 Task: Look for space in Izegem, Belgium from 26th August, 2023 to 10th September, 2023 for 6 adults, 2 children in price range Rs.10000 to Rs.15000. Place can be entire place or shared room with 6 bedrooms having 6 beds and 6 bathrooms. Property type can be house, flat, guest house. Amenities needed are: wifi, washing machine, heating, TV, free parkinig on premises, hot tub, gym, smoking allowed. Booking option can be shelf check-in. Required host language is English.
Action: Mouse moved to (503, 112)
Screenshot: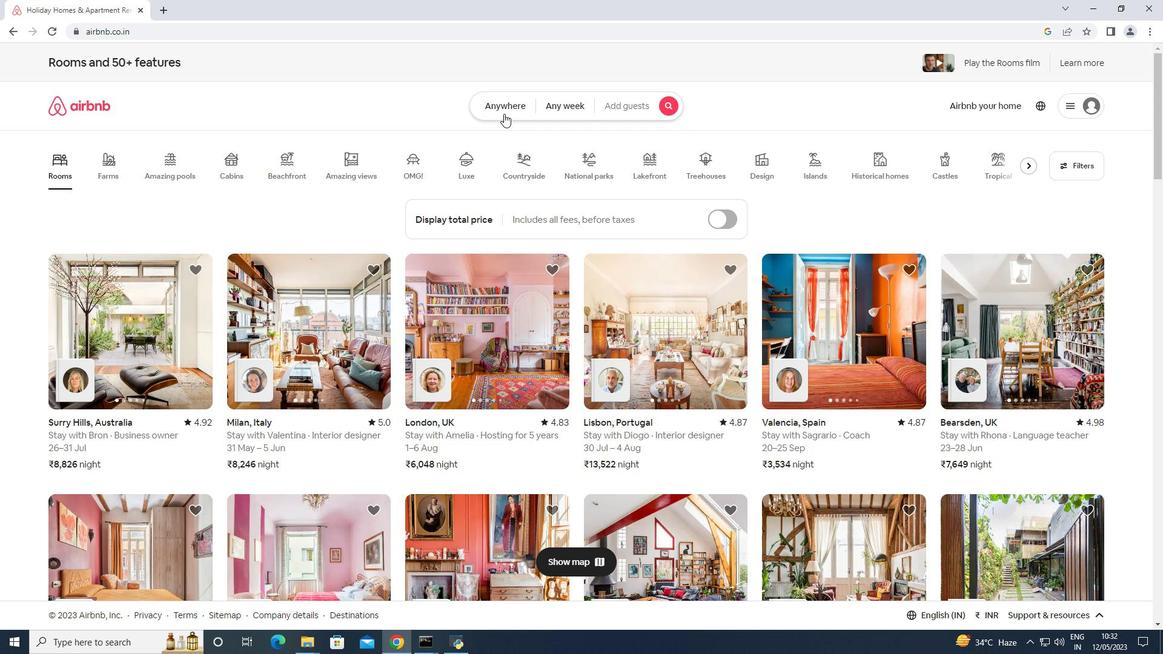 
Action: Mouse pressed left at (503, 112)
Screenshot: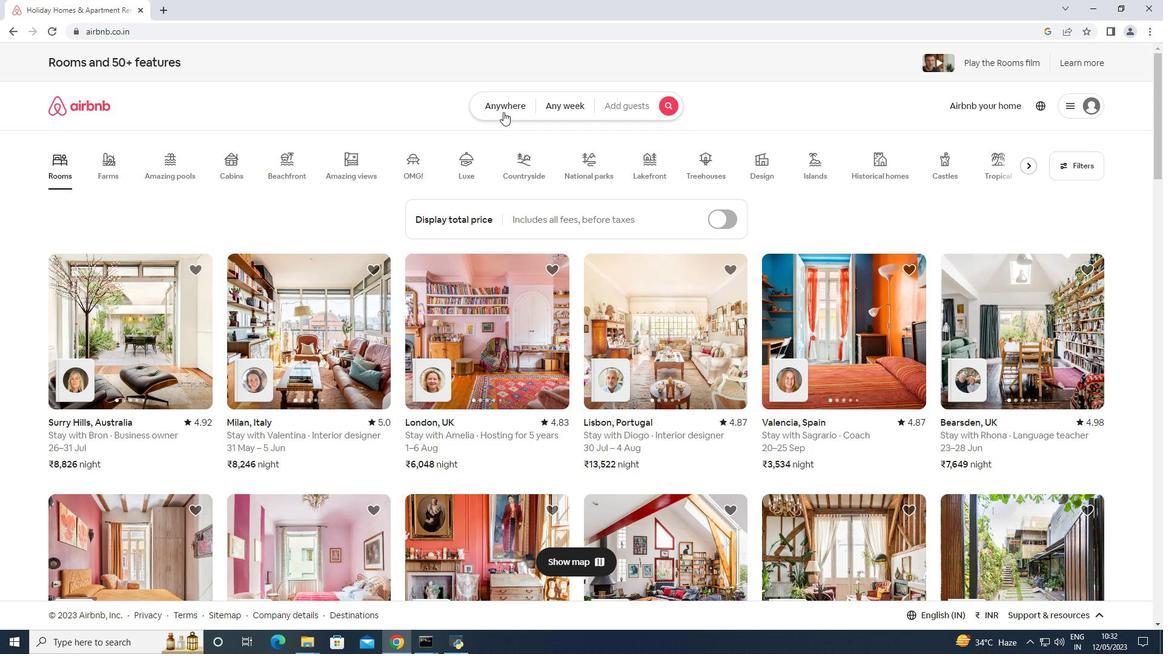 
Action: Mouse moved to (461, 136)
Screenshot: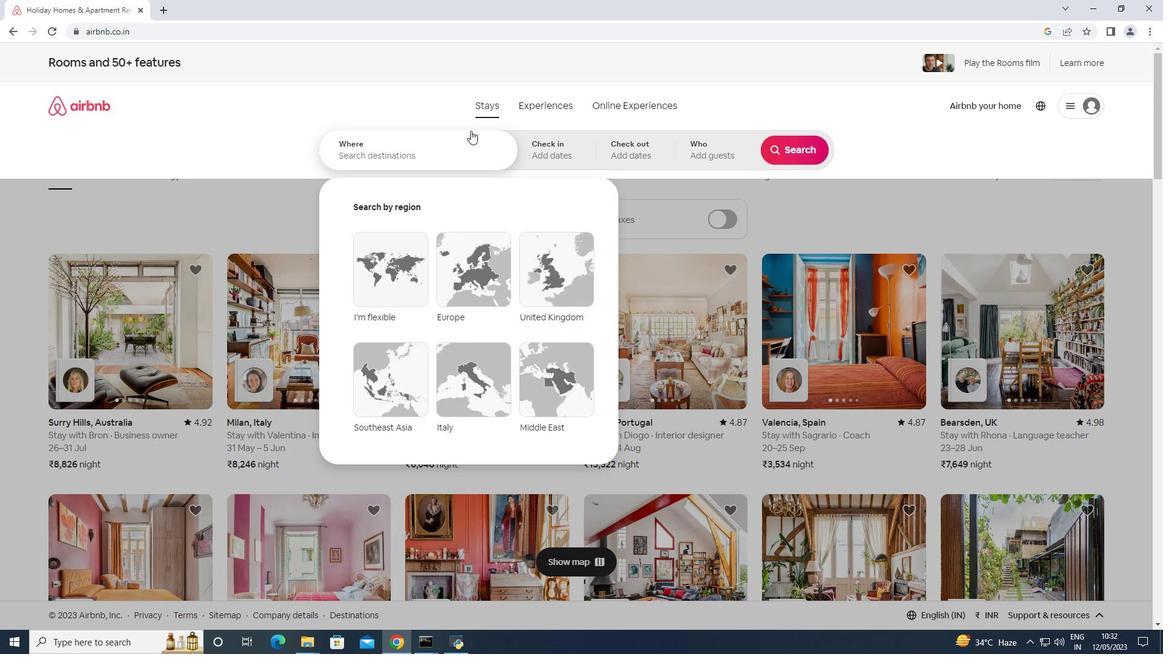 
Action: Mouse pressed left at (461, 136)
Screenshot: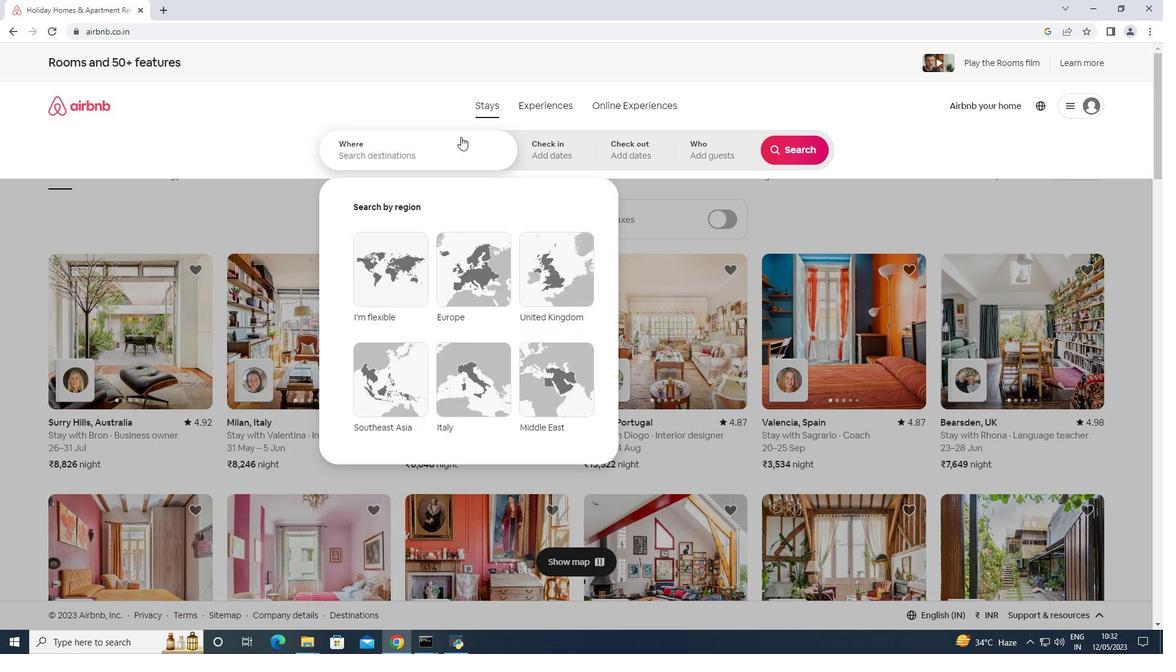 
Action: Key pressed <Key.shift>Izegem,<Key.space><Key.shift>Belgium<Key.down><Key.enter>
Screenshot: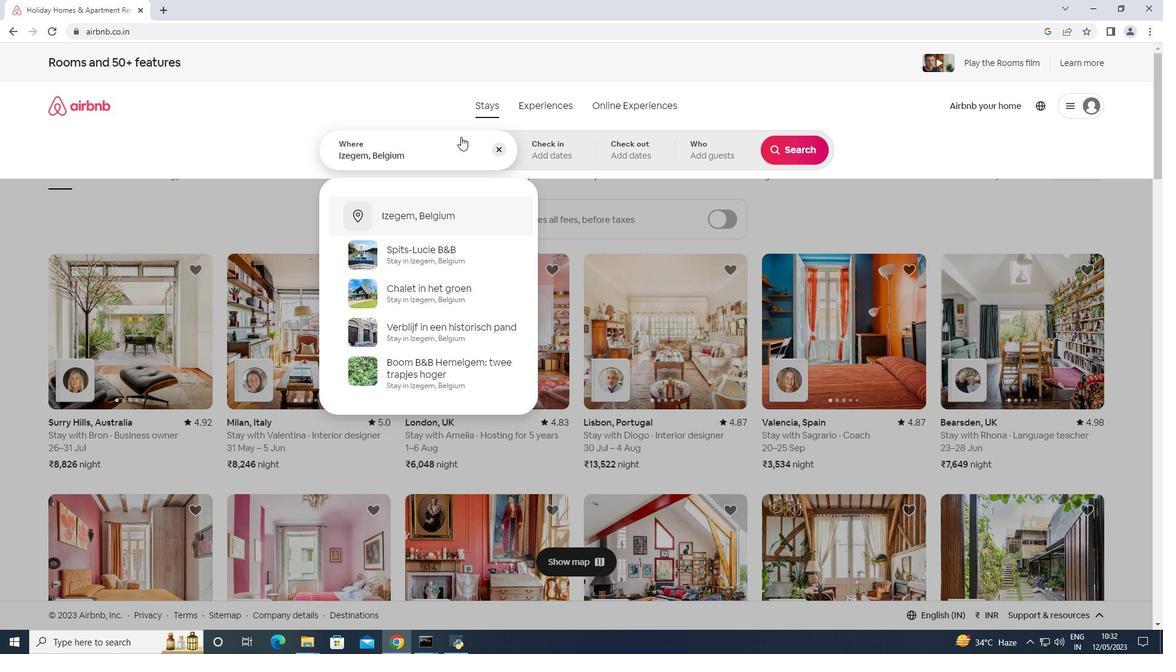
Action: Mouse moved to (790, 251)
Screenshot: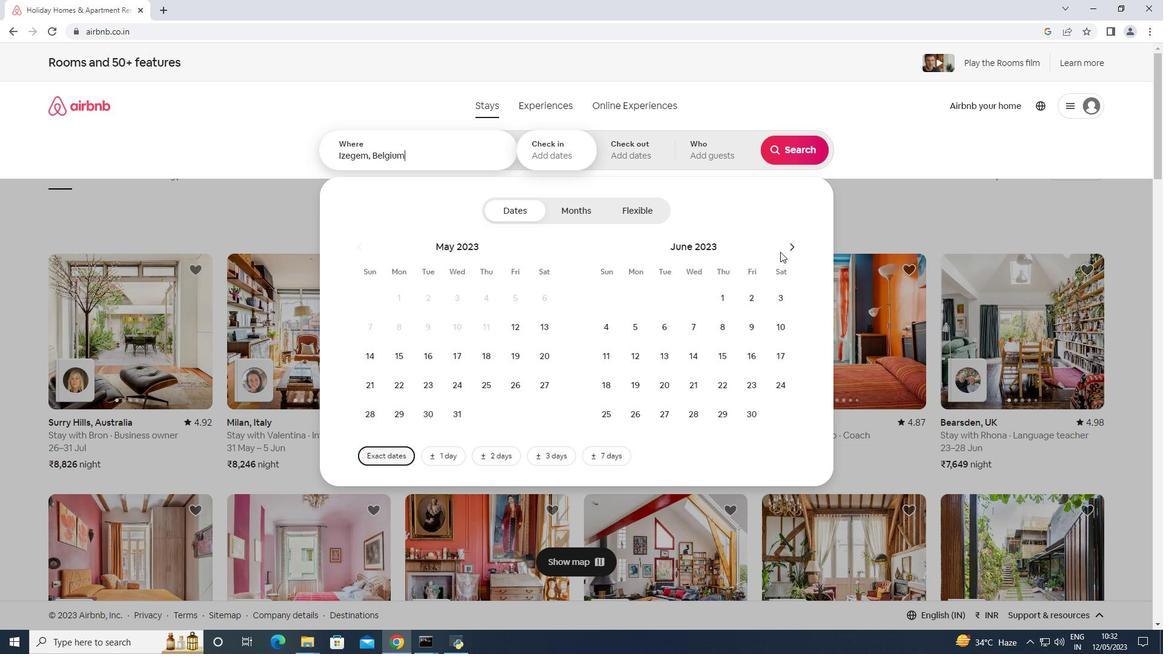 
Action: Mouse pressed left at (790, 251)
Screenshot: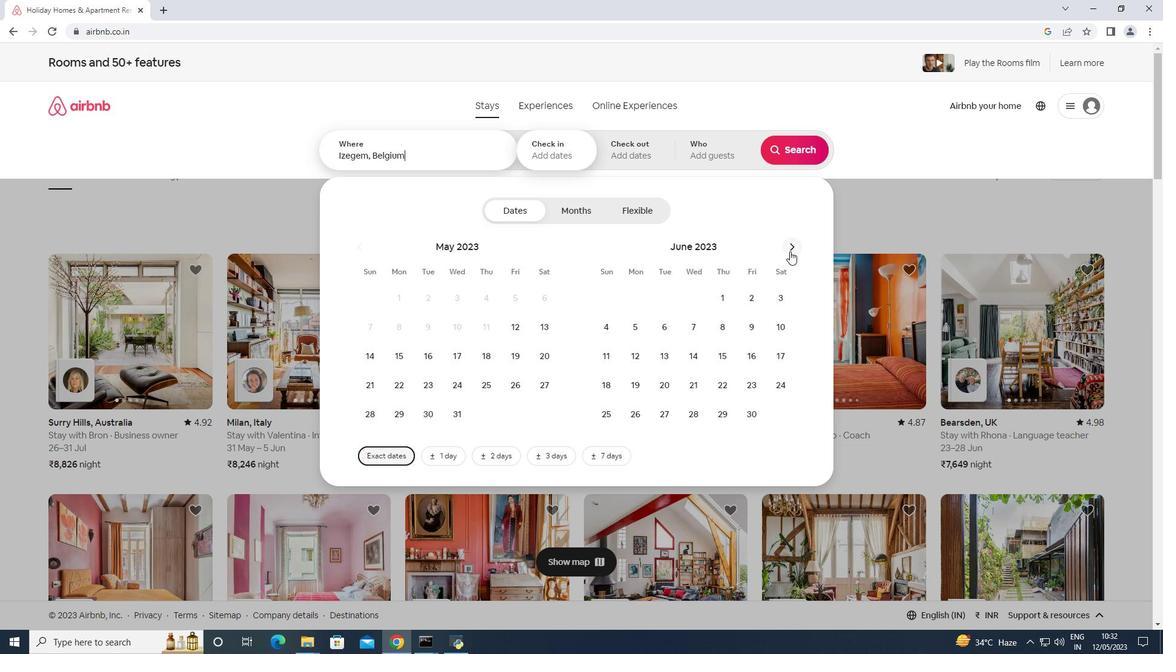 
Action: Mouse pressed left at (790, 251)
Screenshot: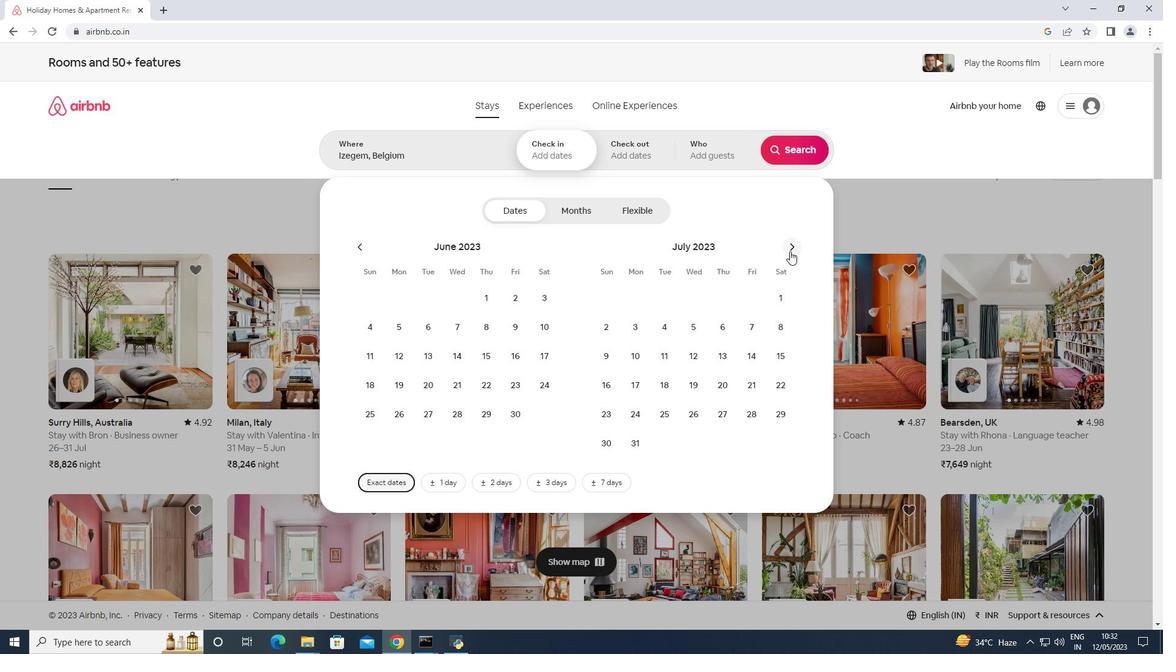 
Action: Mouse moved to (725, 379)
Screenshot: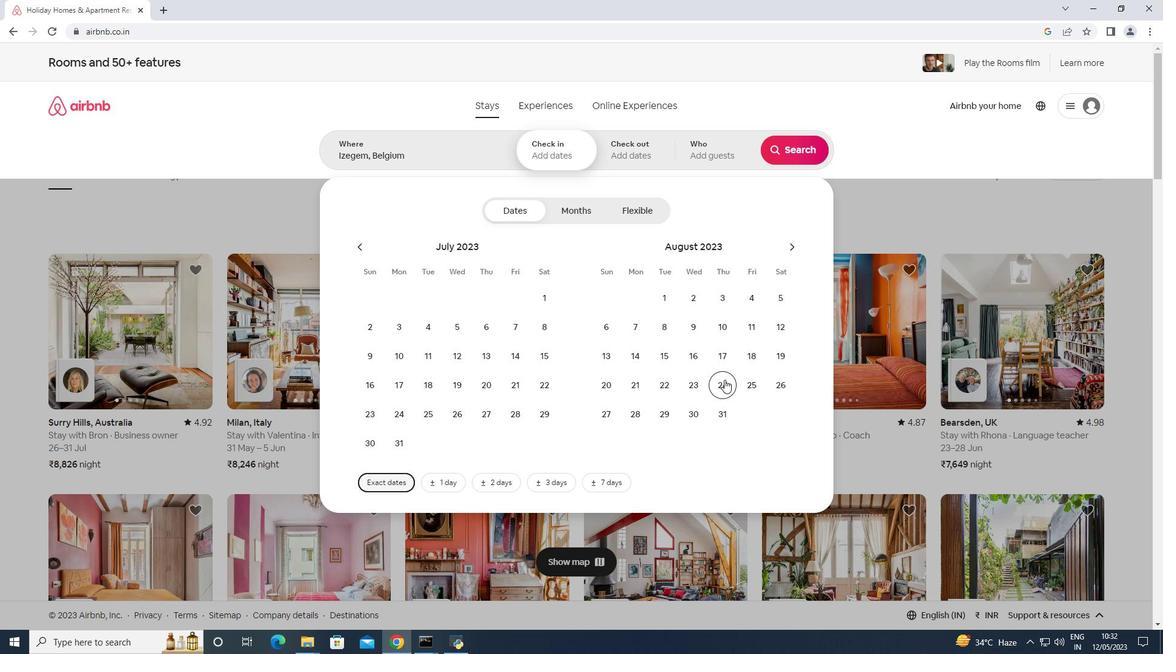 
Action: Mouse pressed left at (725, 379)
Screenshot: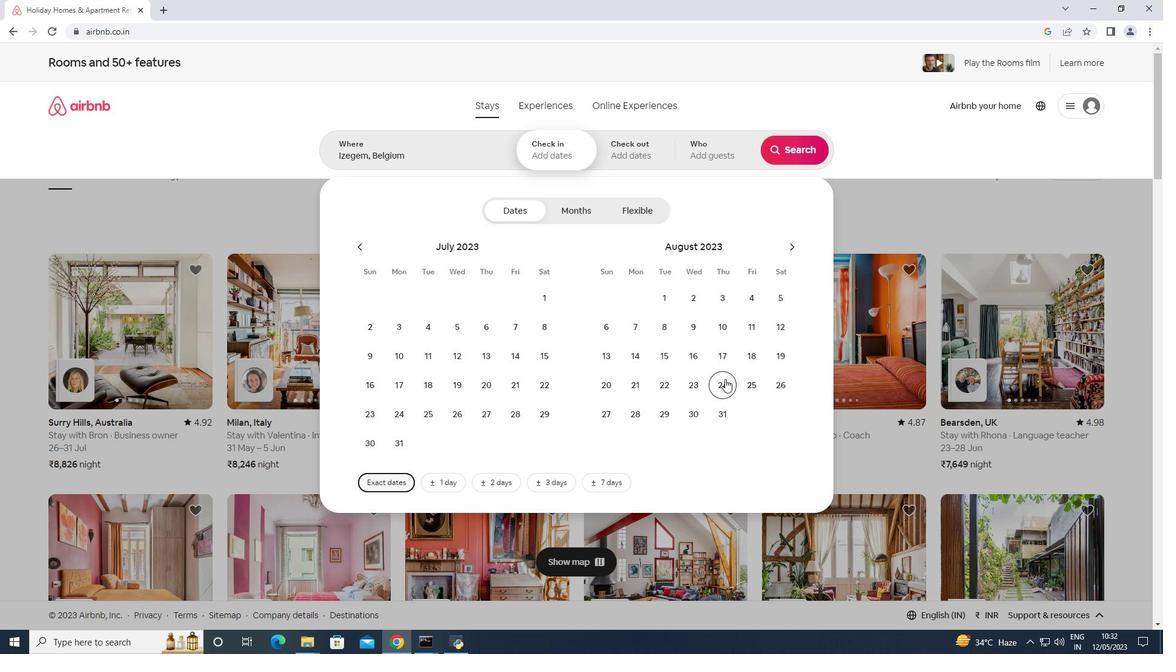 
Action: Mouse moved to (793, 247)
Screenshot: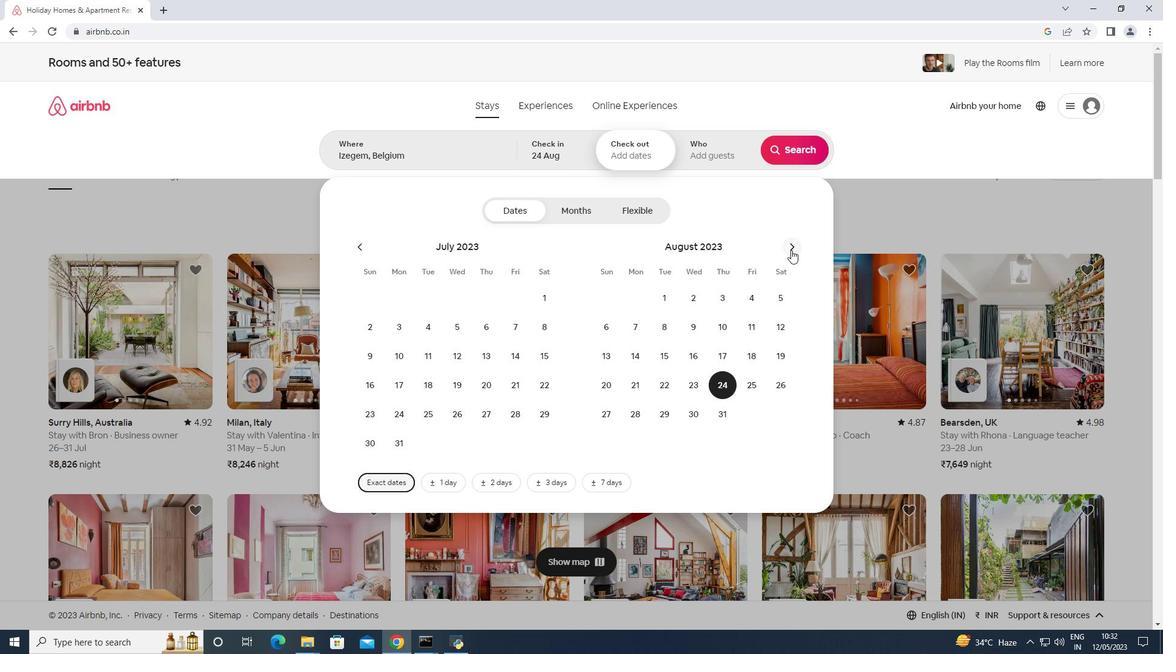 
Action: Mouse pressed left at (793, 247)
Screenshot: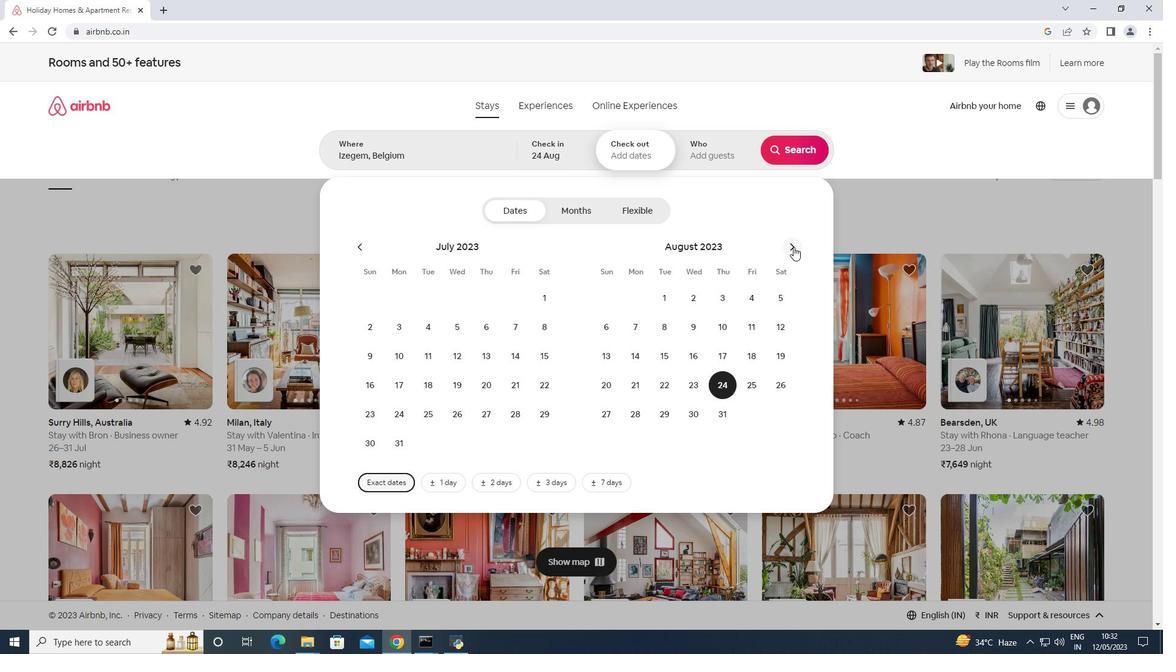 
Action: Mouse moved to (600, 357)
Screenshot: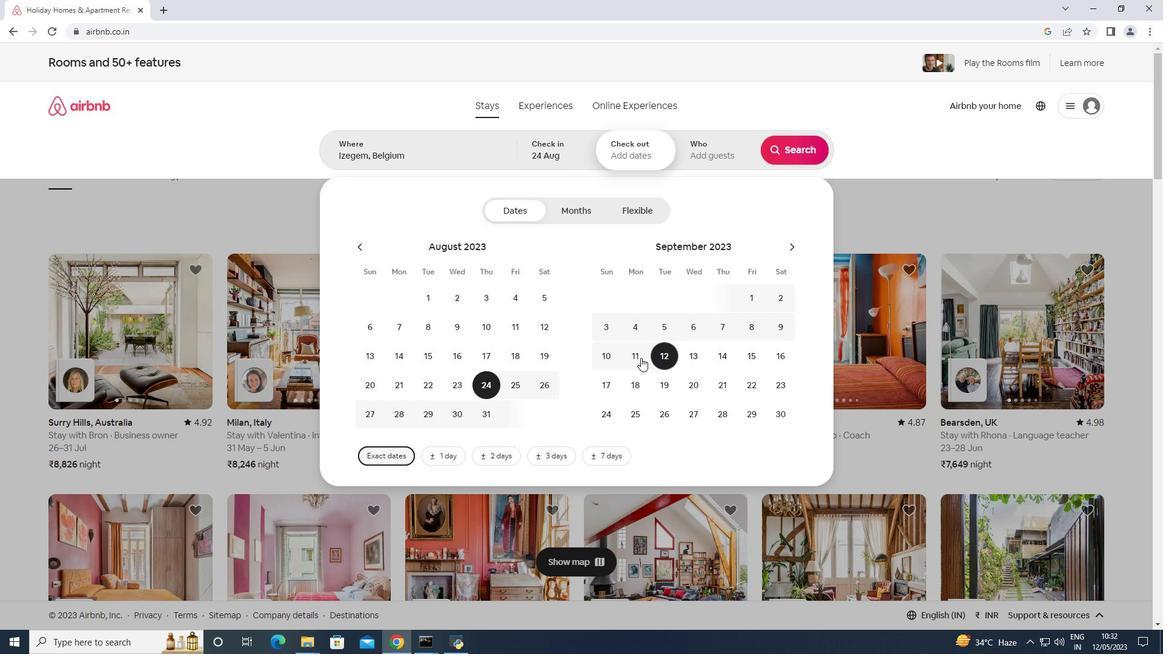 
Action: Mouse pressed left at (600, 357)
Screenshot: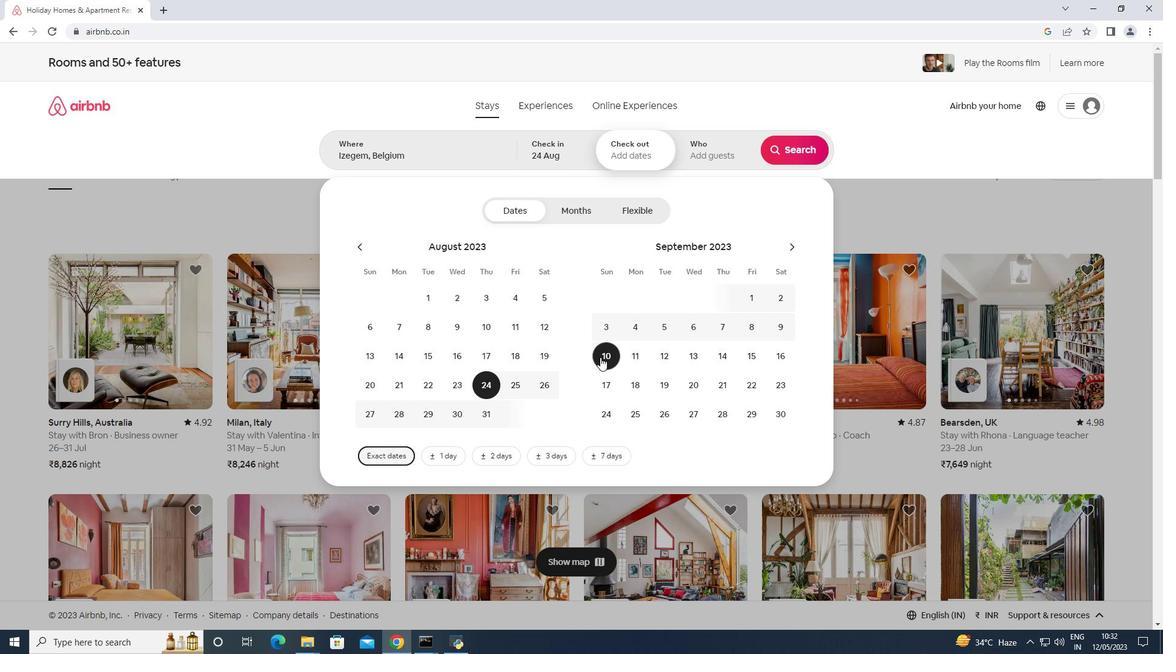 
Action: Mouse moved to (698, 141)
Screenshot: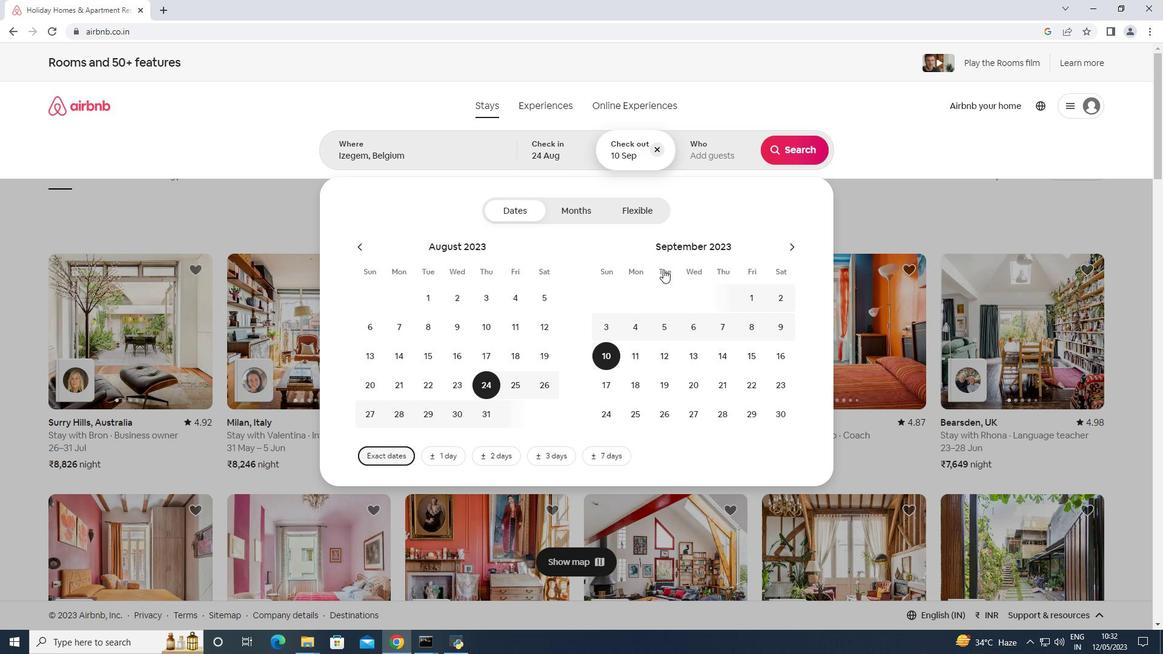 
Action: Mouse pressed left at (698, 141)
Screenshot: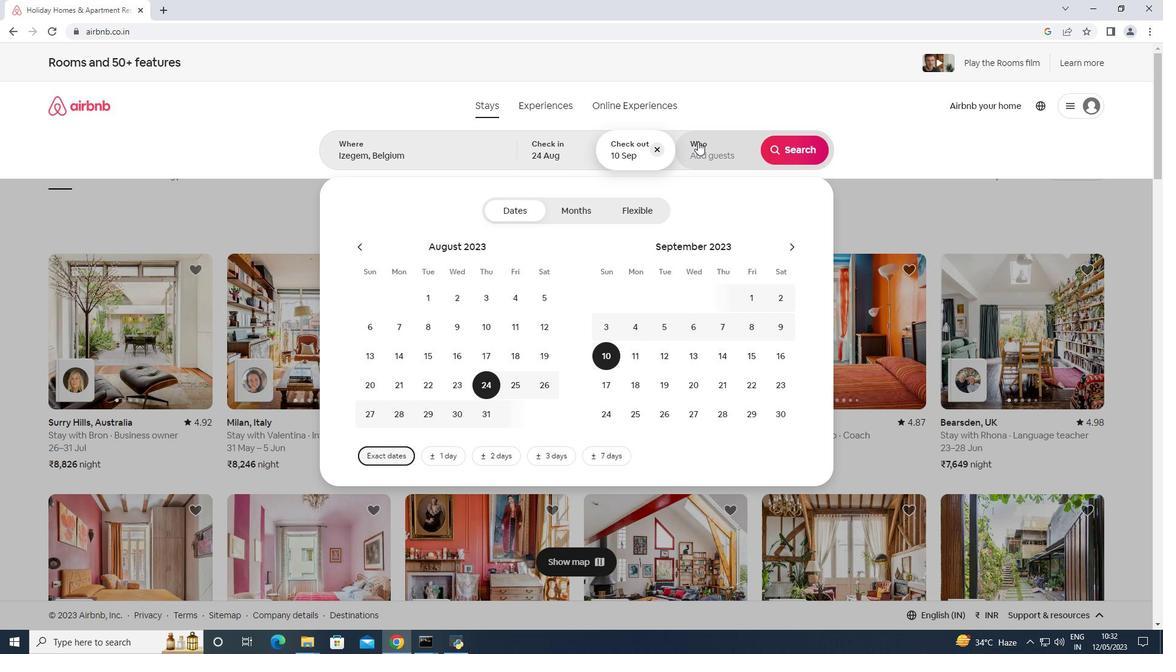 
Action: Mouse moved to (796, 216)
Screenshot: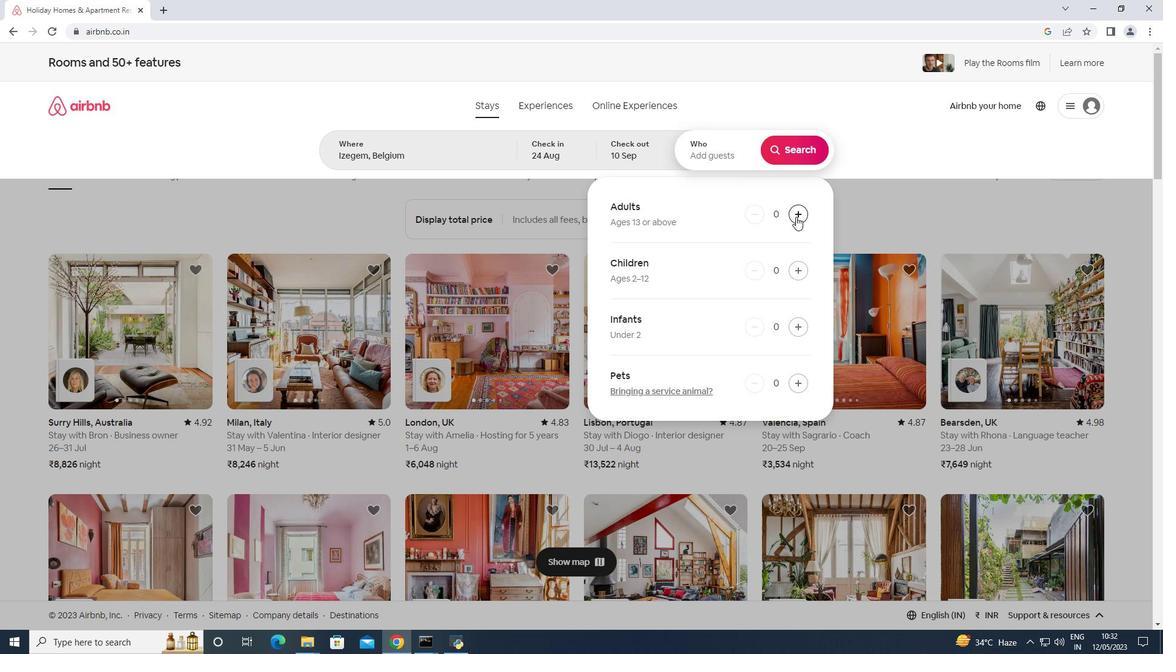 
Action: Mouse pressed left at (796, 216)
Screenshot: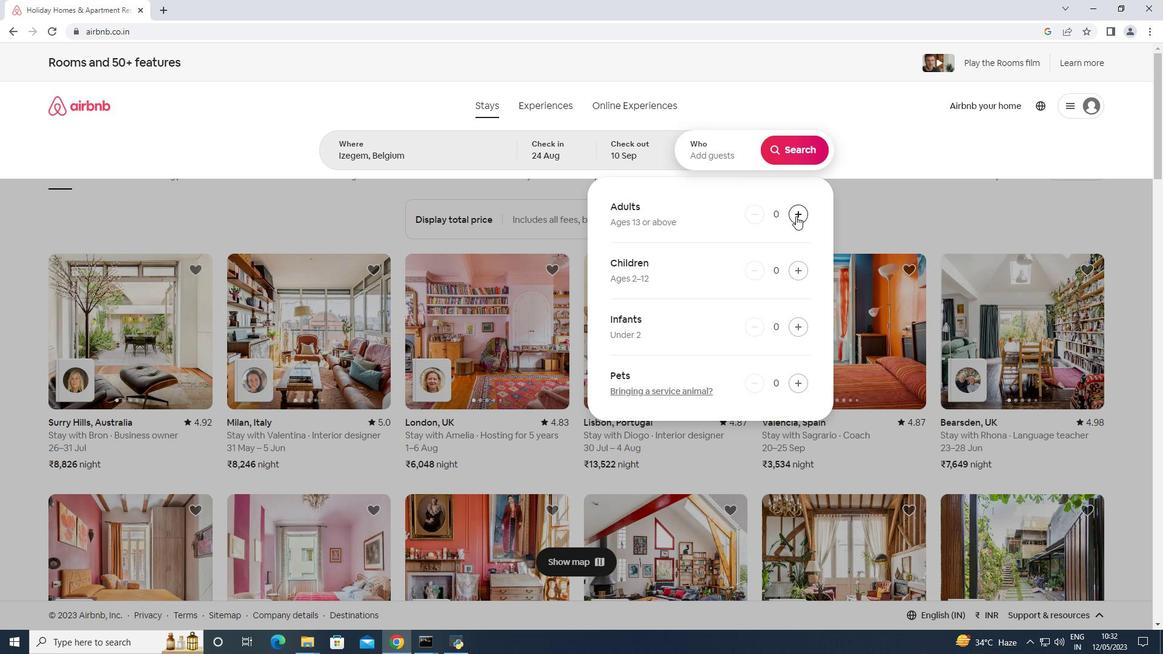
Action: Mouse pressed left at (796, 216)
Screenshot: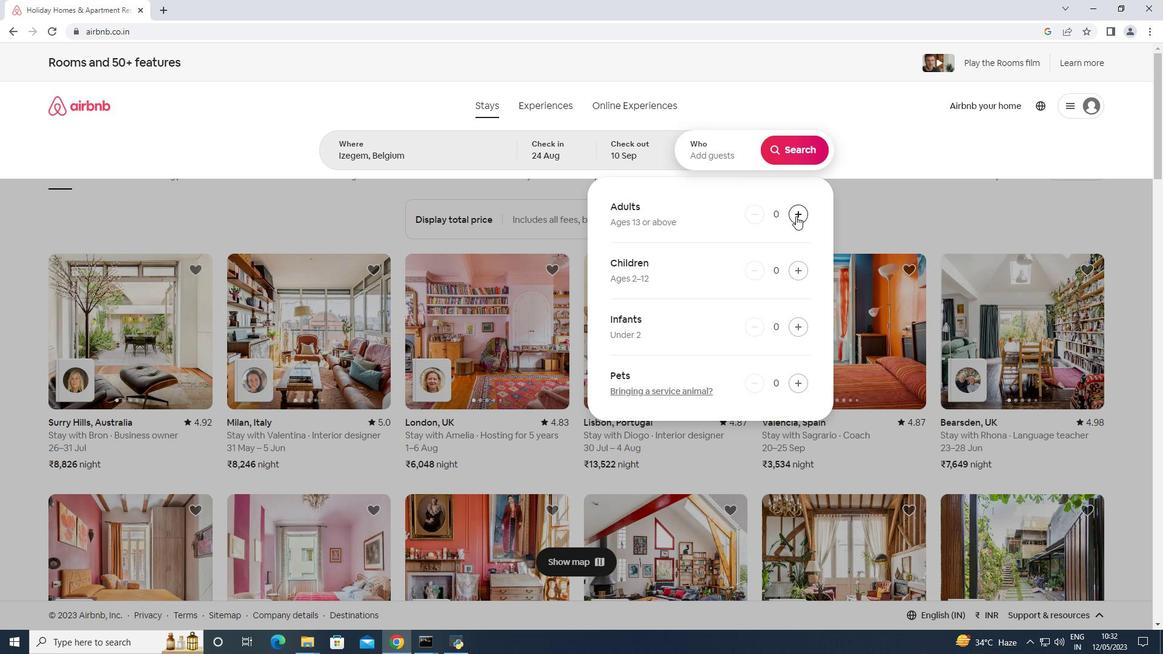 
Action: Mouse pressed left at (796, 216)
Screenshot: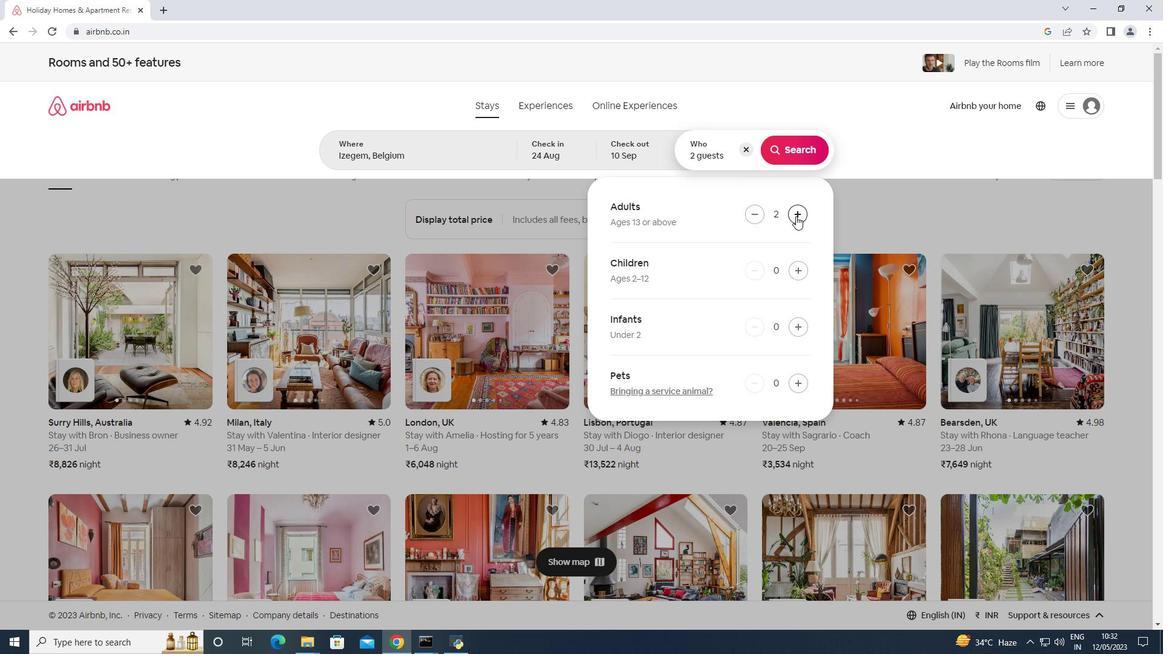 
Action: Mouse pressed left at (796, 216)
Screenshot: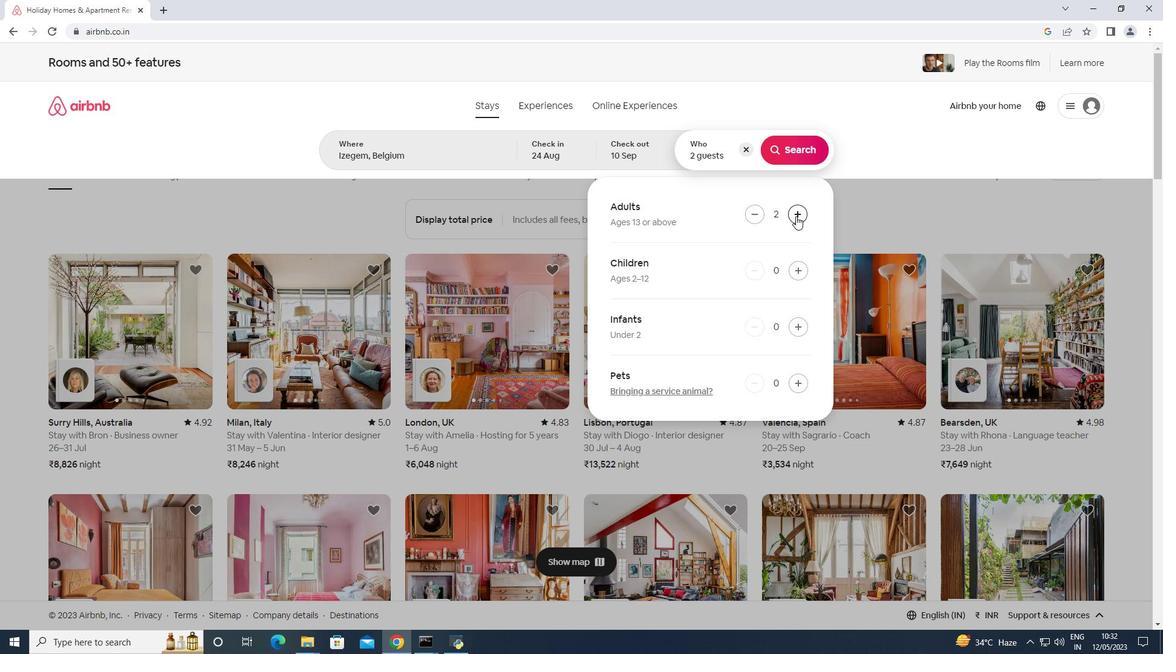 
Action: Mouse pressed left at (796, 216)
Screenshot: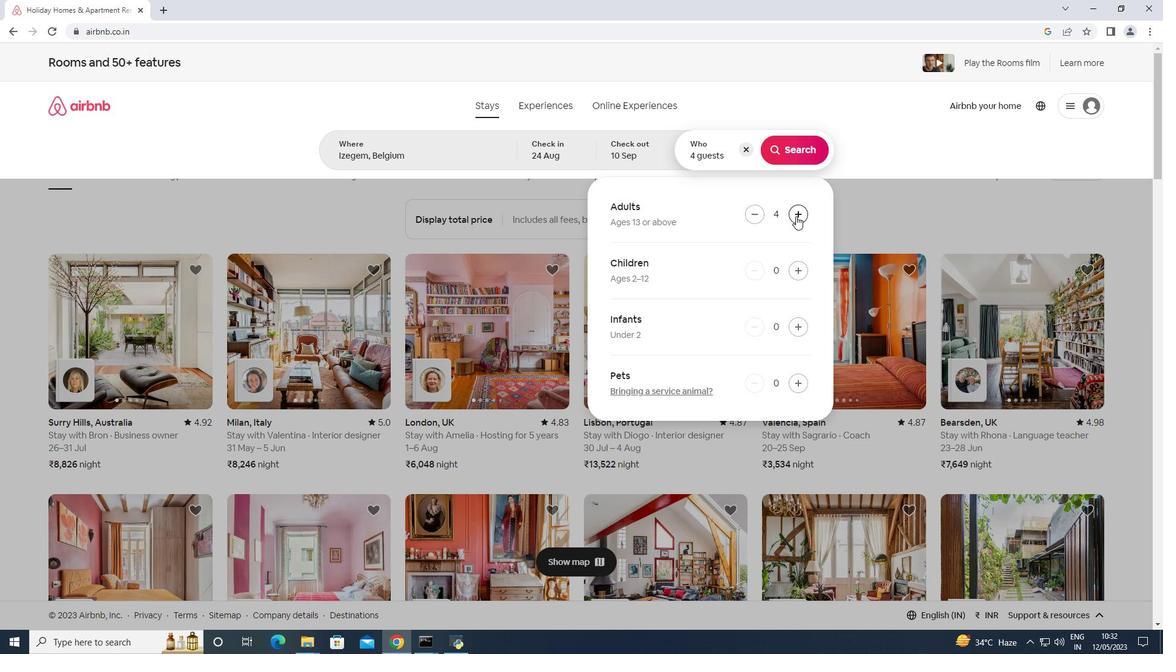 
Action: Mouse pressed left at (796, 216)
Screenshot: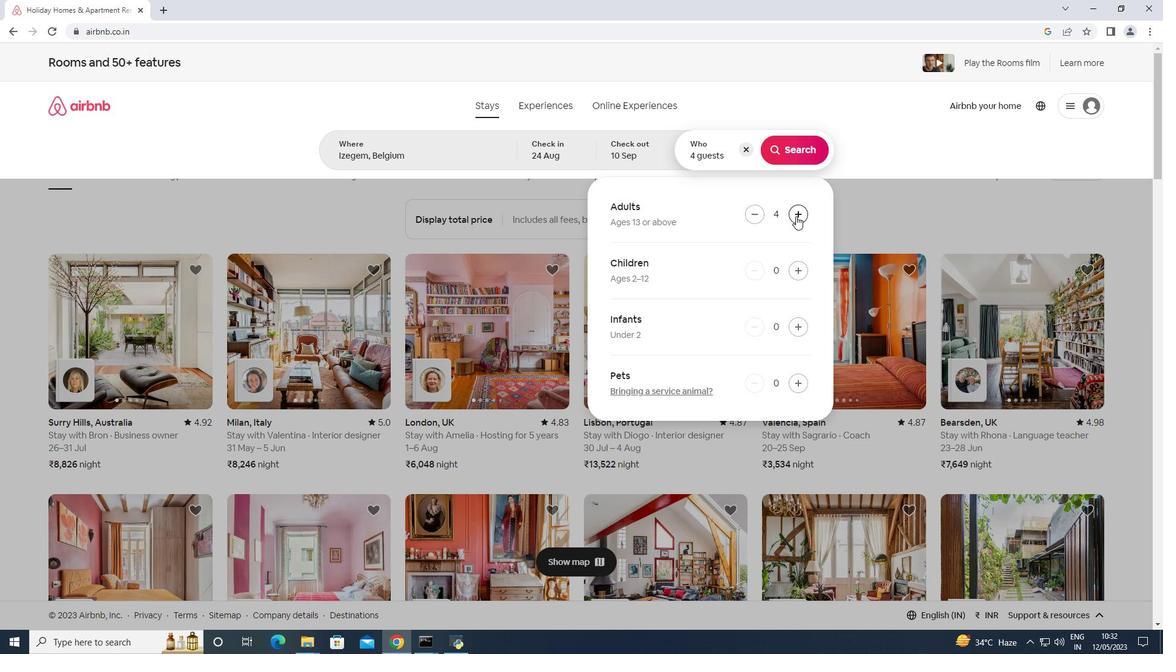 
Action: Mouse moved to (799, 273)
Screenshot: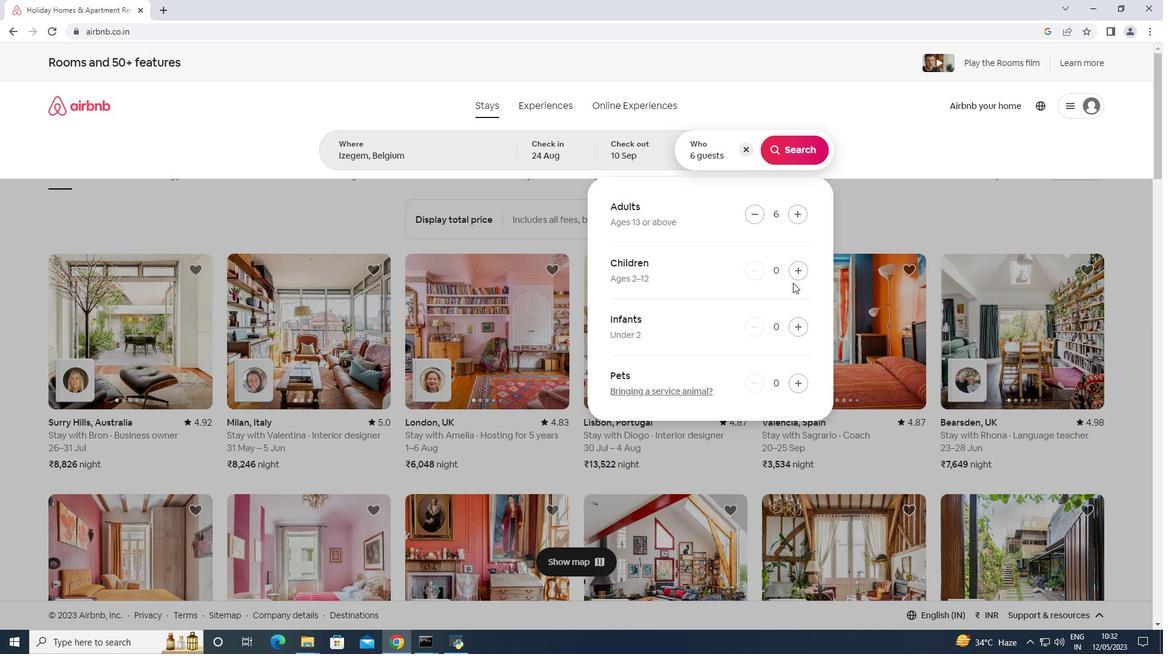 
Action: Mouse pressed left at (799, 273)
Screenshot: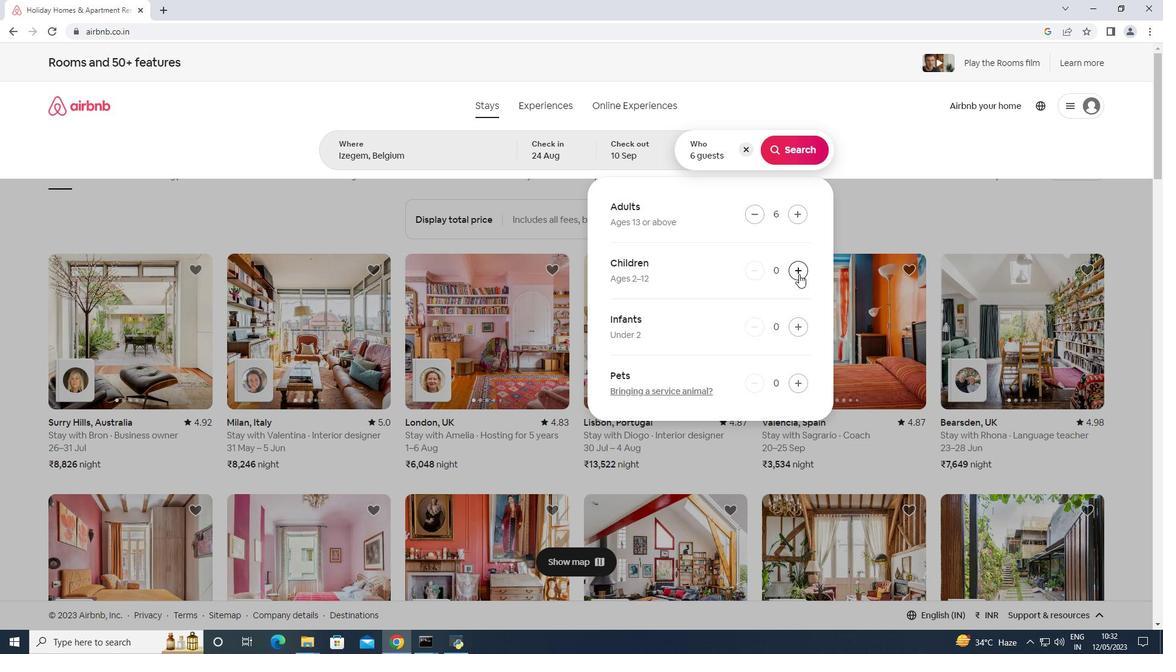 
Action: Mouse pressed left at (799, 273)
Screenshot: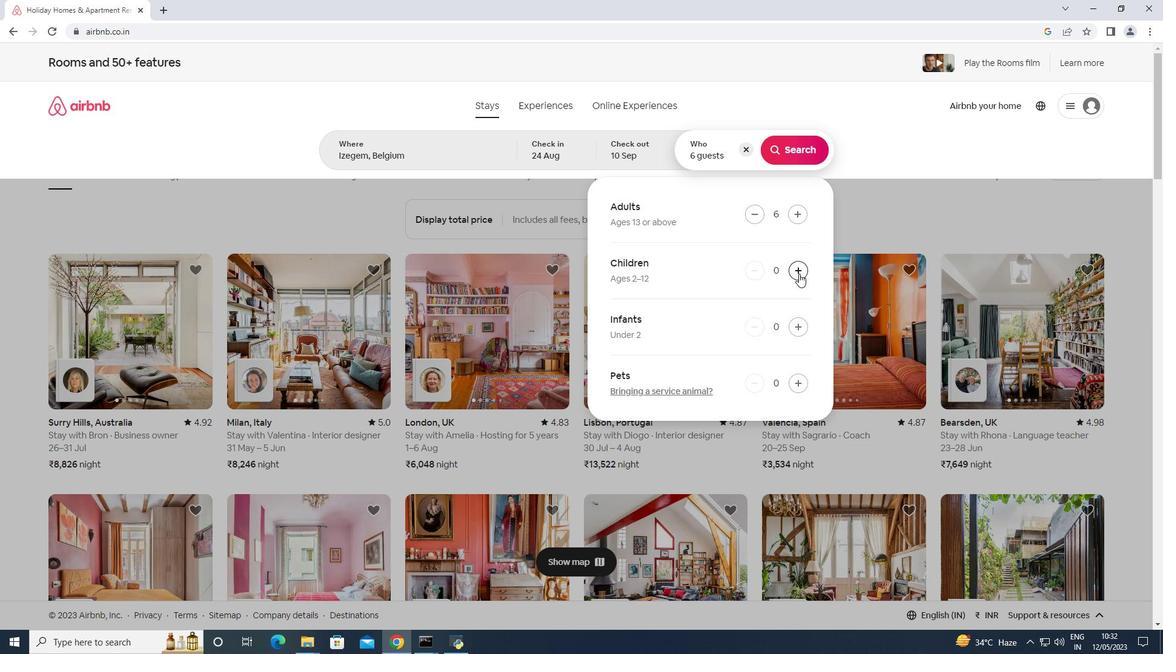 
Action: Mouse moved to (794, 143)
Screenshot: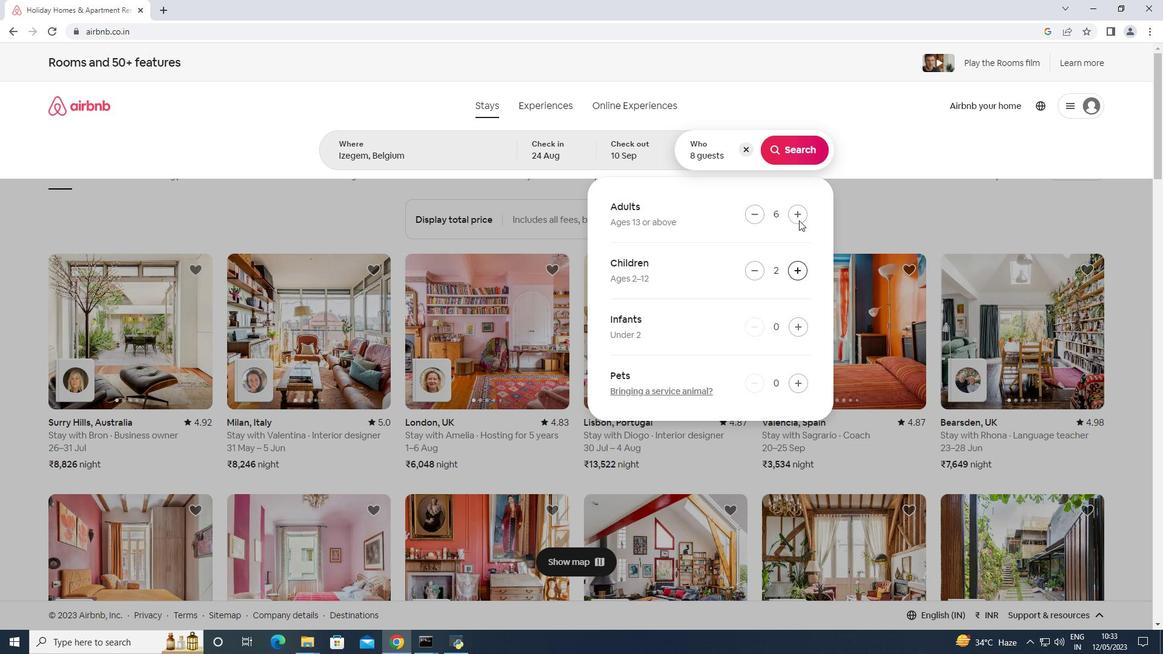 
Action: Mouse pressed left at (794, 143)
Screenshot: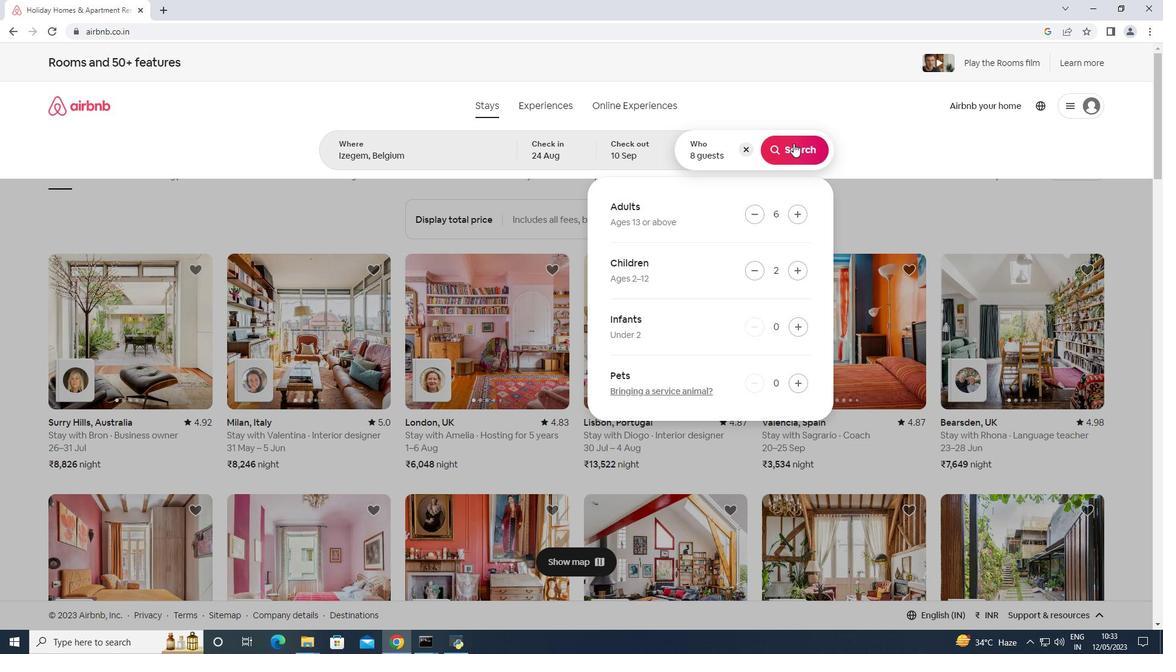 
Action: Mouse moved to (1114, 123)
Screenshot: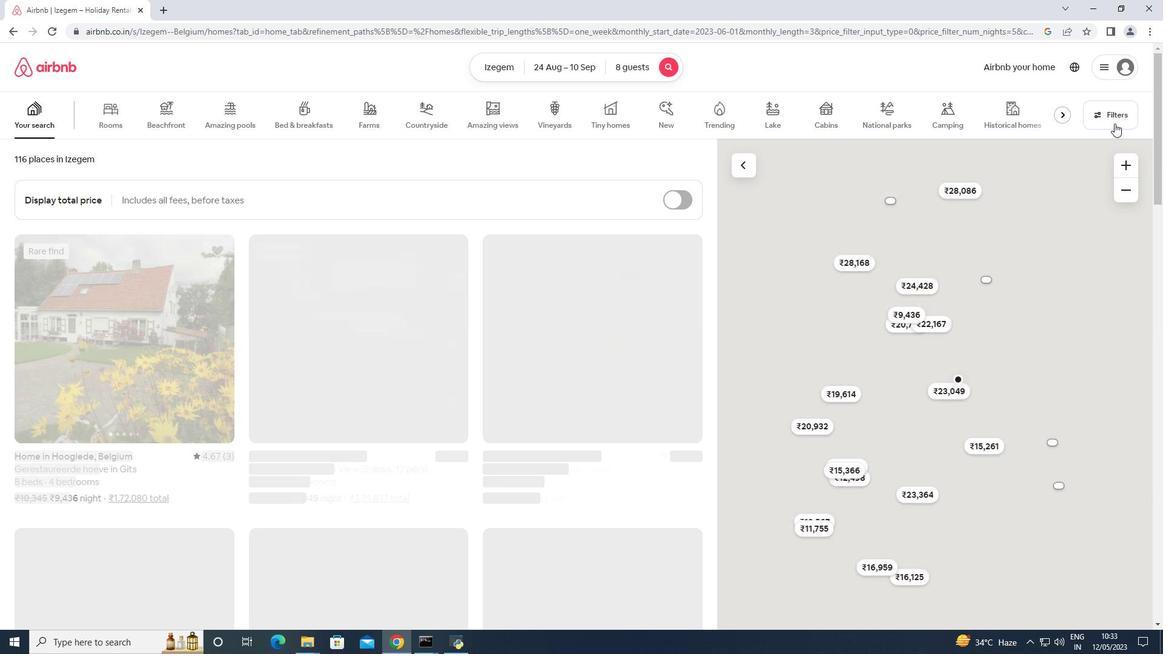 
Action: Mouse pressed left at (1114, 123)
Screenshot: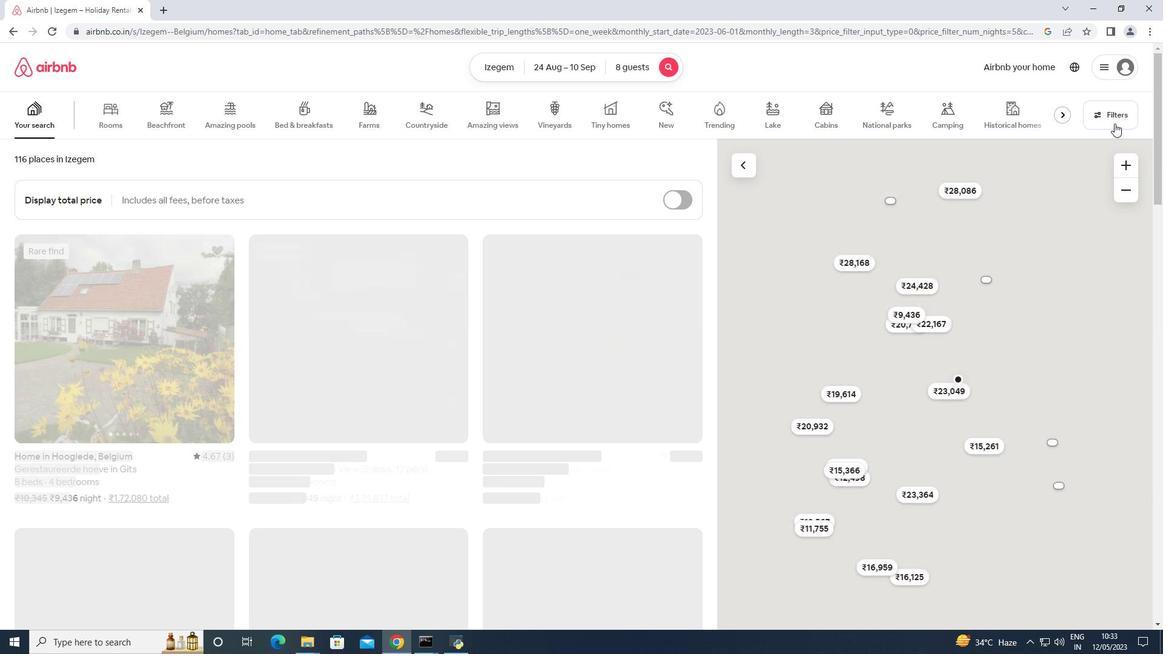 
Action: Mouse moved to (462, 415)
Screenshot: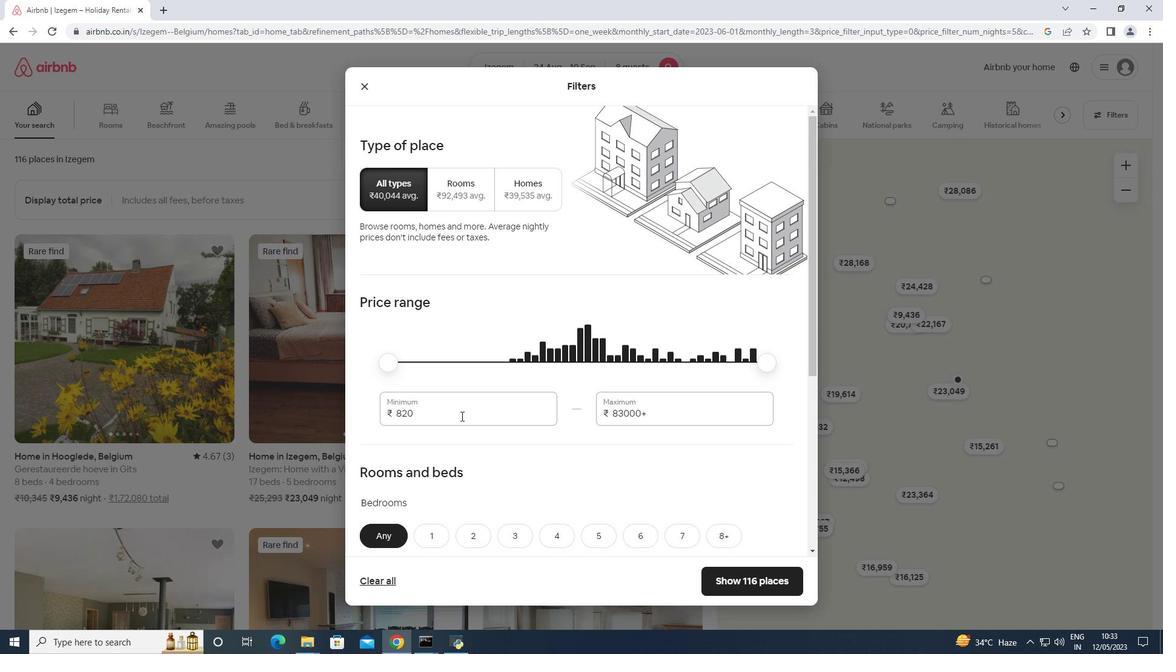 
Action: Mouse pressed left at (462, 415)
Screenshot: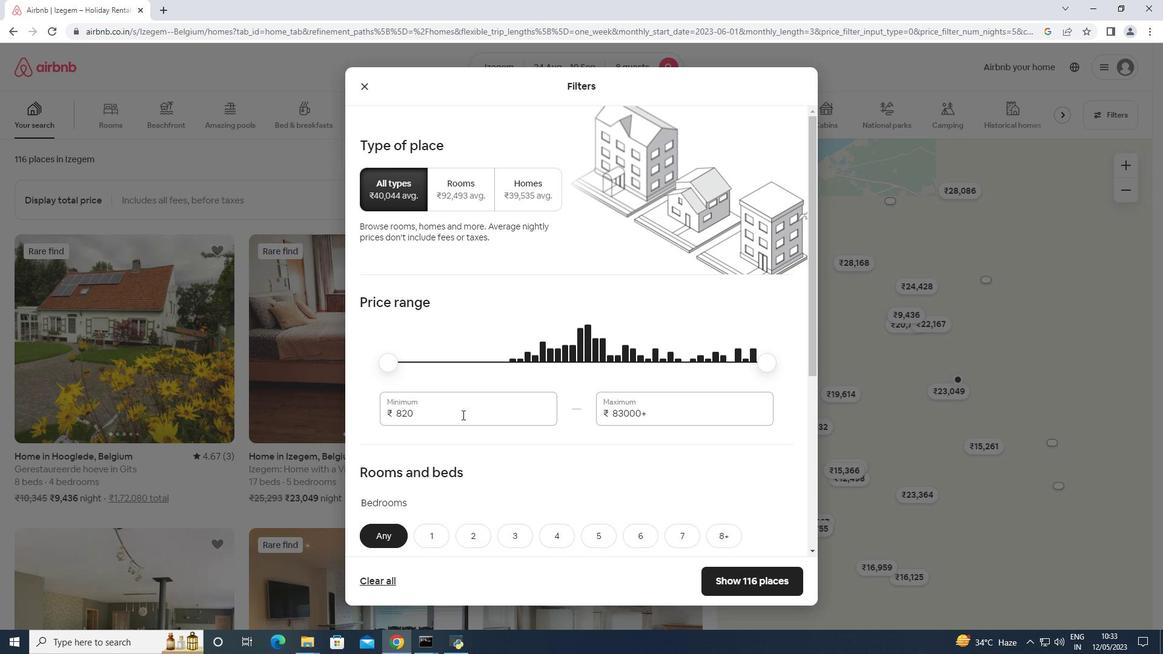 
Action: Mouse pressed left at (462, 415)
Screenshot: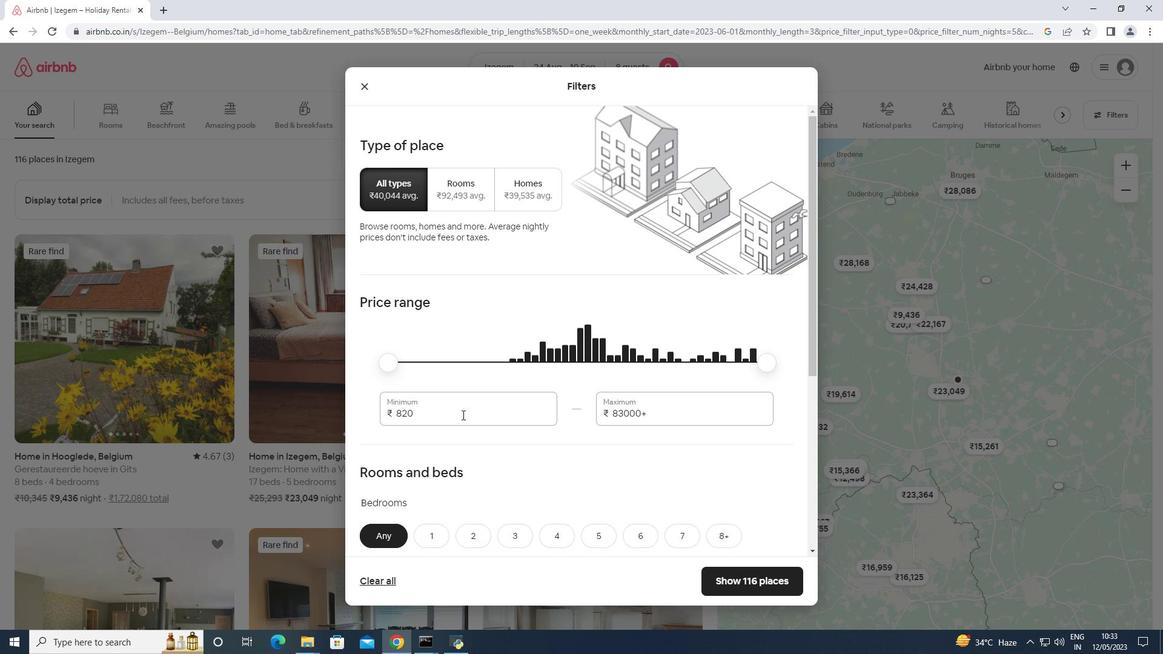 
Action: Key pressed 10000<Key.tab>15000
Screenshot: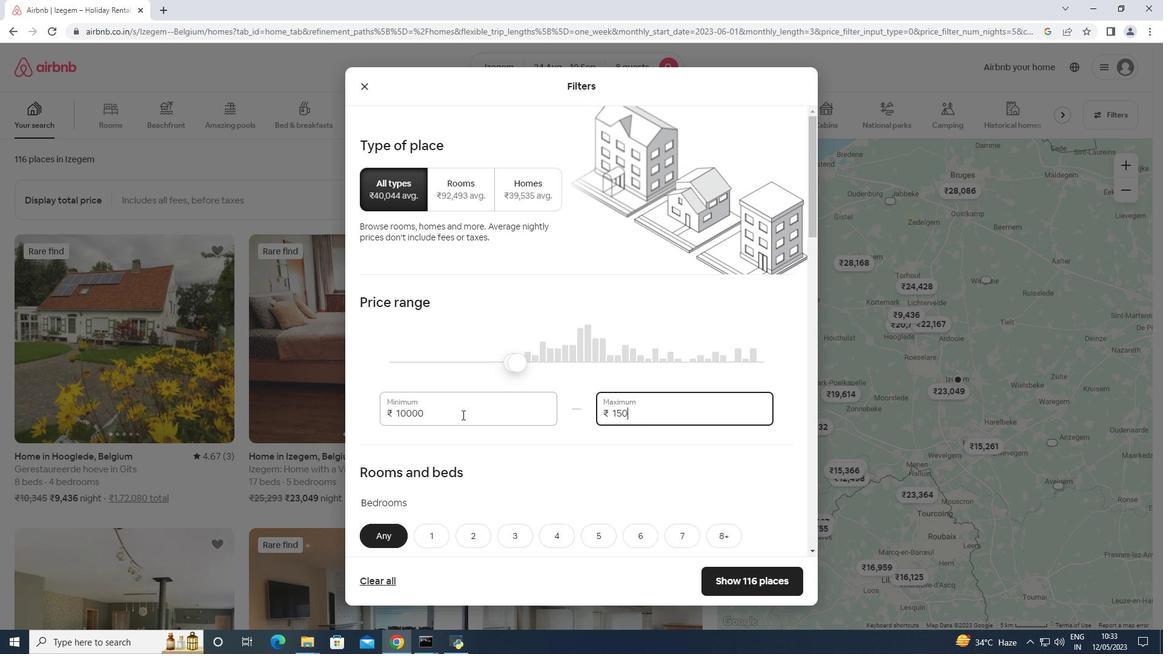 
Action: Mouse scrolled (462, 414) with delta (0, 0)
Screenshot: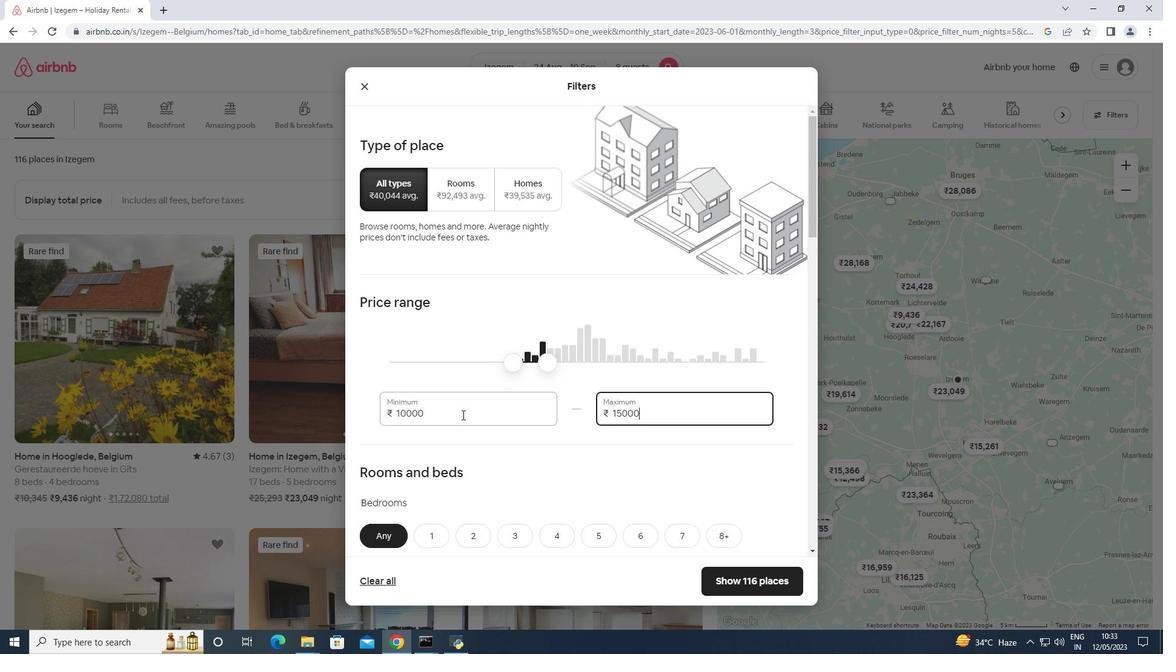
Action: Mouse scrolled (462, 414) with delta (0, 0)
Screenshot: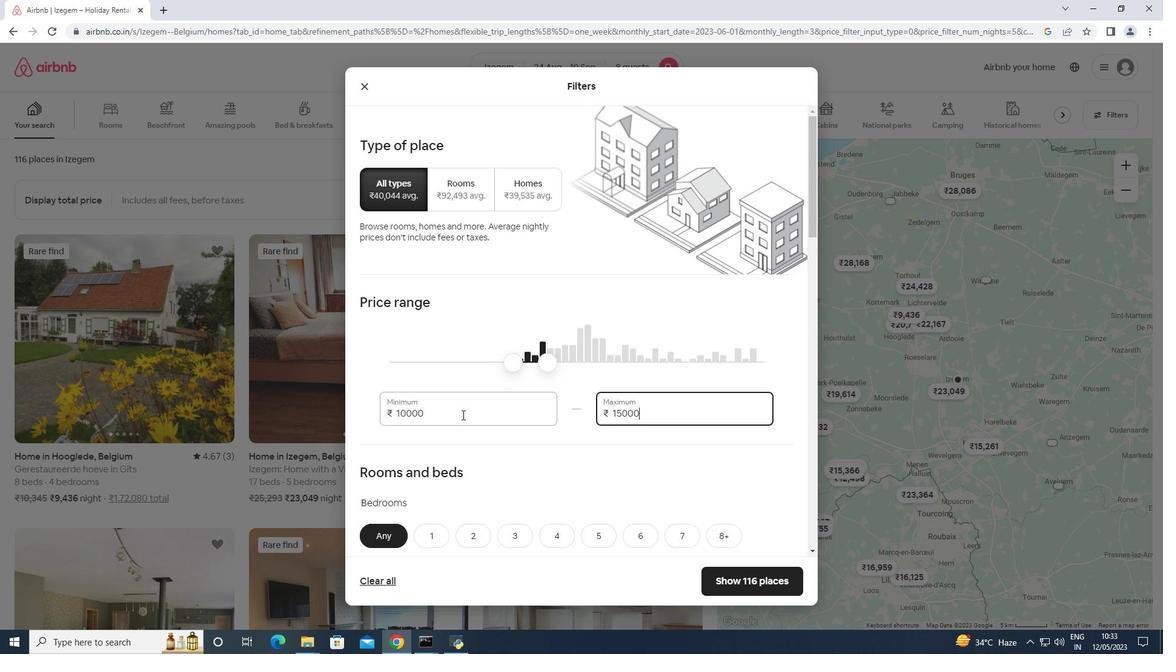 
Action: Mouse scrolled (462, 414) with delta (0, 0)
Screenshot: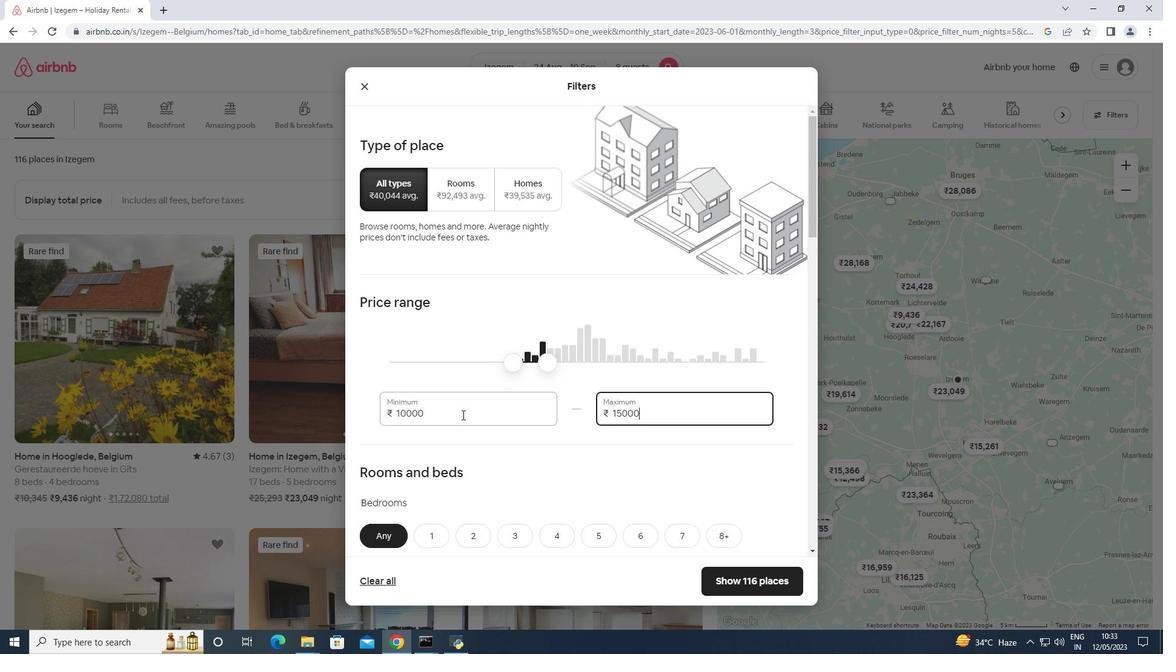 
Action: Mouse scrolled (462, 414) with delta (0, 0)
Screenshot: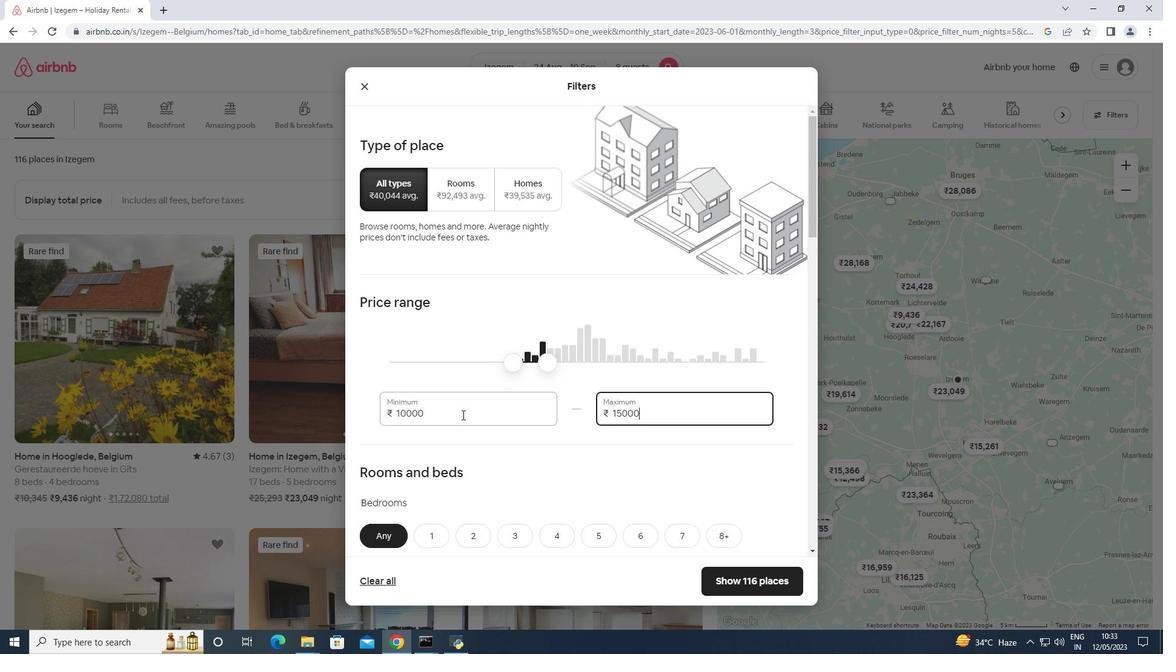 
Action: Mouse moved to (650, 297)
Screenshot: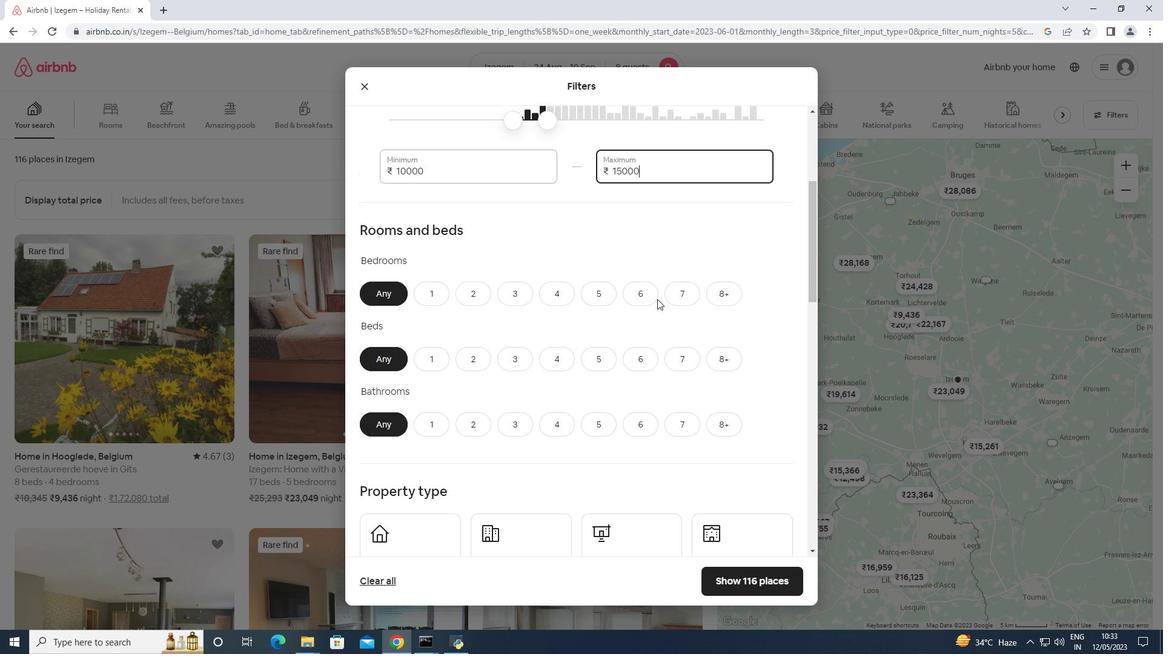 
Action: Mouse pressed left at (650, 297)
Screenshot: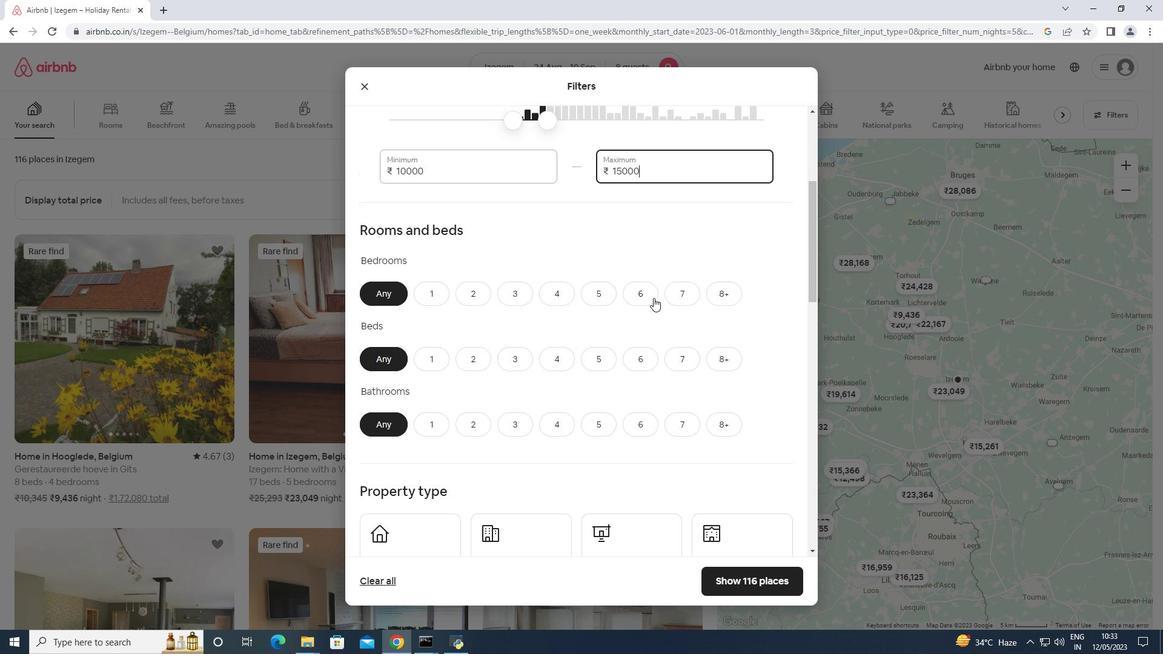 
Action: Mouse moved to (632, 372)
Screenshot: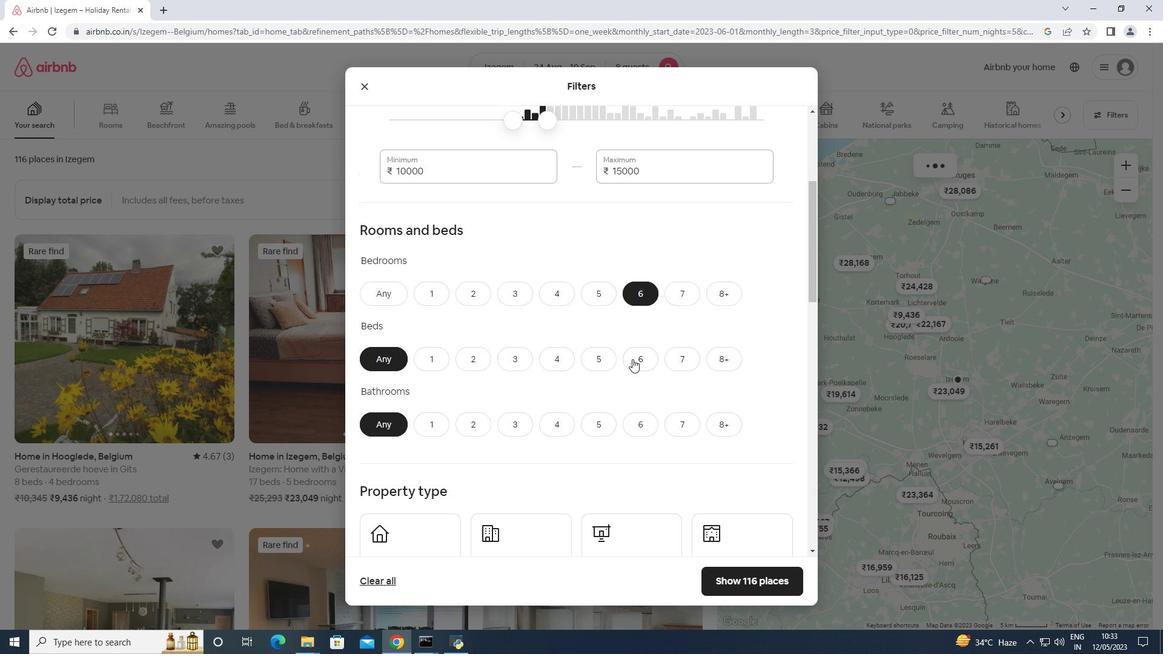 
Action: Mouse pressed left at (632, 372)
Screenshot: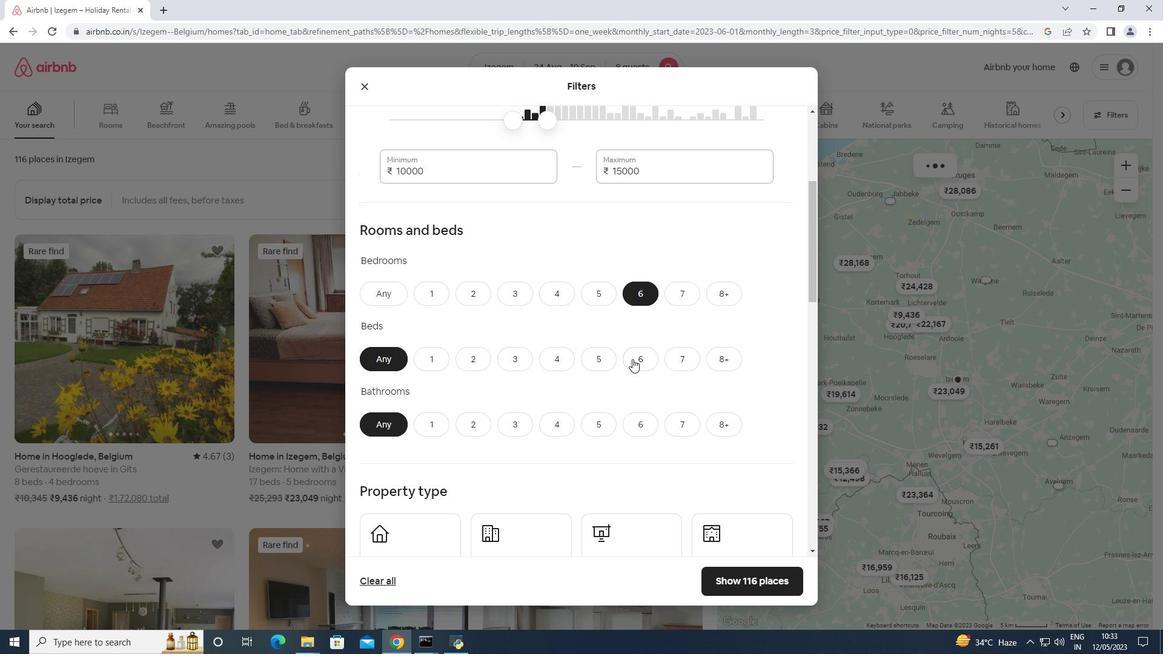 
Action: Mouse moved to (643, 420)
Screenshot: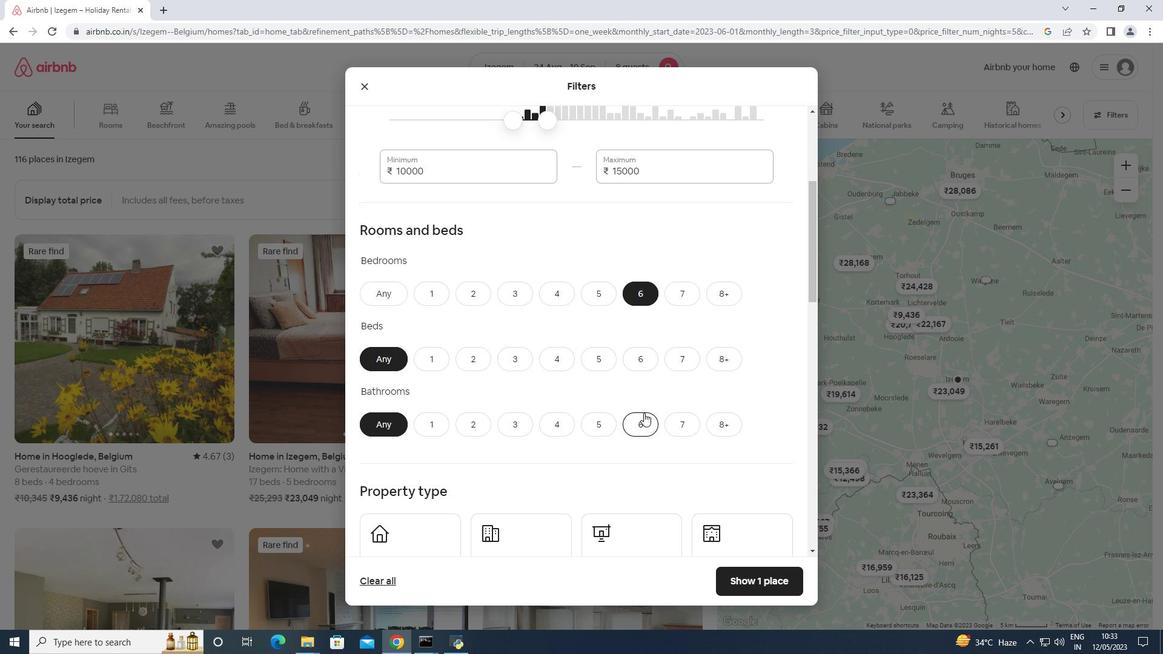 
Action: Mouse pressed left at (643, 420)
Screenshot: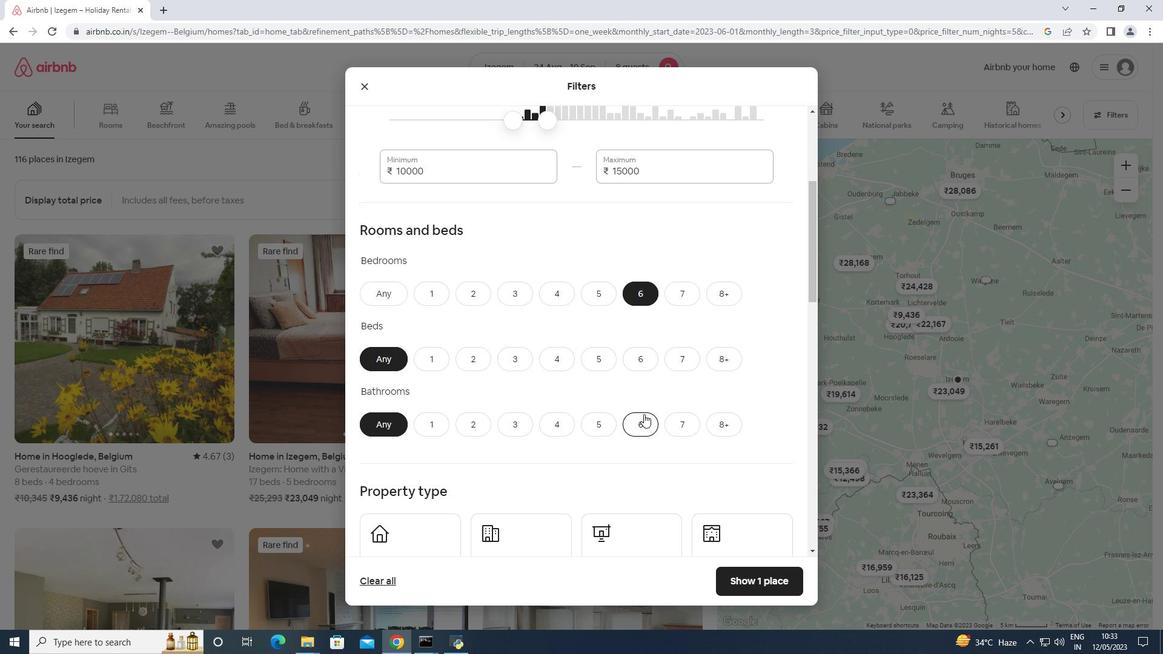 
Action: Mouse moved to (648, 355)
Screenshot: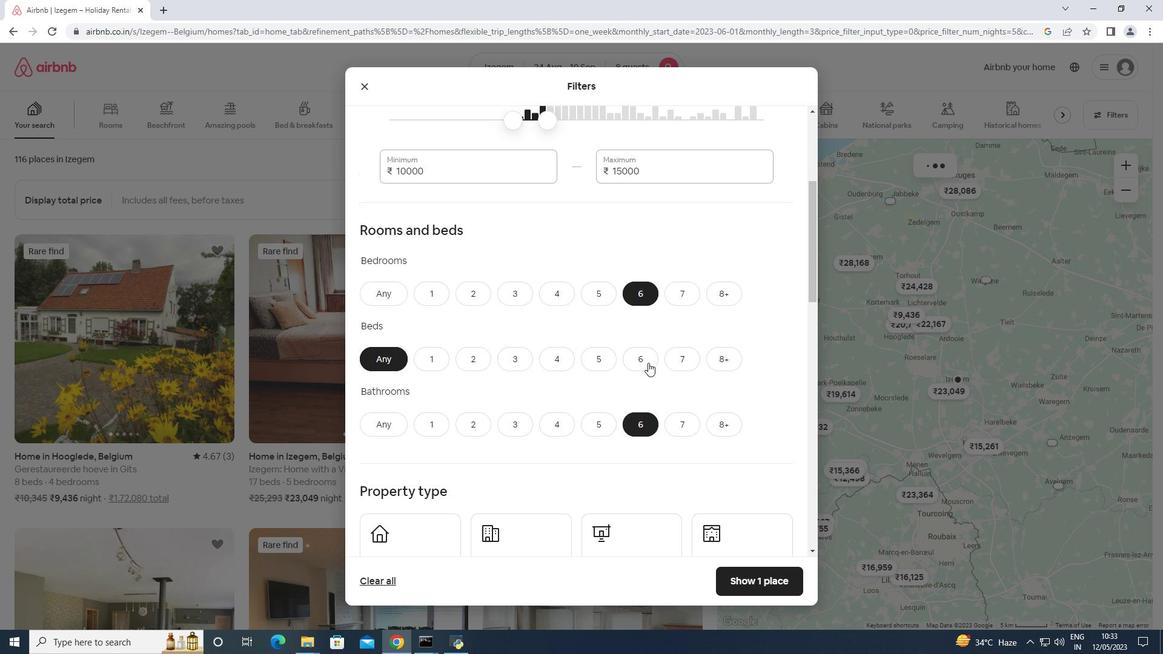 
Action: Mouse pressed left at (648, 355)
Screenshot: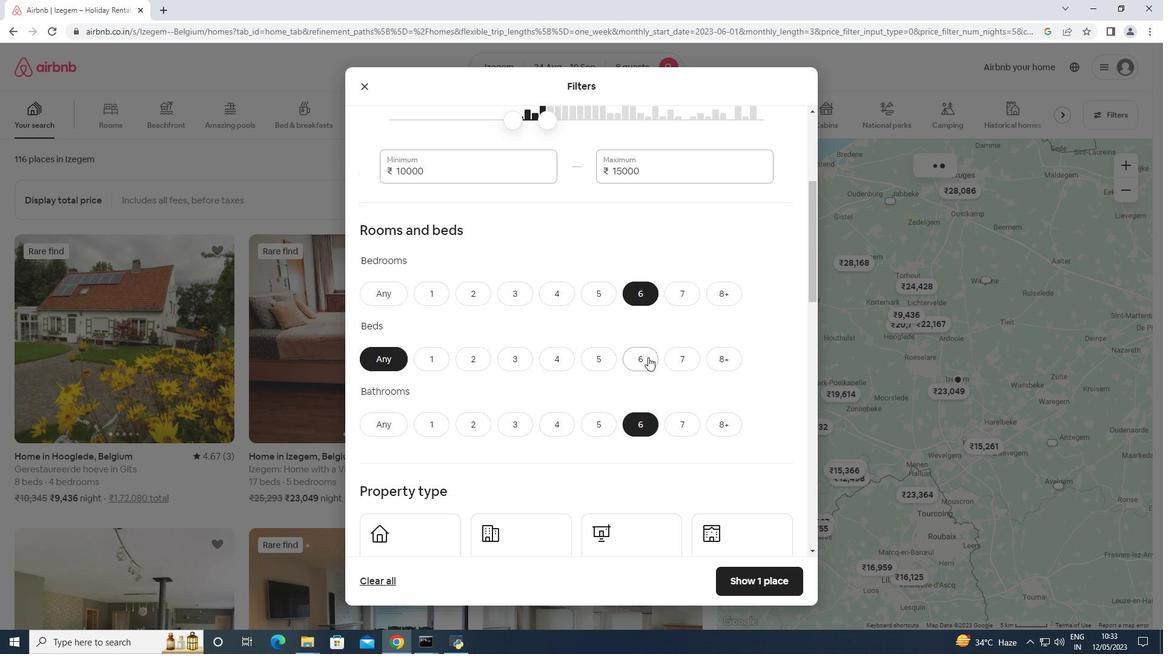 
Action: Mouse moved to (648, 355)
Screenshot: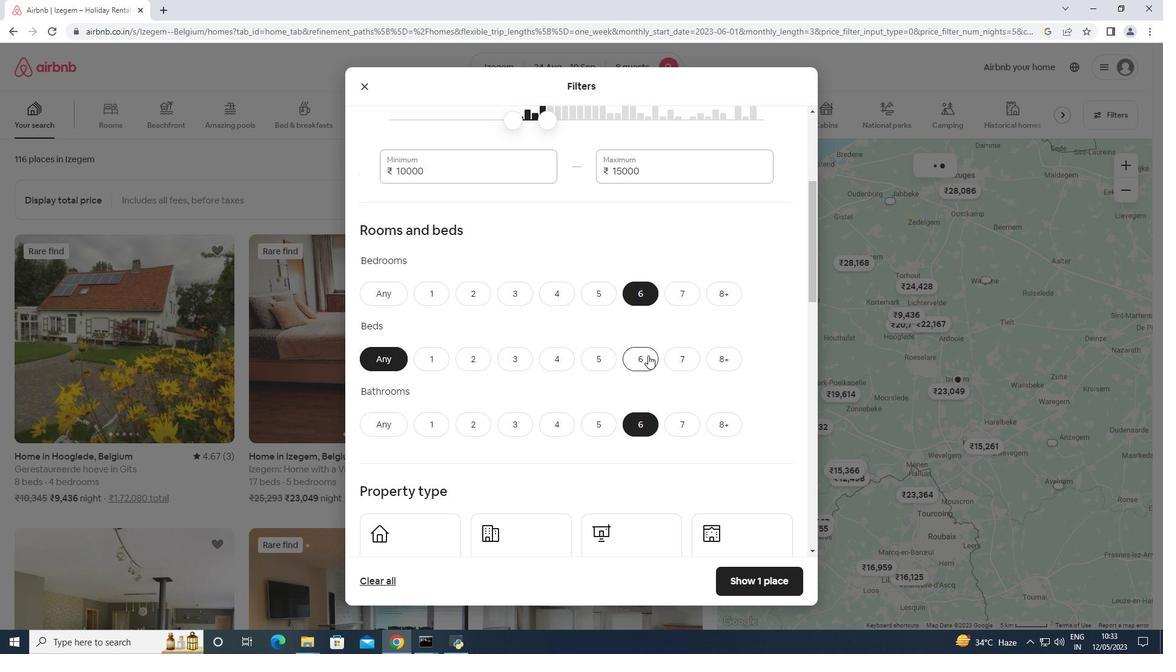 
Action: Mouse scrolled (648, 354) with delta (0, 0)
Screenshot: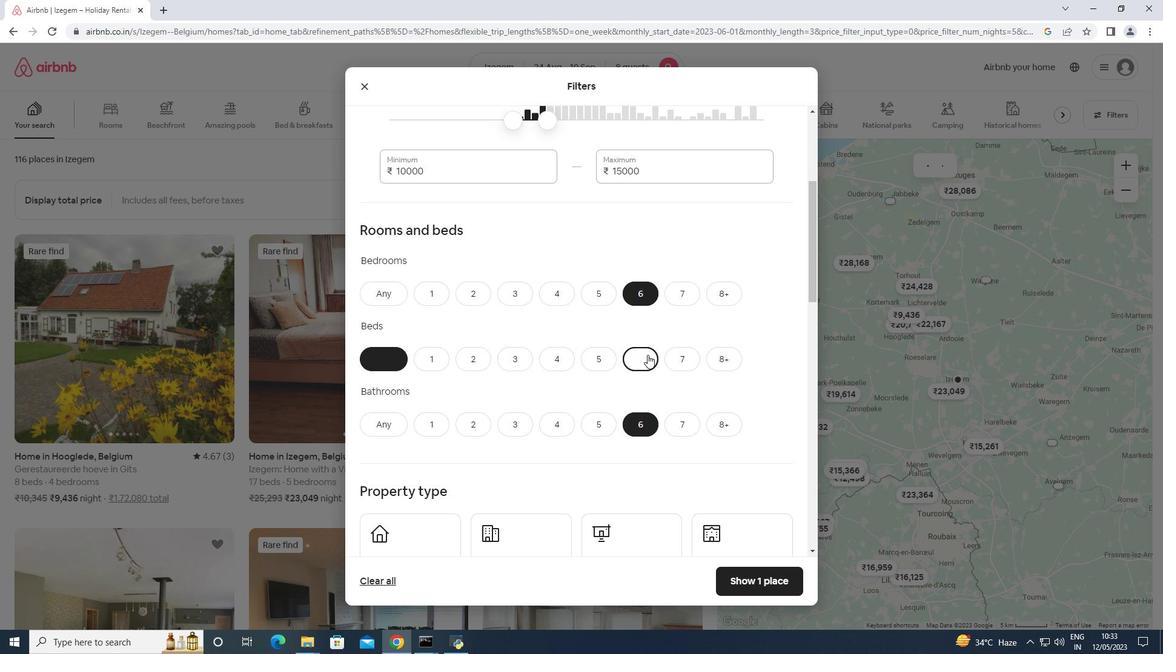 
Action: Mouse scrolled (648, 354) with delta (0, 0)
Screenshot: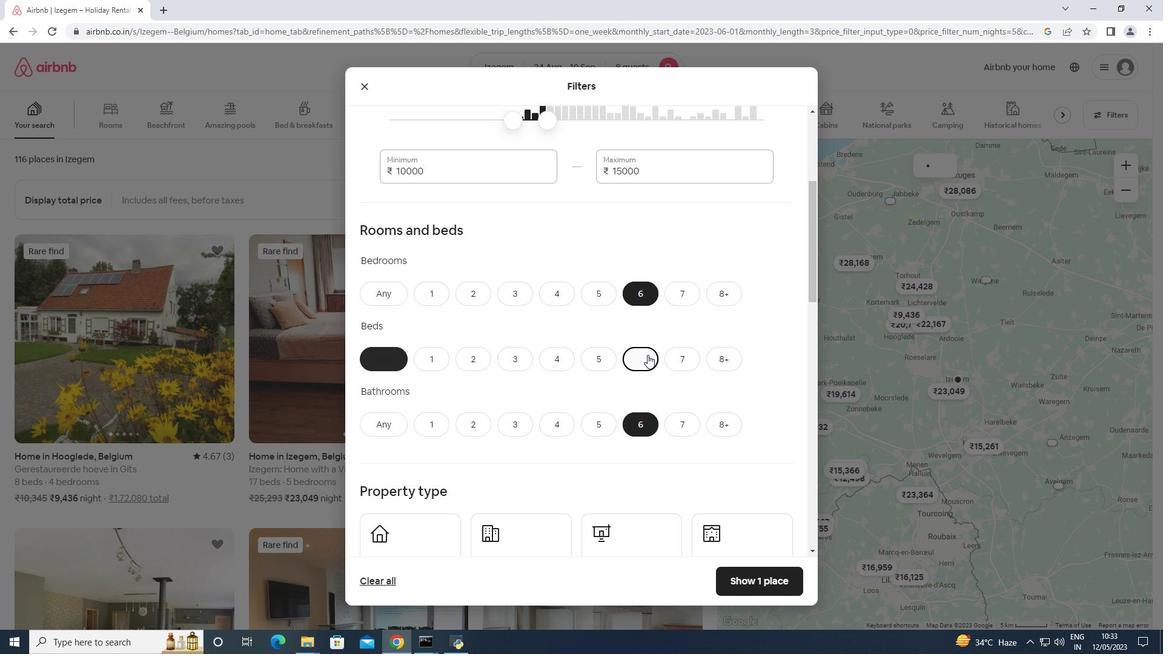 
Action: Mouse scrolled (648, 354) with delta (0, 0)
Screenshot: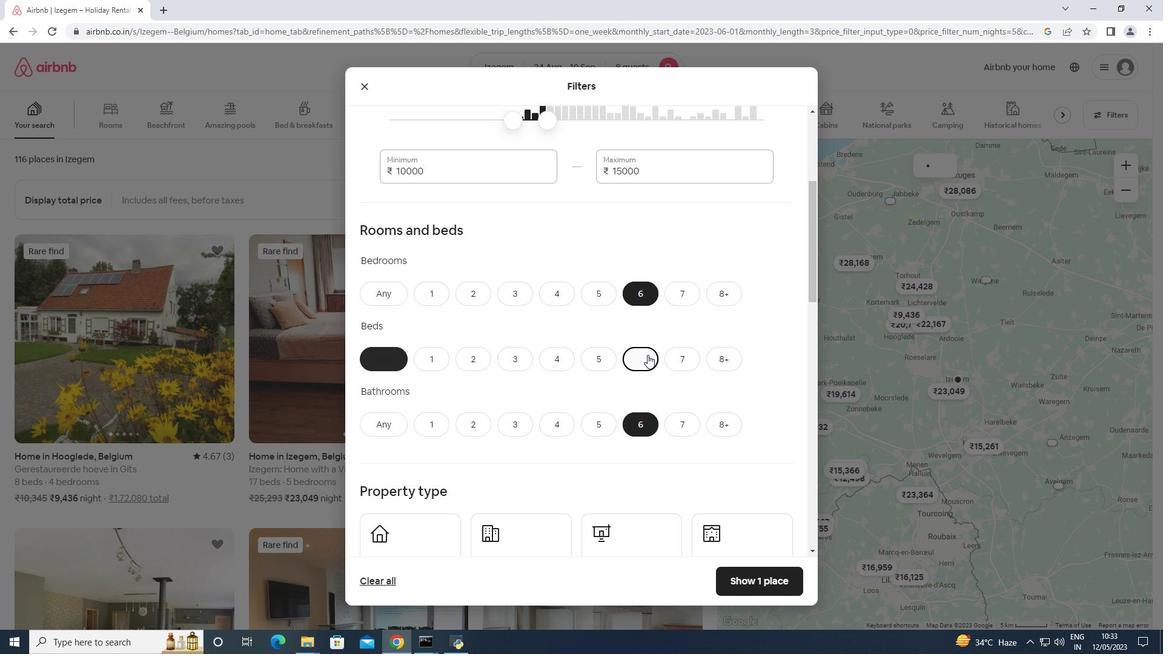 
Action: Mouse scrolled (648, 354) with delta (0, 0)
Screenshot: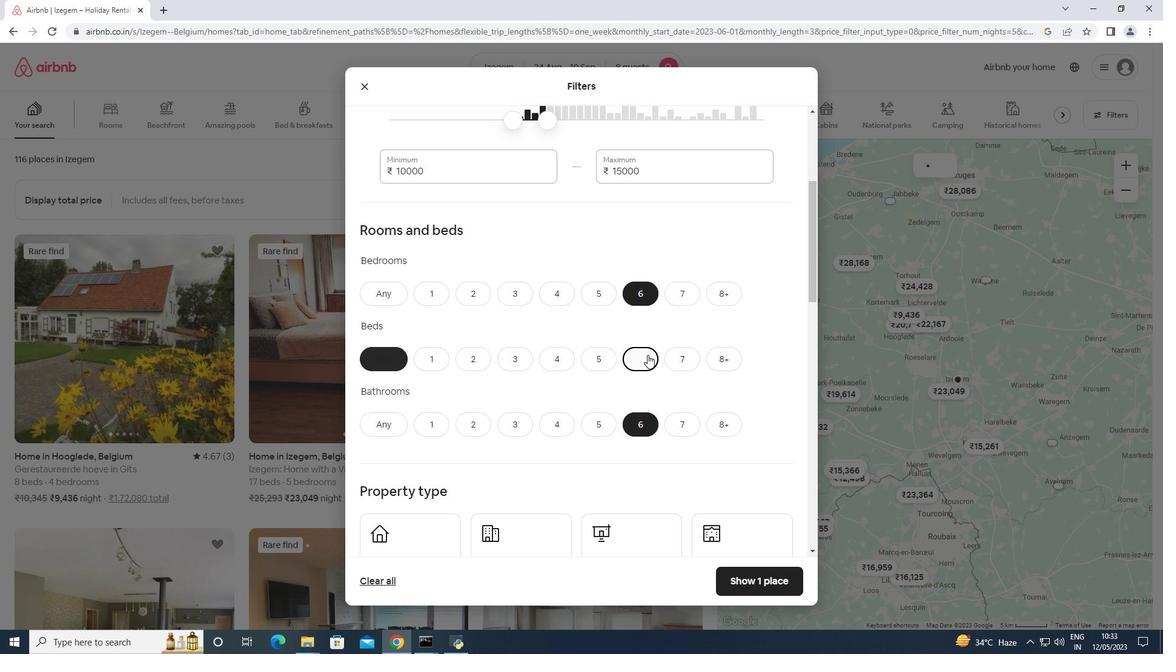 
Action: Mouse moved to (455, 318)
Screenshot: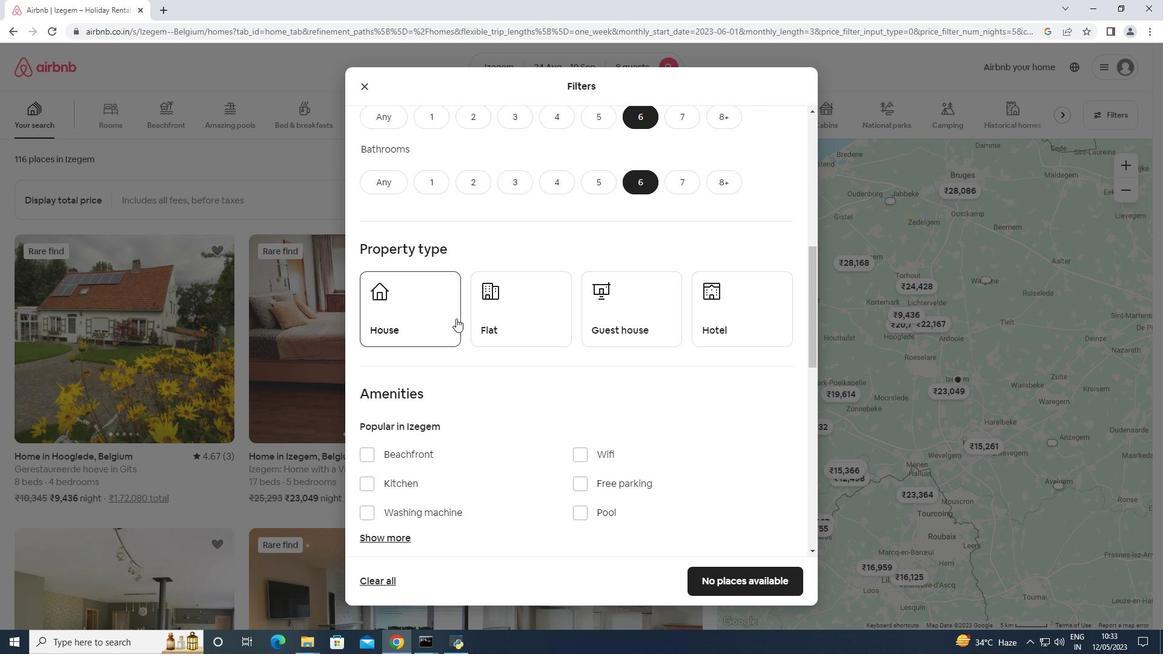
Action: Mouse pressed left at (455, 318)
Screenshot: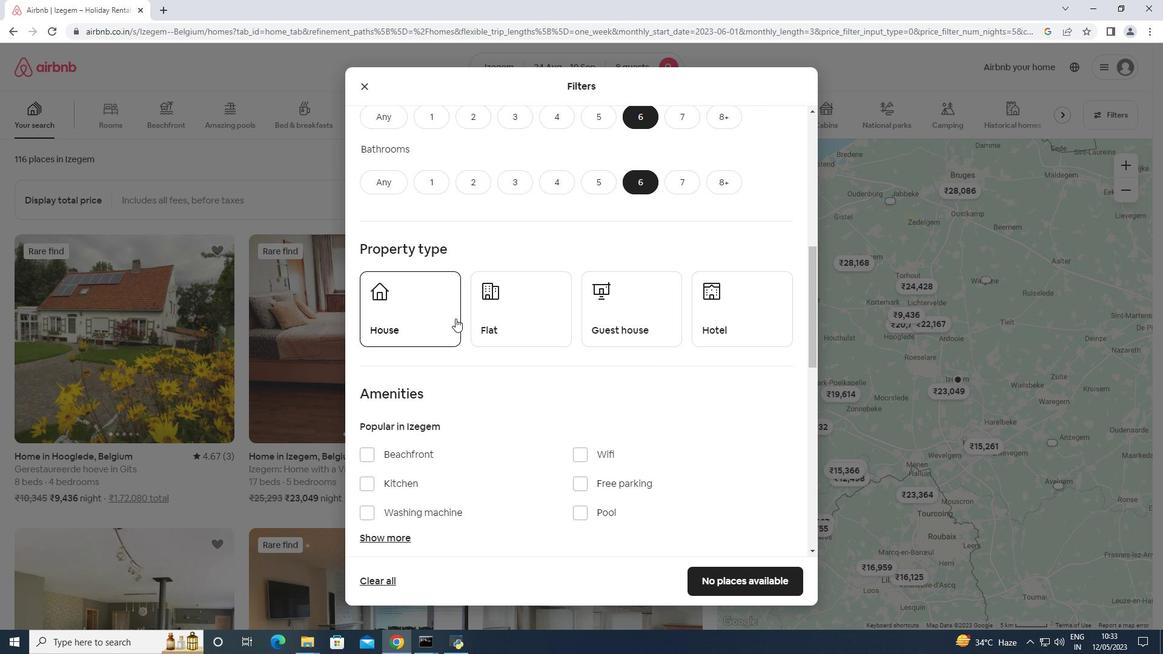 
Action: Mouse moved to (516, 326)
Screenshot: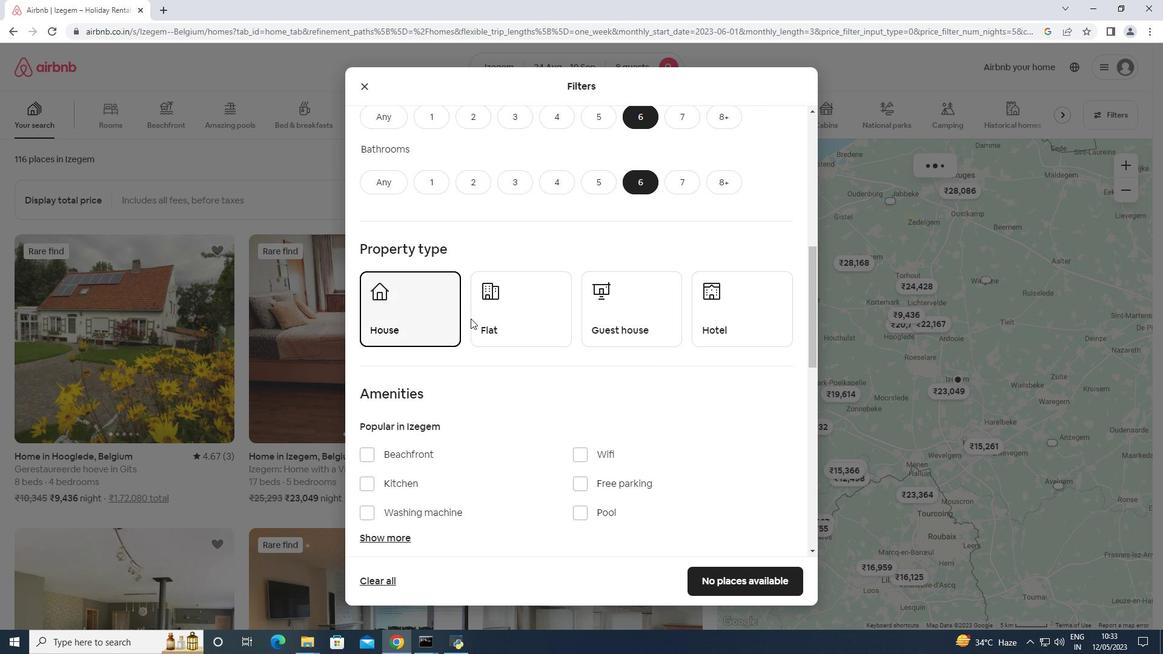 
Action: Mouse pressed left at (516, 326)
Screenshot: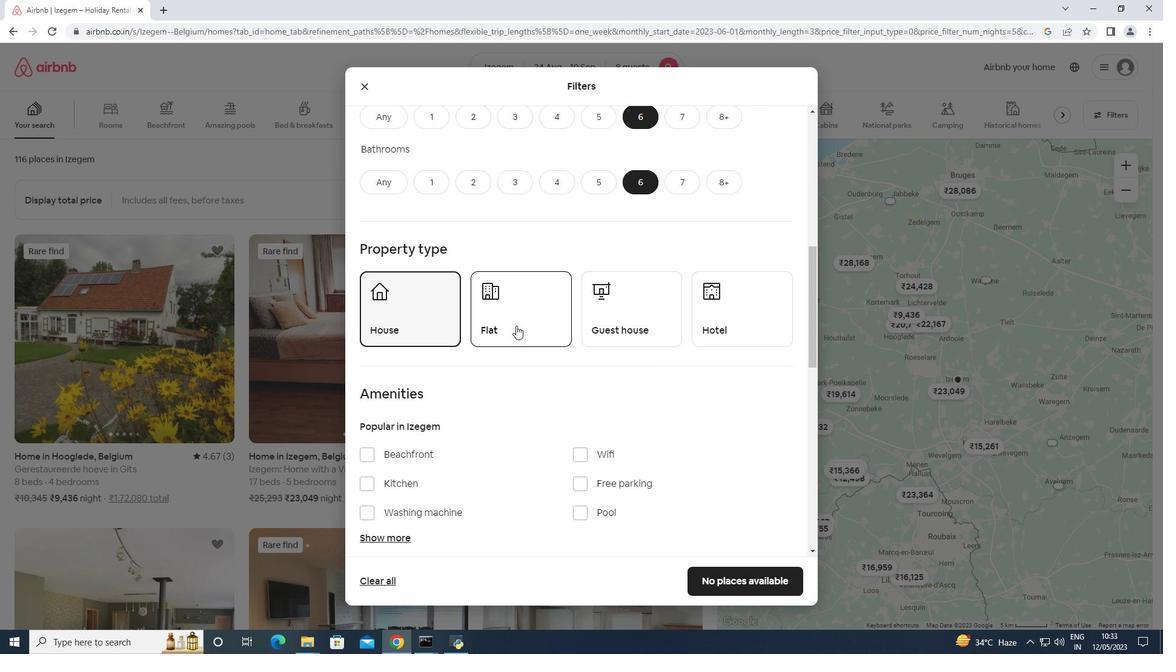 
Action: Mouse moved to (614, 318)
Screenshot: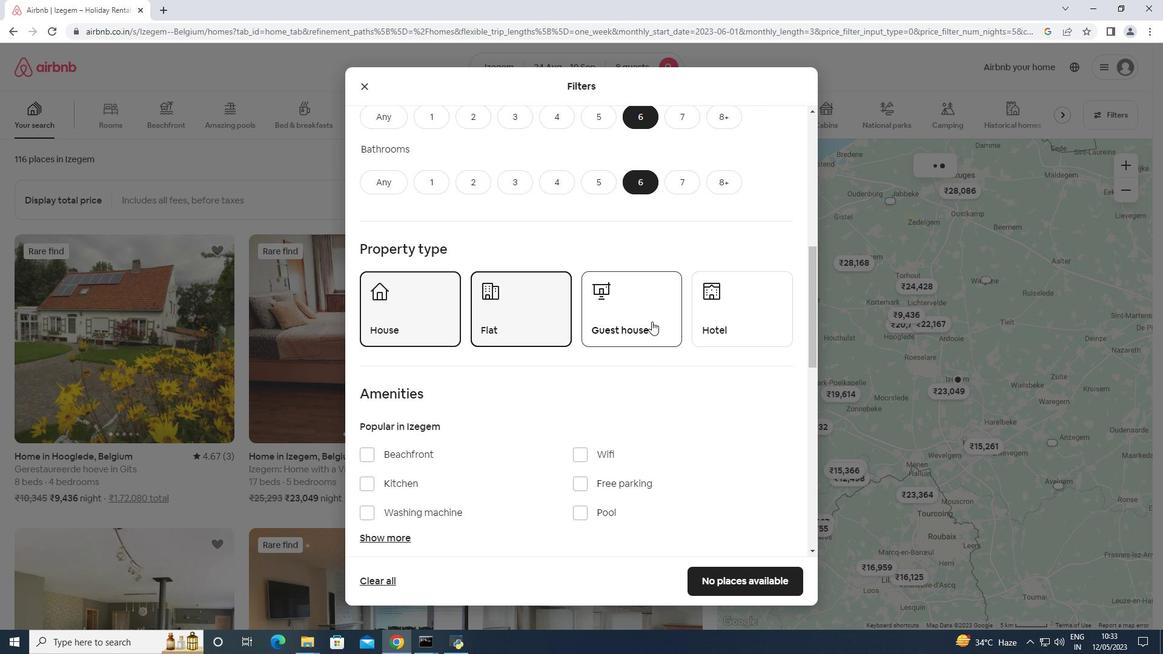 
Action: Mouse pressed left at (614, 318)
Screenshot: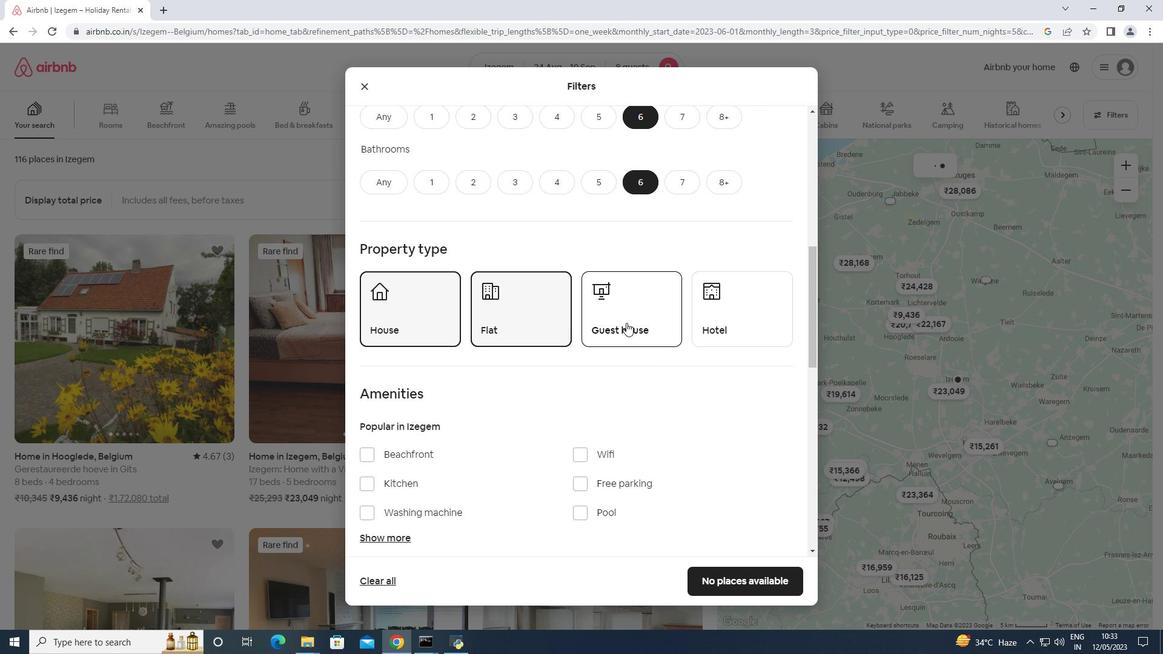 
Action: Mouse scrolled (614, 318) with delta (0, 0)
Screenshot: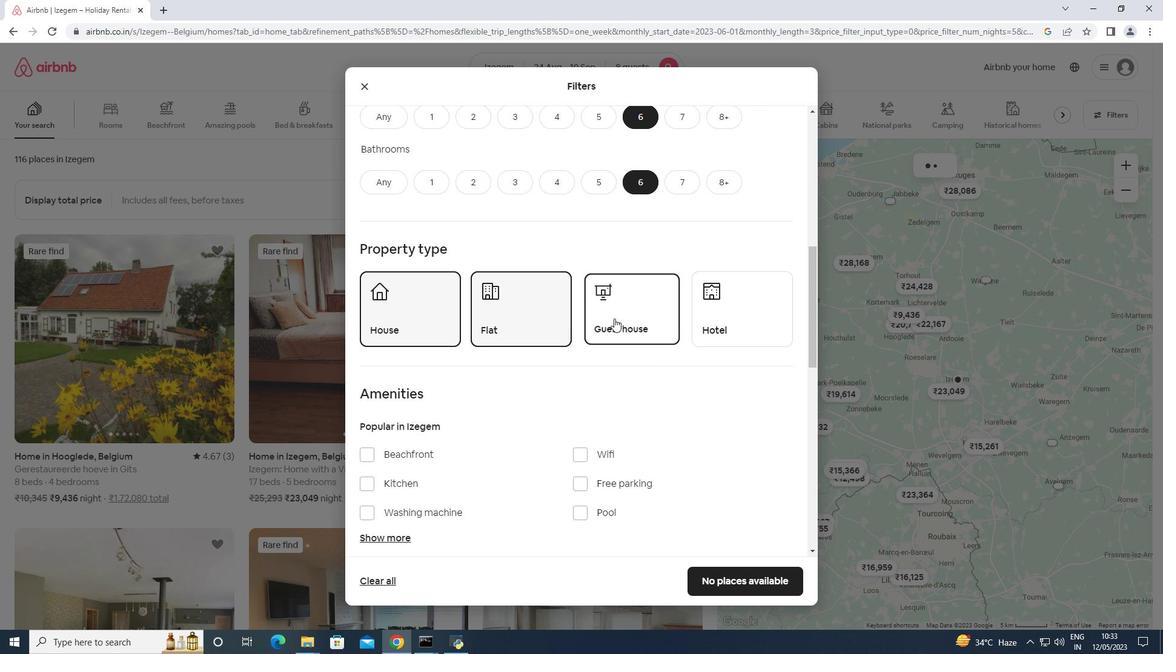 
Action: Mouse scrolled (614, 318) with delta (0, 0)
Screenshot: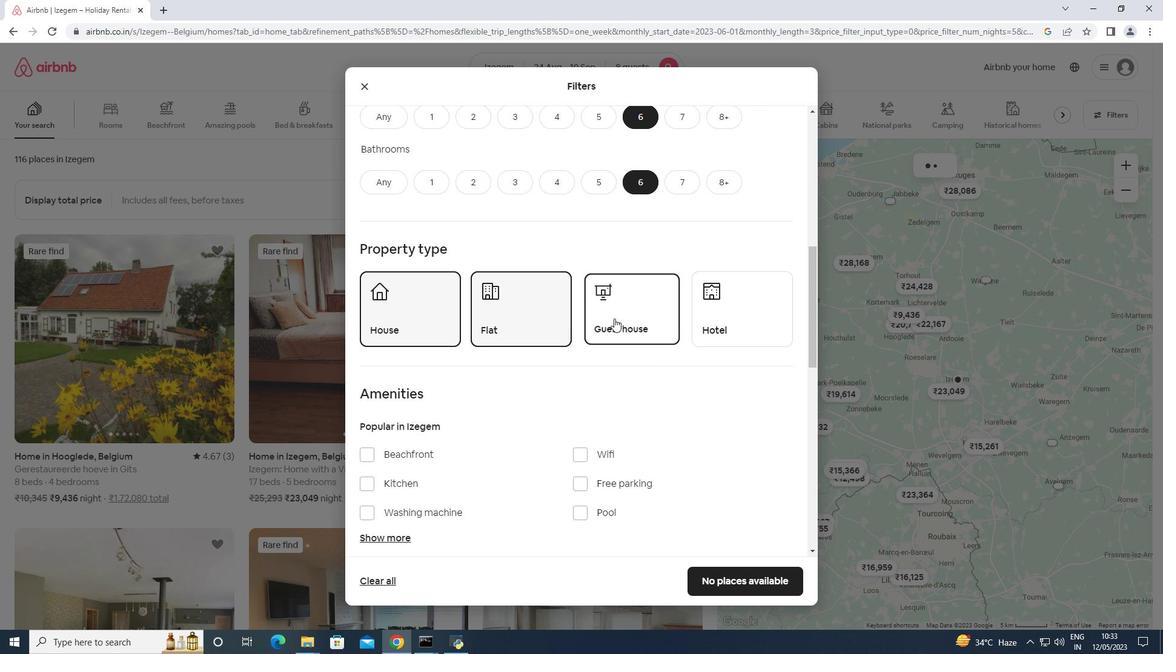 
Action: Mouse scrolled (614, 318) with delta (0, 0)
Screenshot: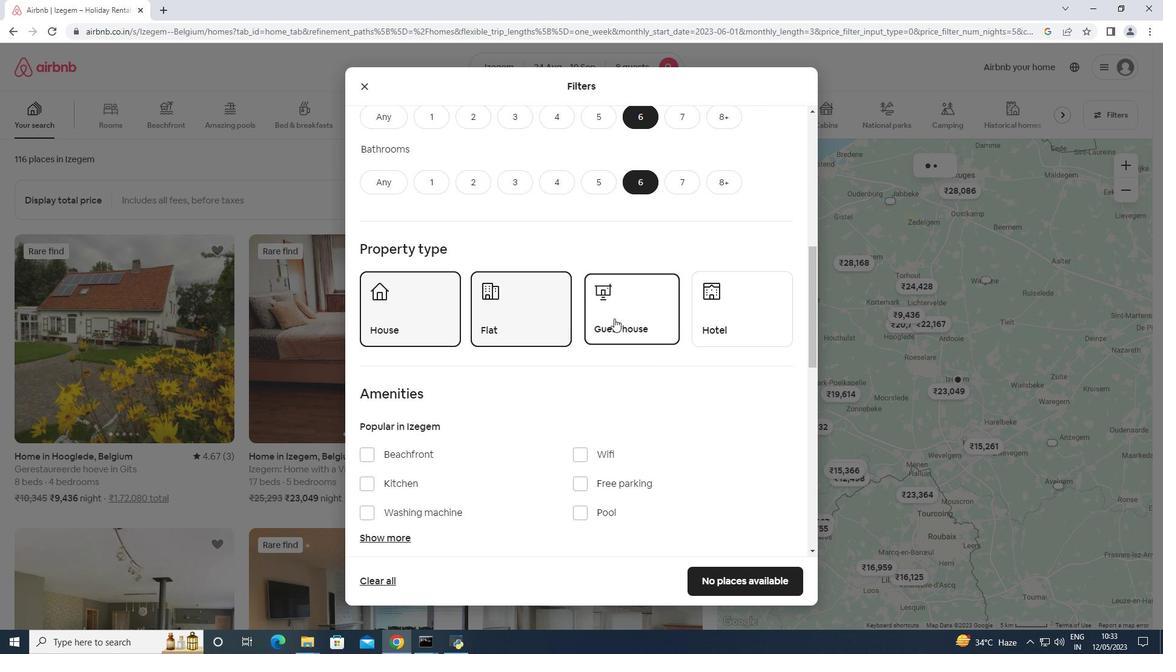 
Action: Mouse scrolled (614, 318) with delta (0, 0)
Screenshot: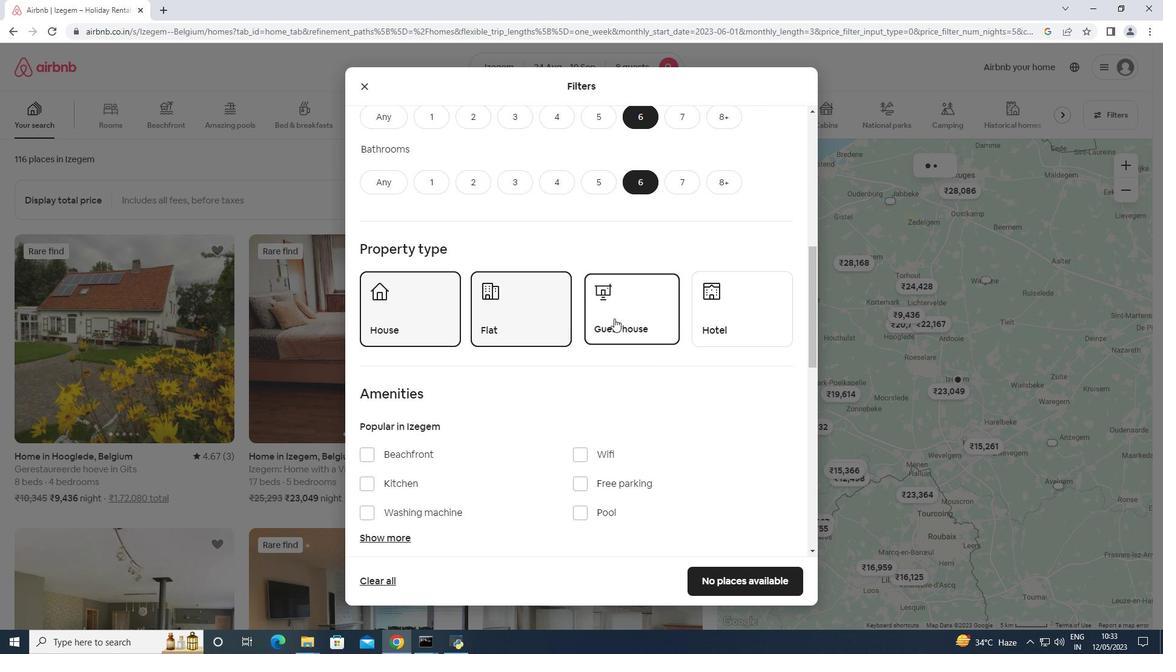 
Action: Mouse scrolled (614, 318) with delta (0, 0)
Screenshot: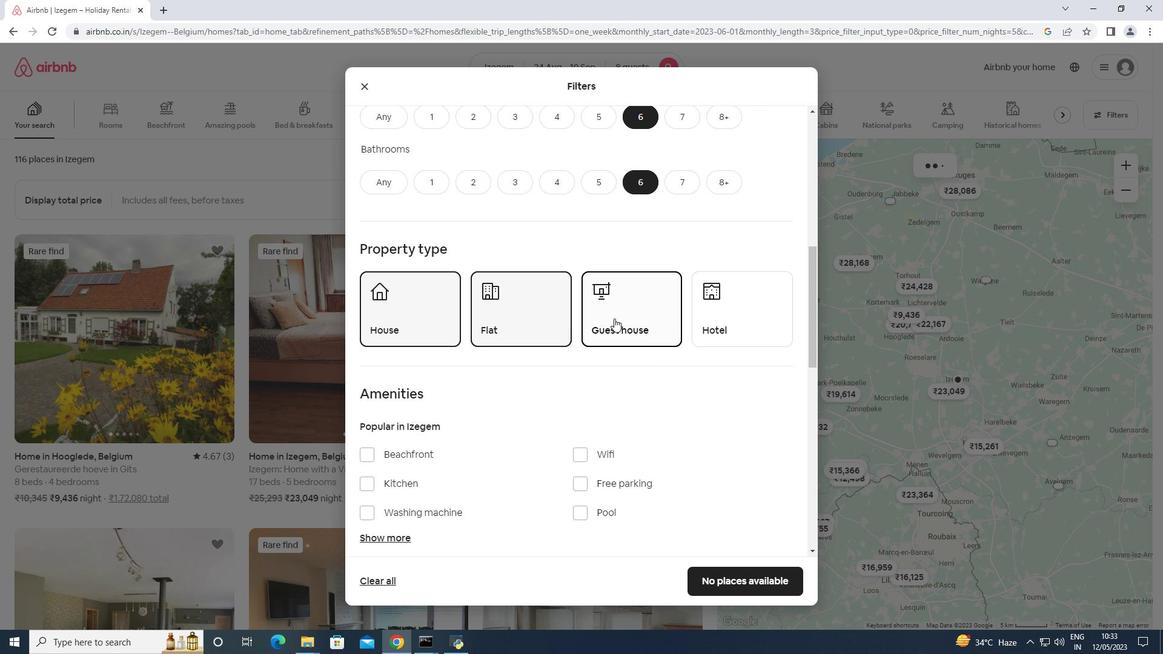
Action: Mouse moved to (594, 152)
Screenshot: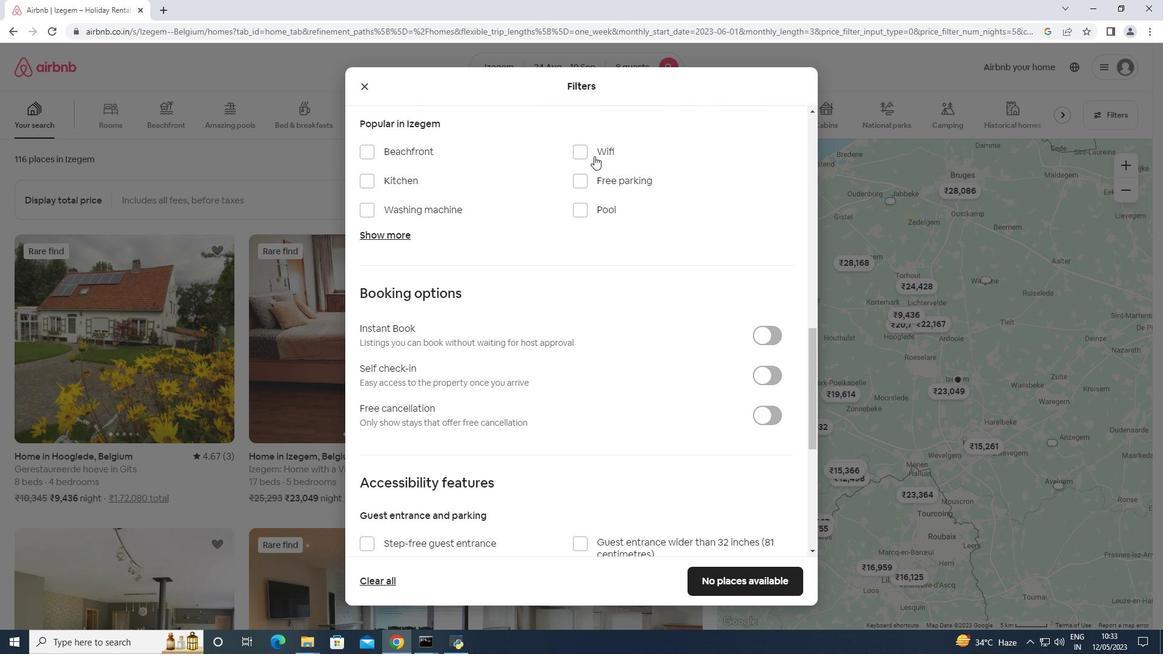 
Action: Mouse pressed left at (594, 152)
Screenshot: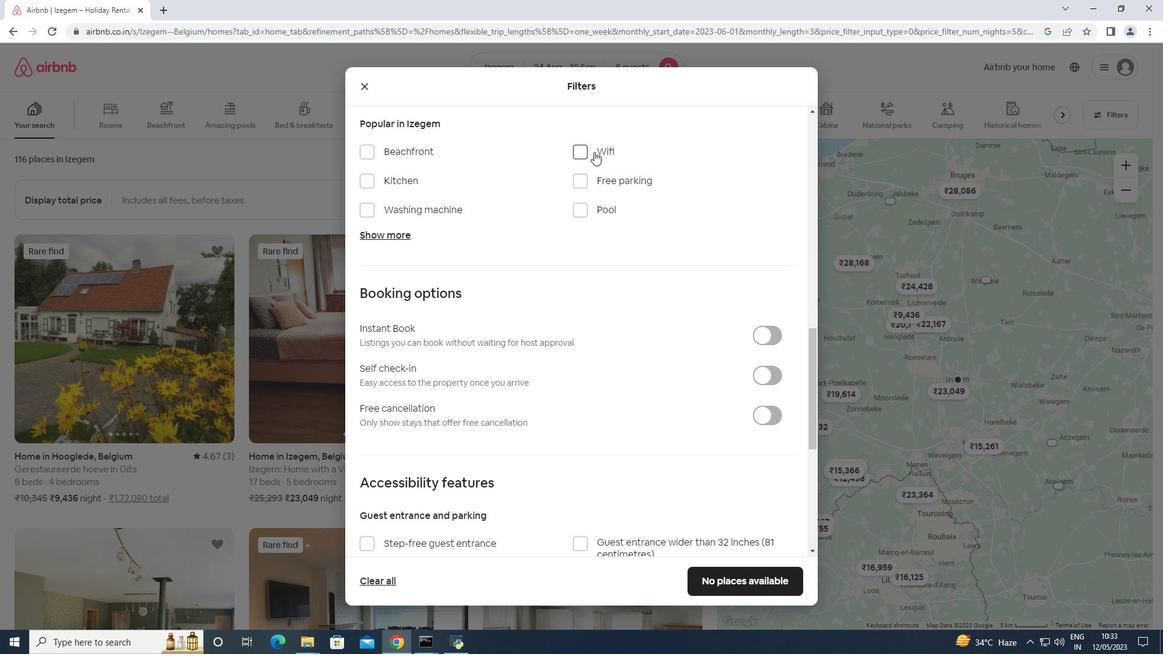
Action: Mouse moved to (397, 240)
Screenshot: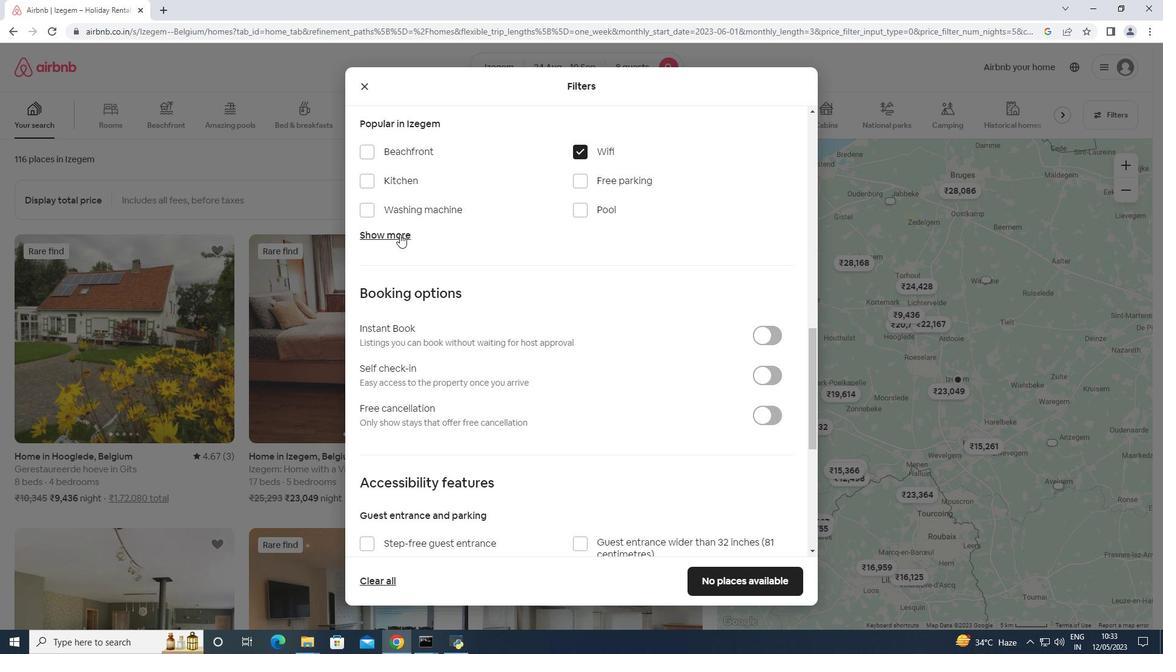 
Action: Mouse pressed left at (397, 240)
Screenshot: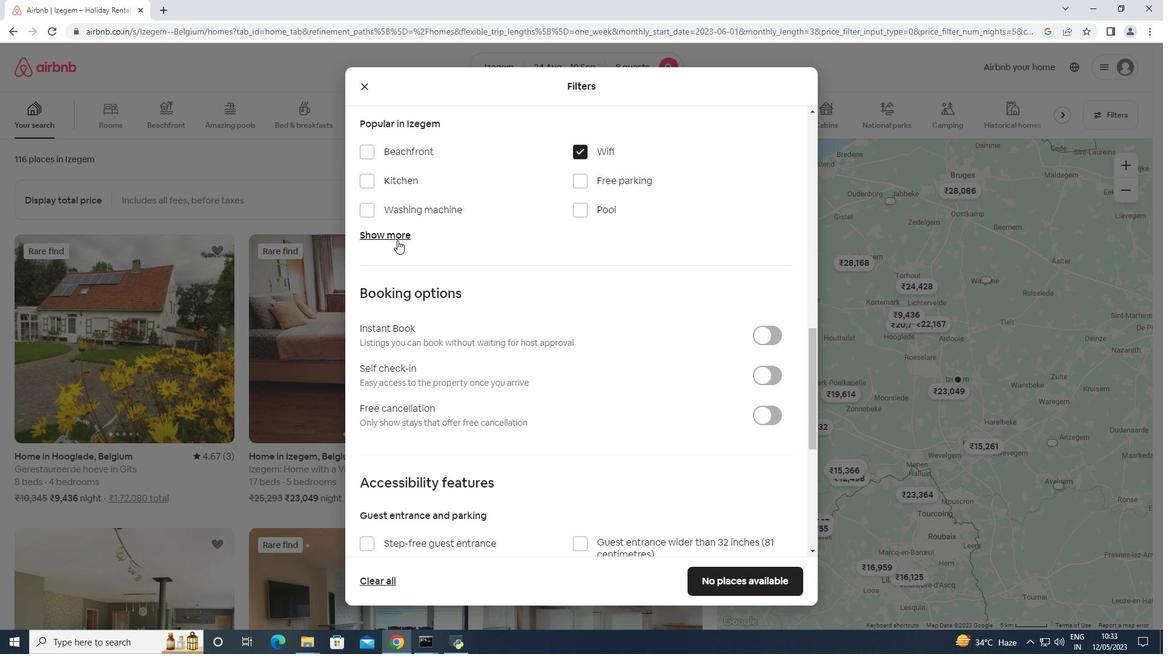 
Action: Mouse moved to (393, 331)
Screenshot: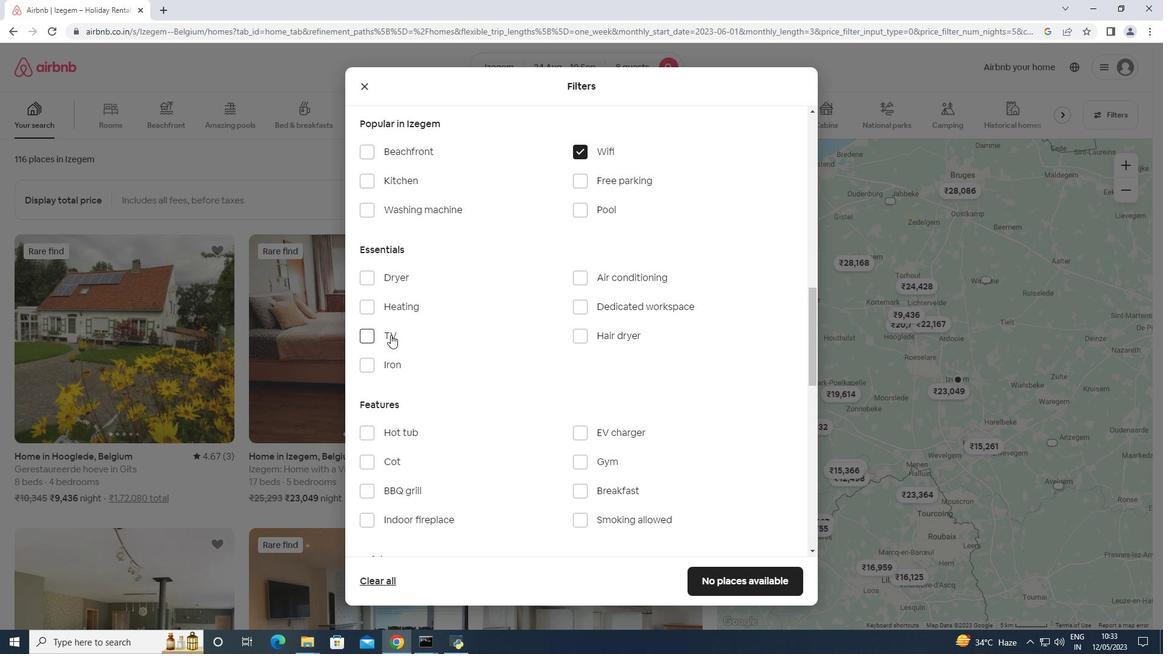 
Action: Mouse pressed left at (393, 331)
Screenshot: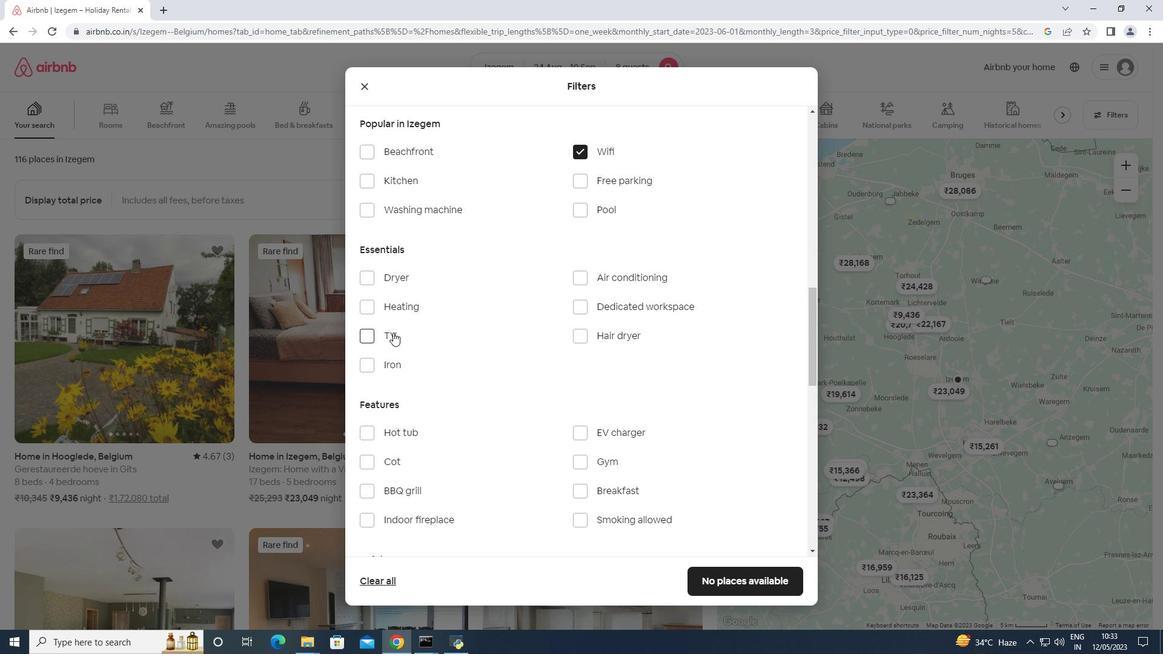 
Action: Mouse moved to (395, 331)
Screenshot: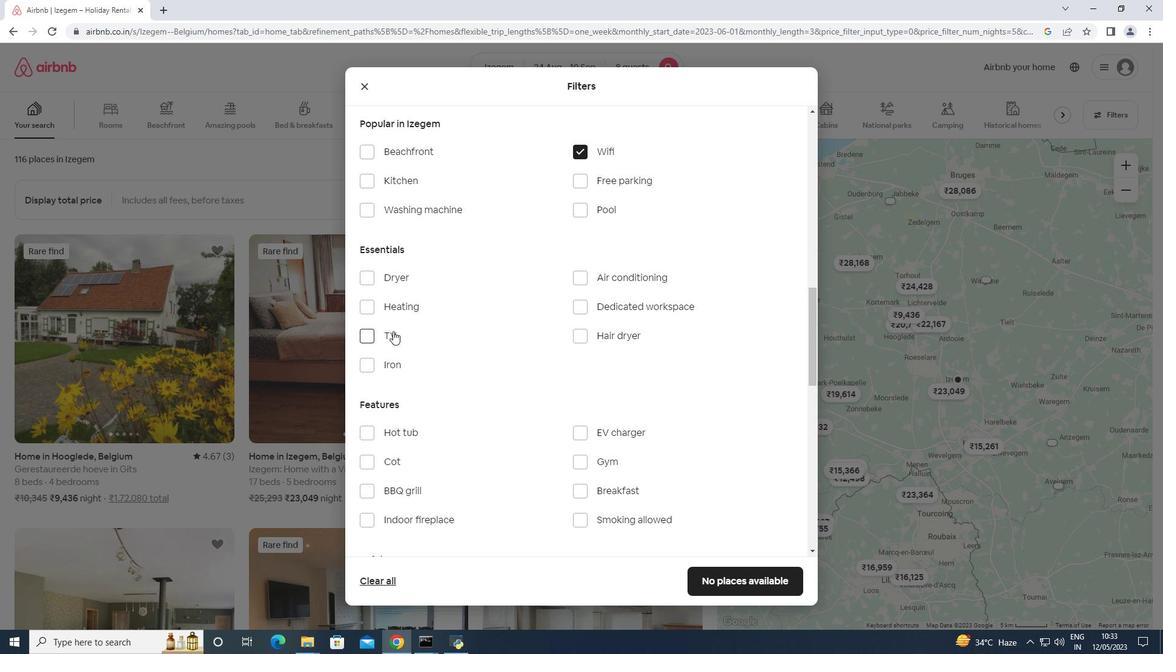 
Action: Mouse scrolled (395, 330) with delta (0, 0)
Screenshot: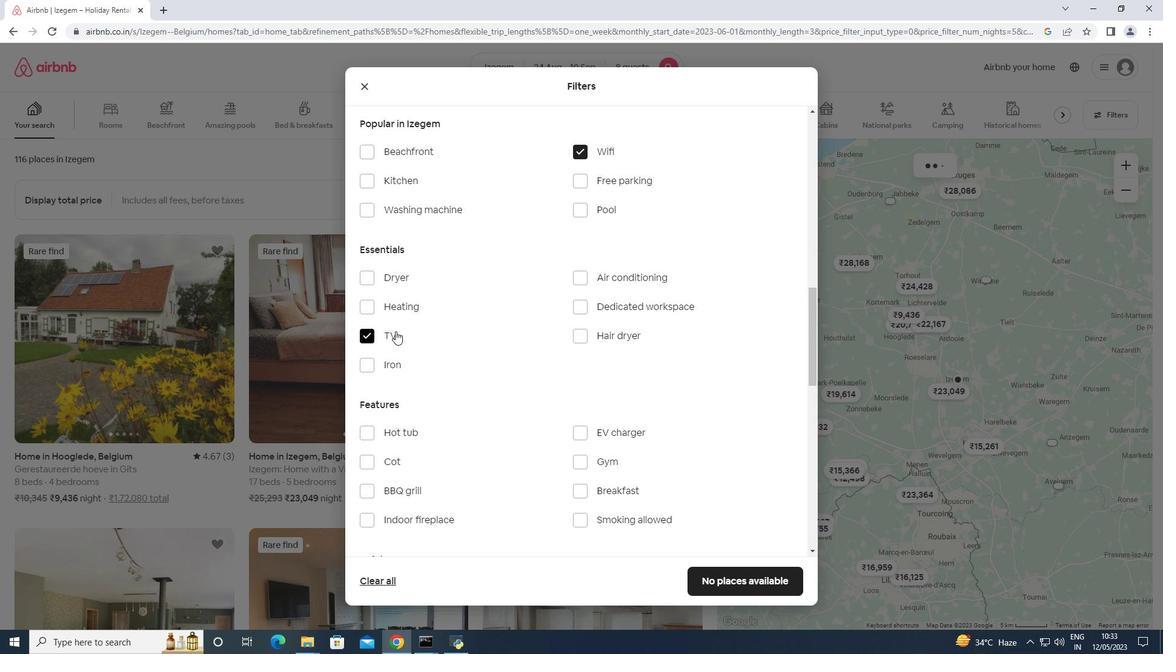 
Action: Mouse scrolled (395, 330) with delta (0, 0)
Screenshot: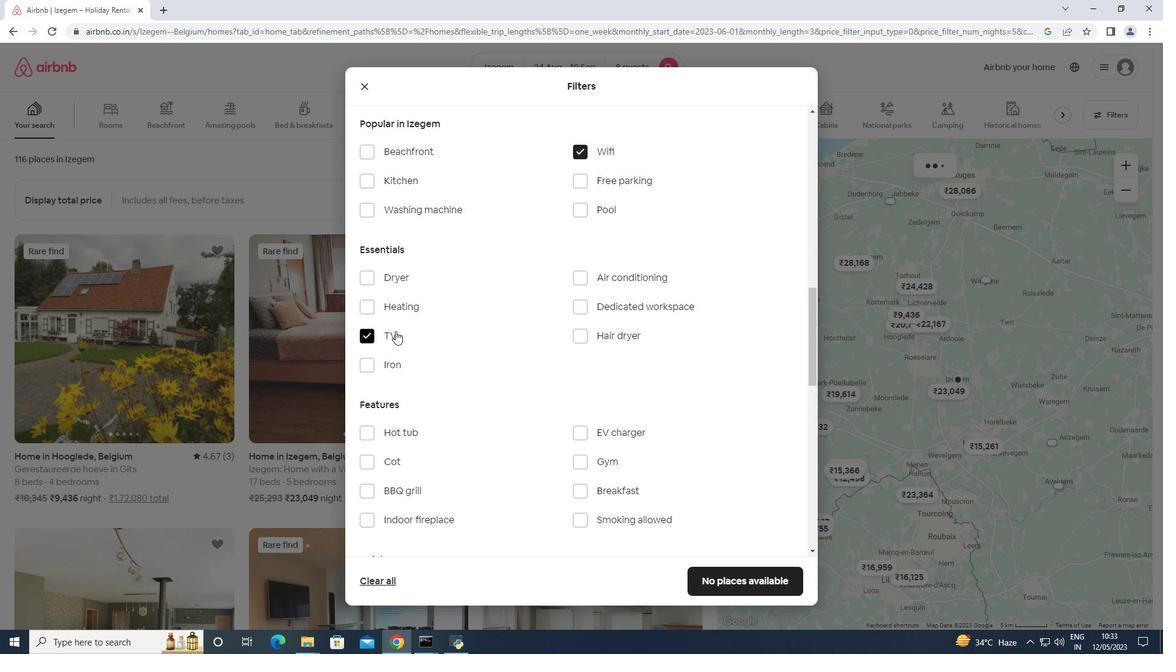 
Action: Mouse moved to (581, 371)
Screenshot: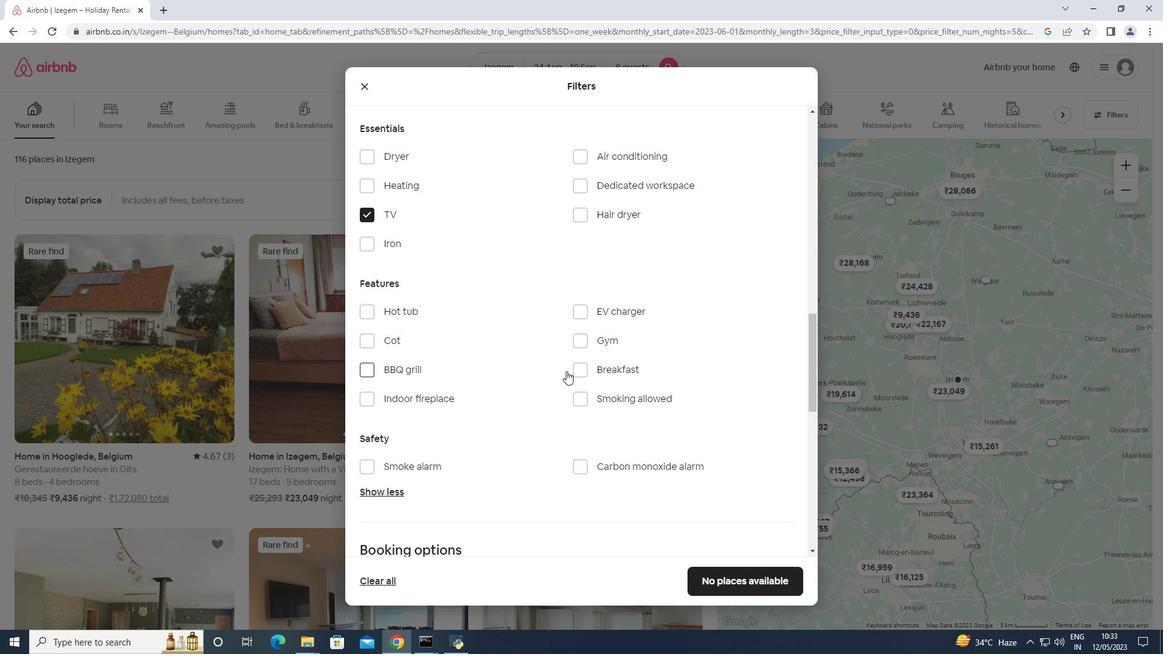
Action: Mouse pressed left at (581, 371)
Screenshot: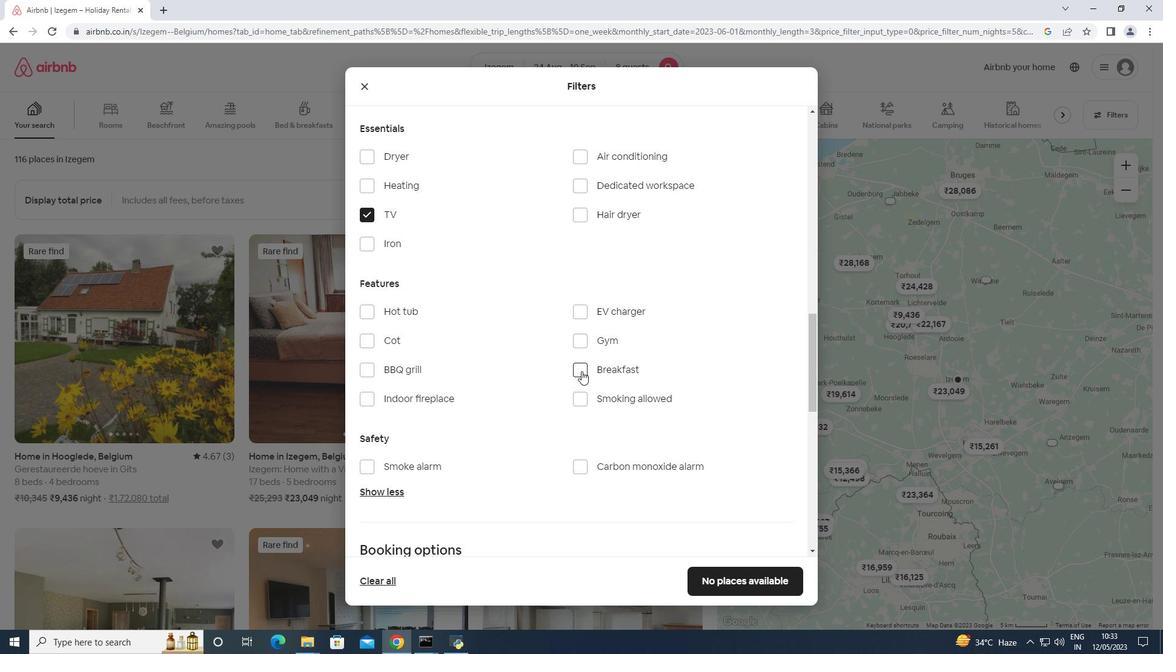 
Action: Mouse moved to (600, 345)
Screenshot: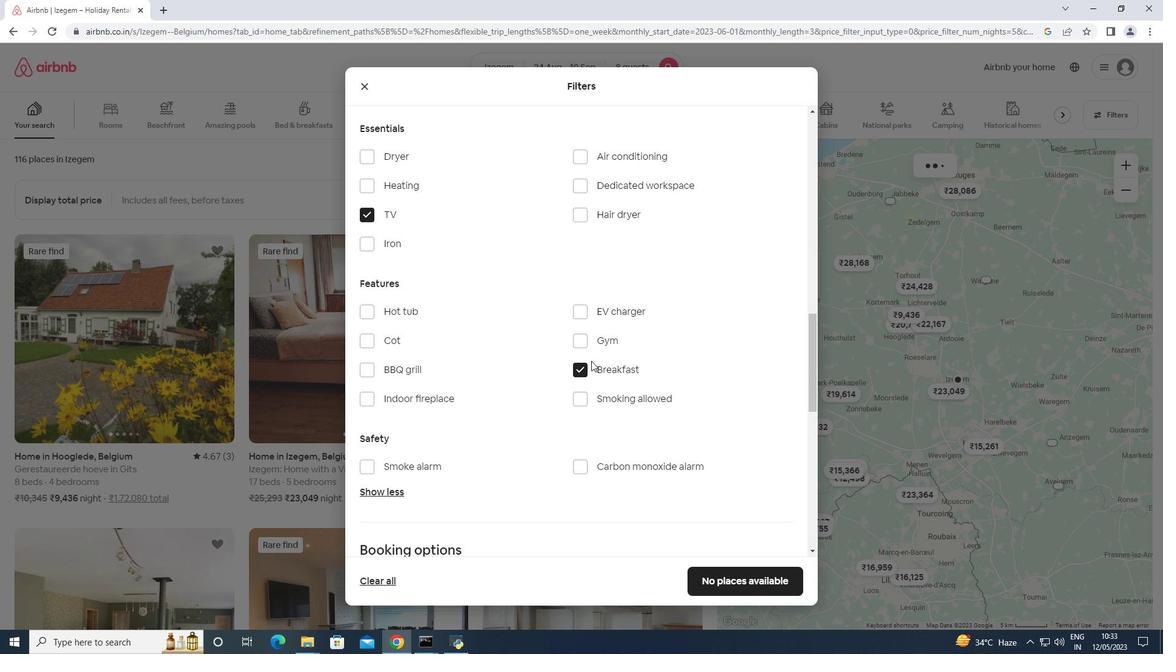 
Action: Mouse pressed left at (600, 345)
Screenshot: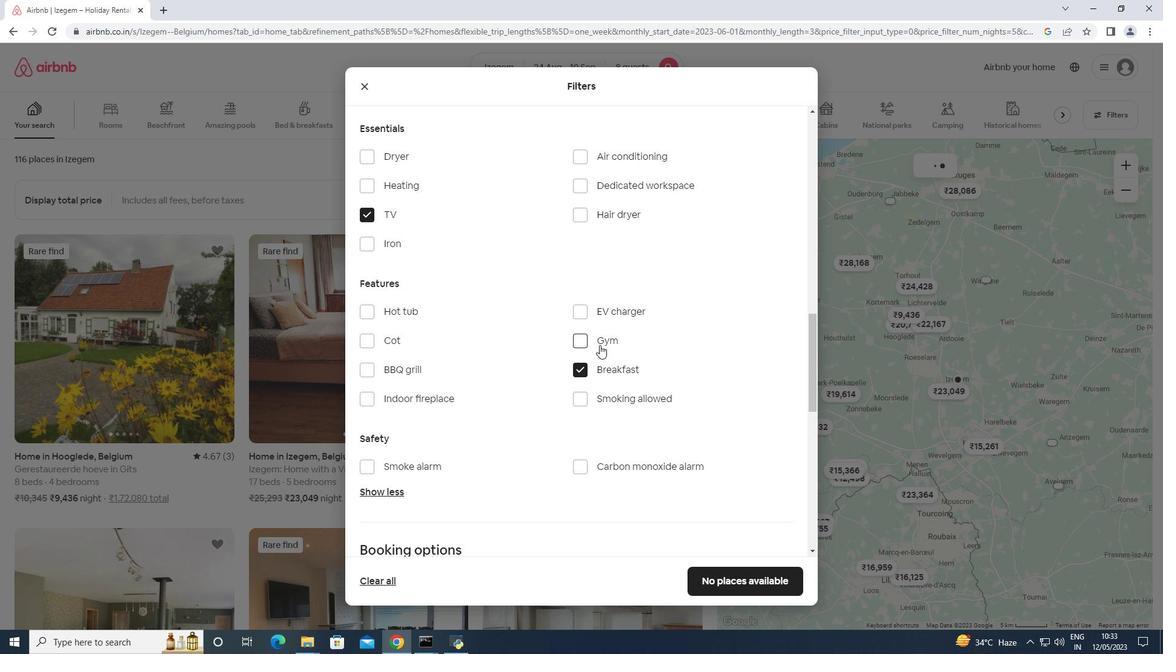 
Action: Mouse scrolled (600, 344) with delta (0, 0)
Screenshot: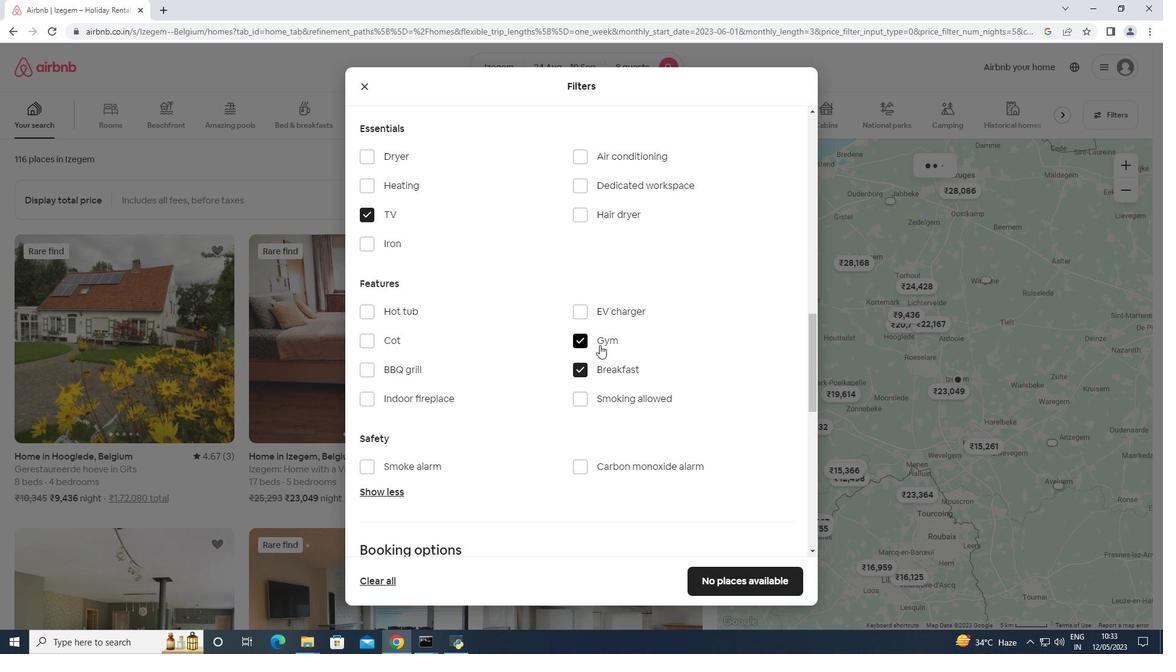 
Action: Mouse scrolled (600, 344) with delta (0, 0)
Screenshot: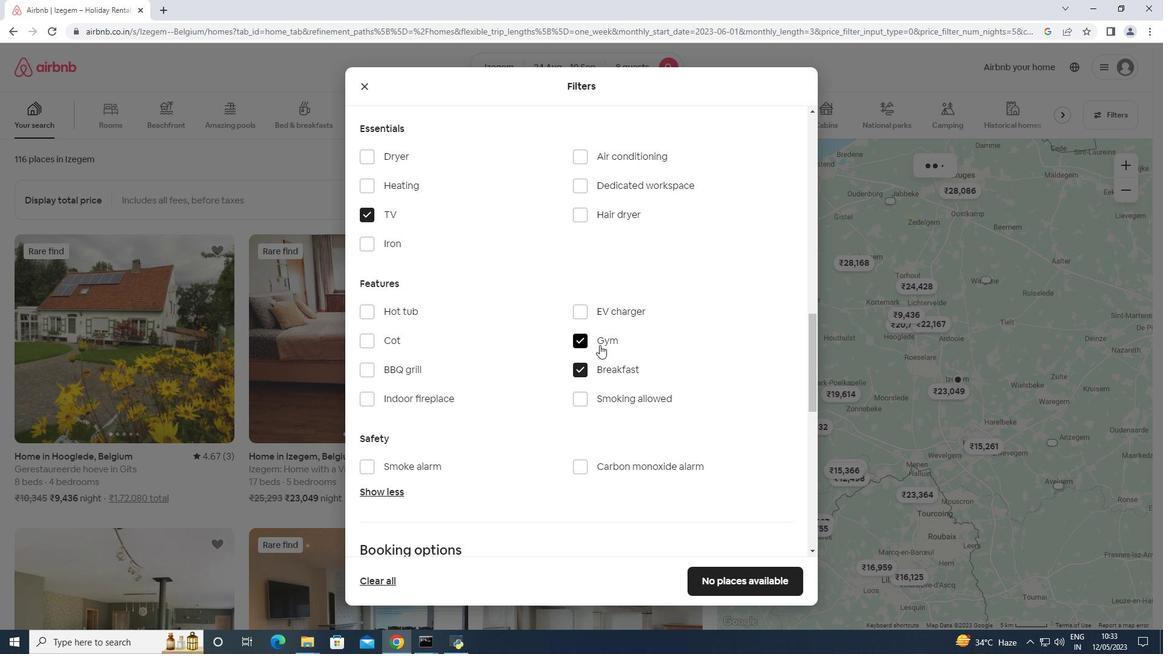 
Action: Mouse scrolled (600, 344) with delta (0, 0)
Screenshot: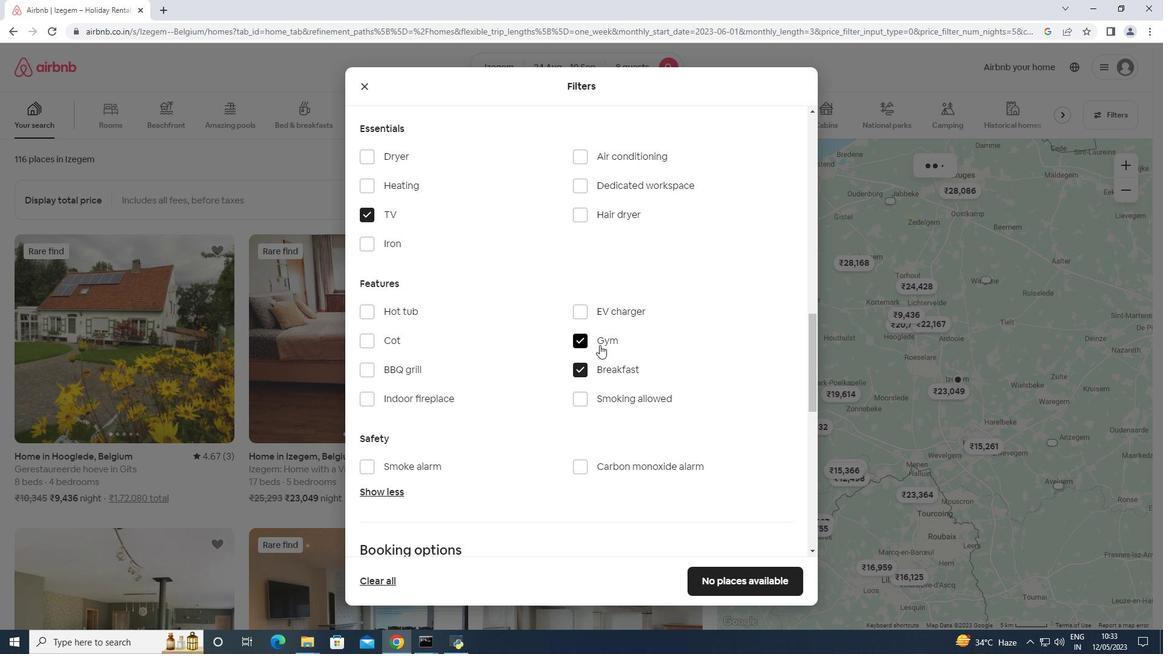 
Action: Mouse scrolled (600, 344) with delta (0, 0)
Screenshot: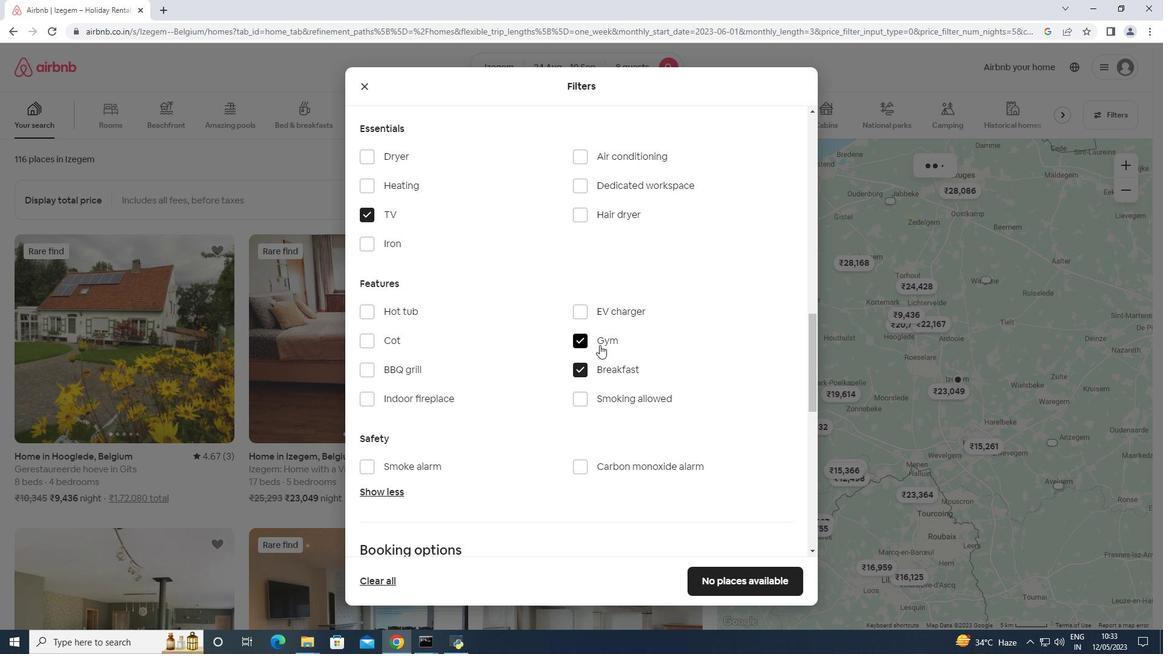 
Action: Mouse moved to (759, 384)
Screenshot: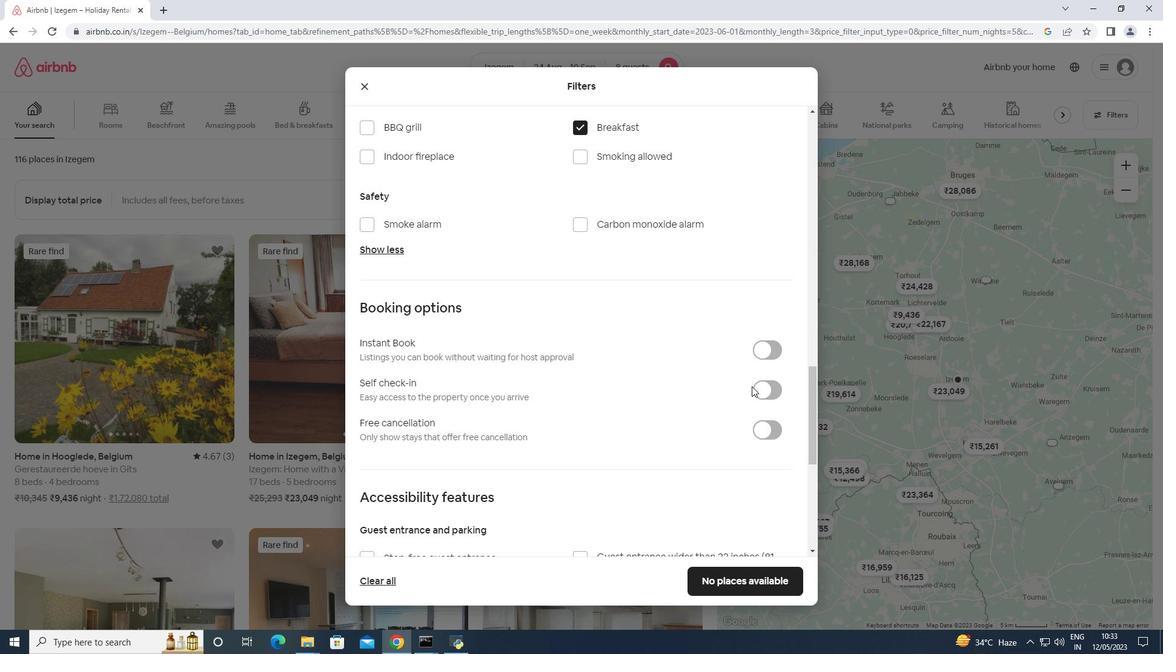 
Action: Mouse pressed left at (759, 384)
Screenshot: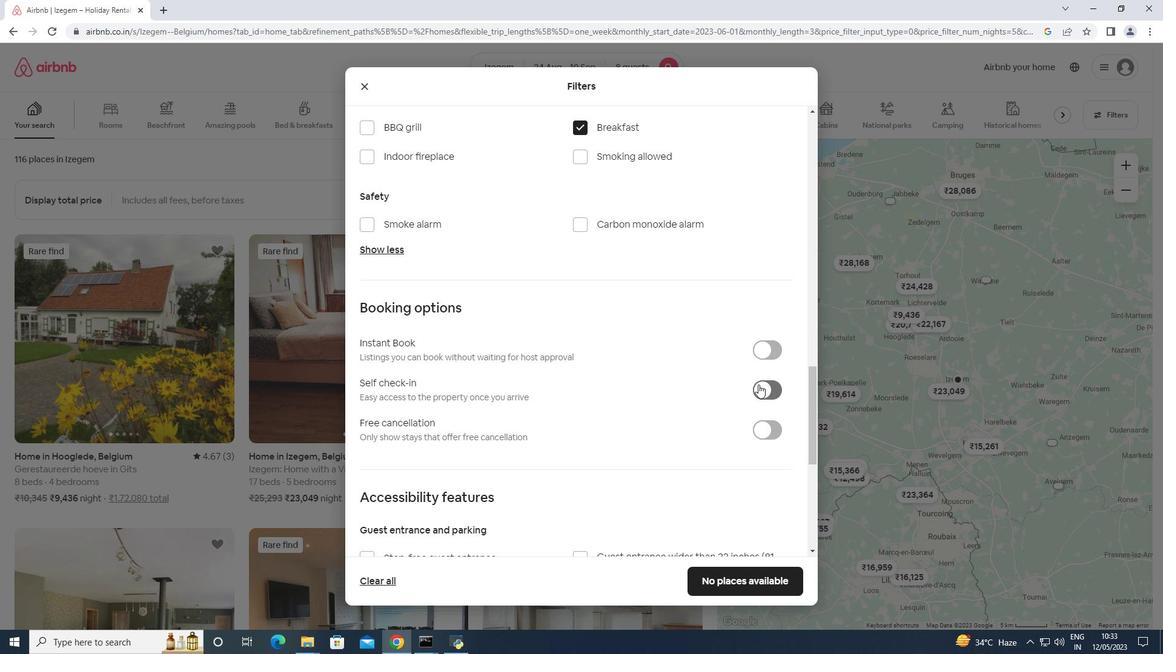 
Action: Mouse scrolled (759, 383) with delta (0, 0)
Screenshot: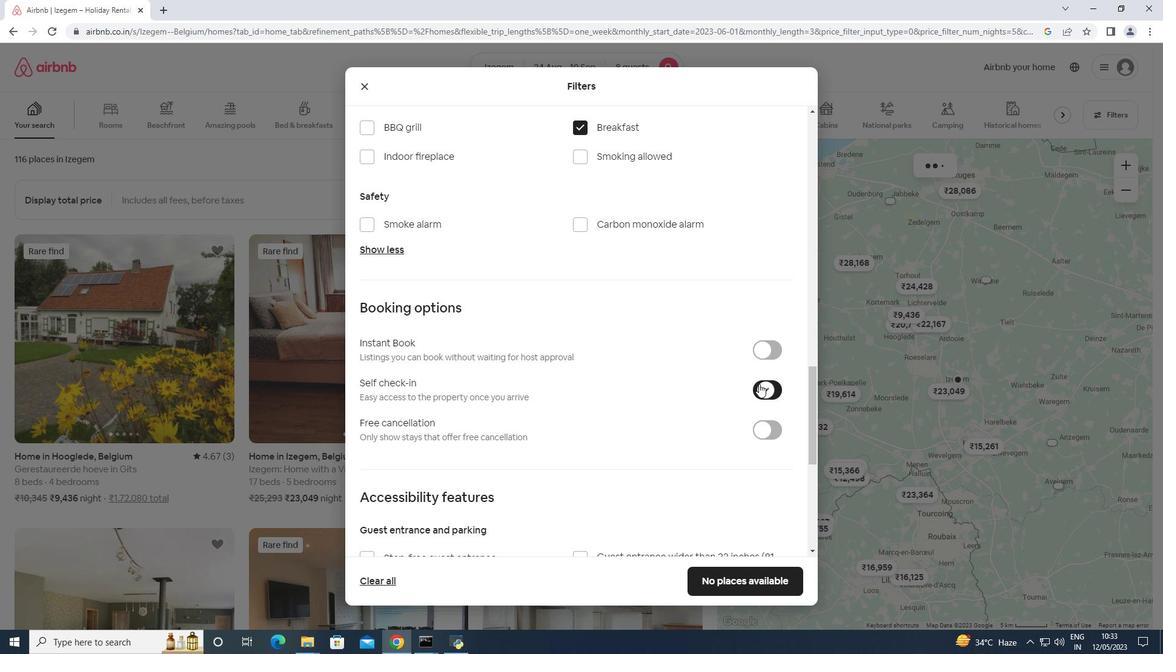 
Action: Mouse scrolled (759, 383) with delta (0, 0)
Screenshot: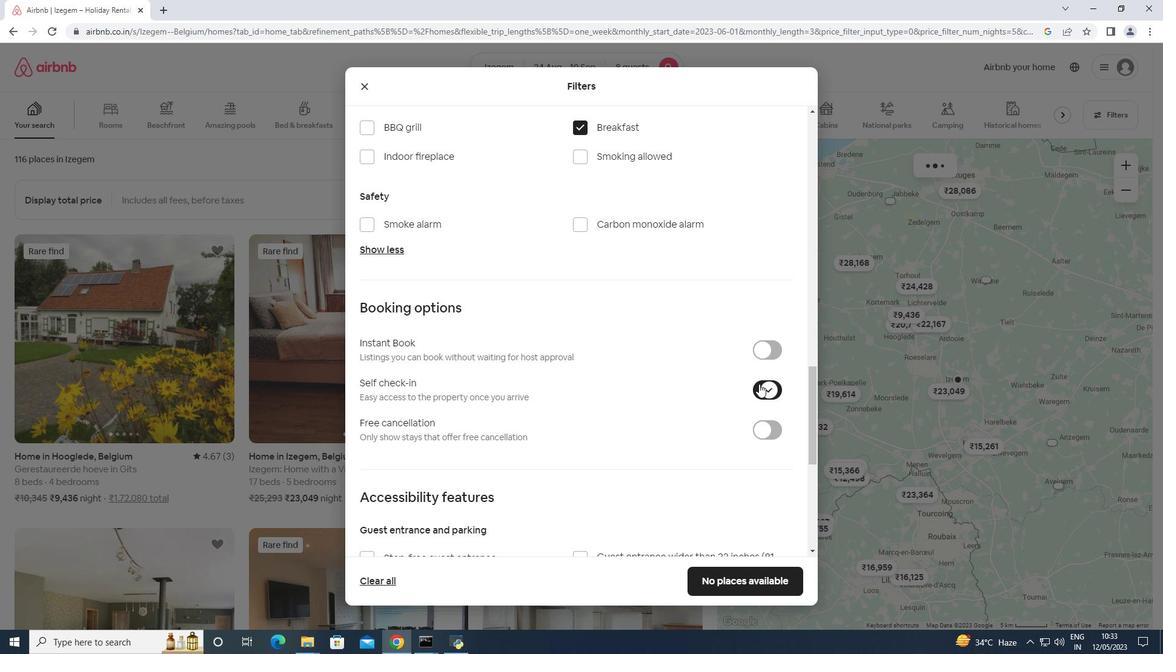 
Action: Mouse scrolled (759, 383) with delta (0, 0)
Screenshot: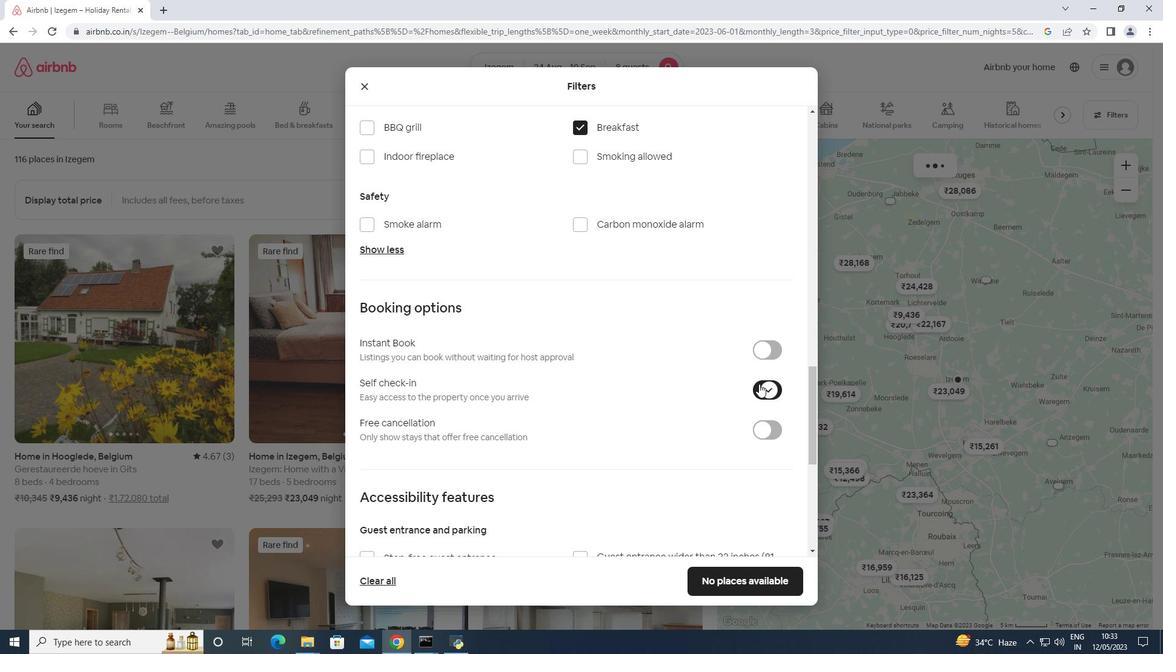 
Action: Mouse scrolled (759, 383) with delta (0, 0)
Screenshot: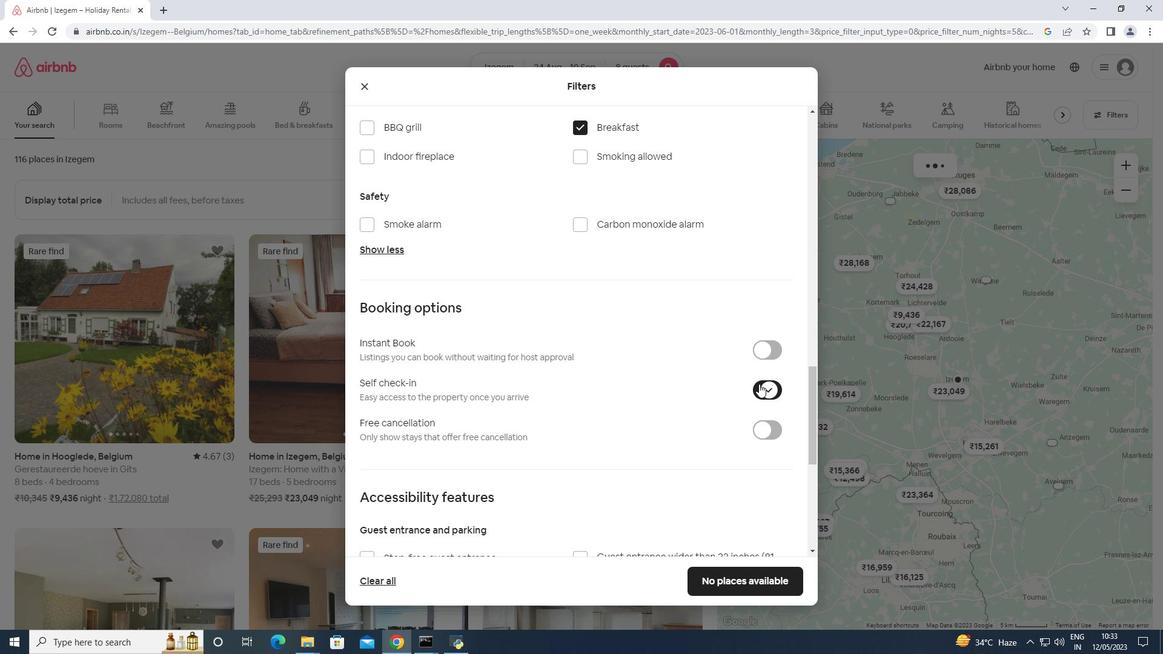 
Action: Mouse scrolled (759, 383) with delta (0, 0)
Screenshot: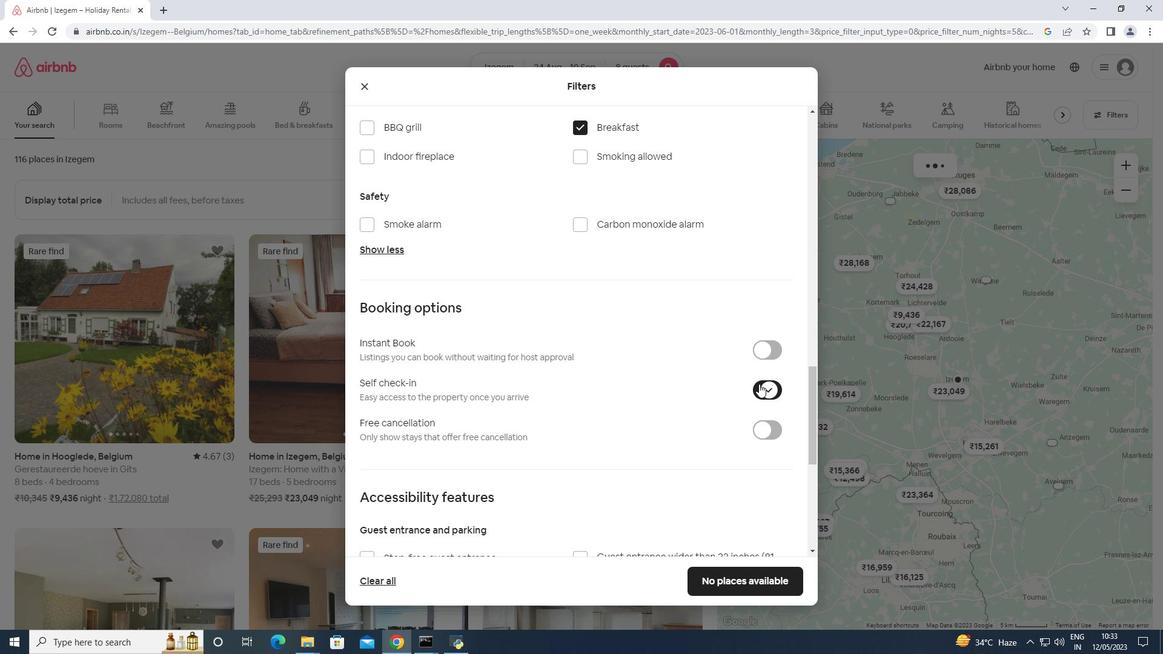 
Action: Mouse moved to (760, 384)
Screenshot: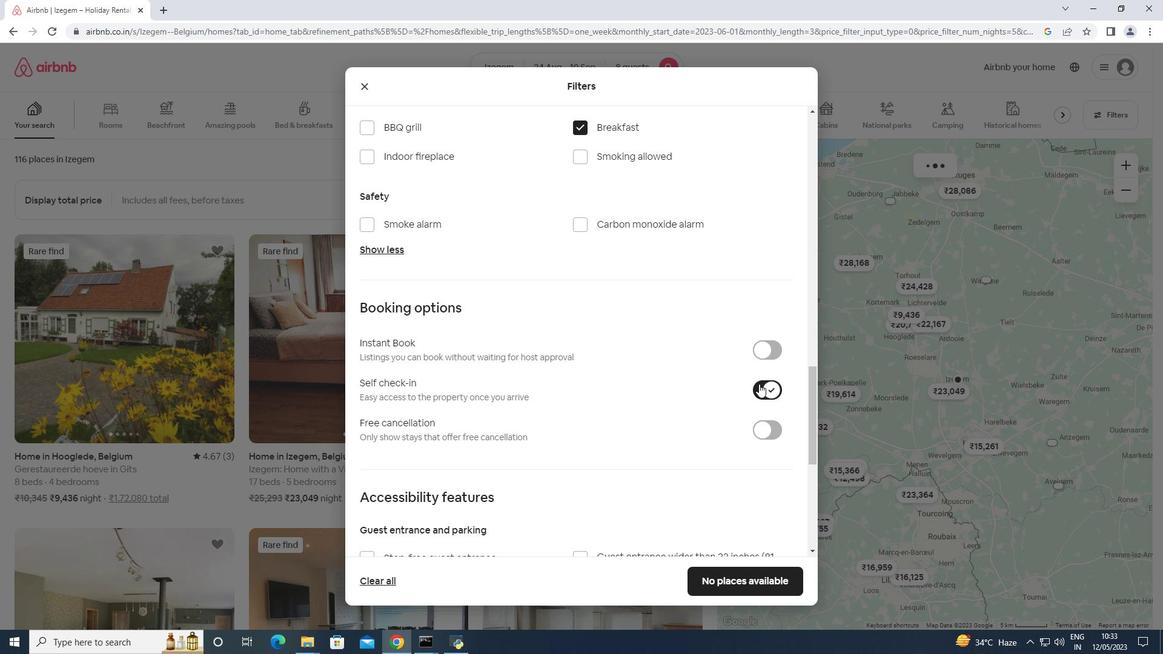 
Action: Mouse scrolled (760, 383) with delta (0, 0)
Screenshot: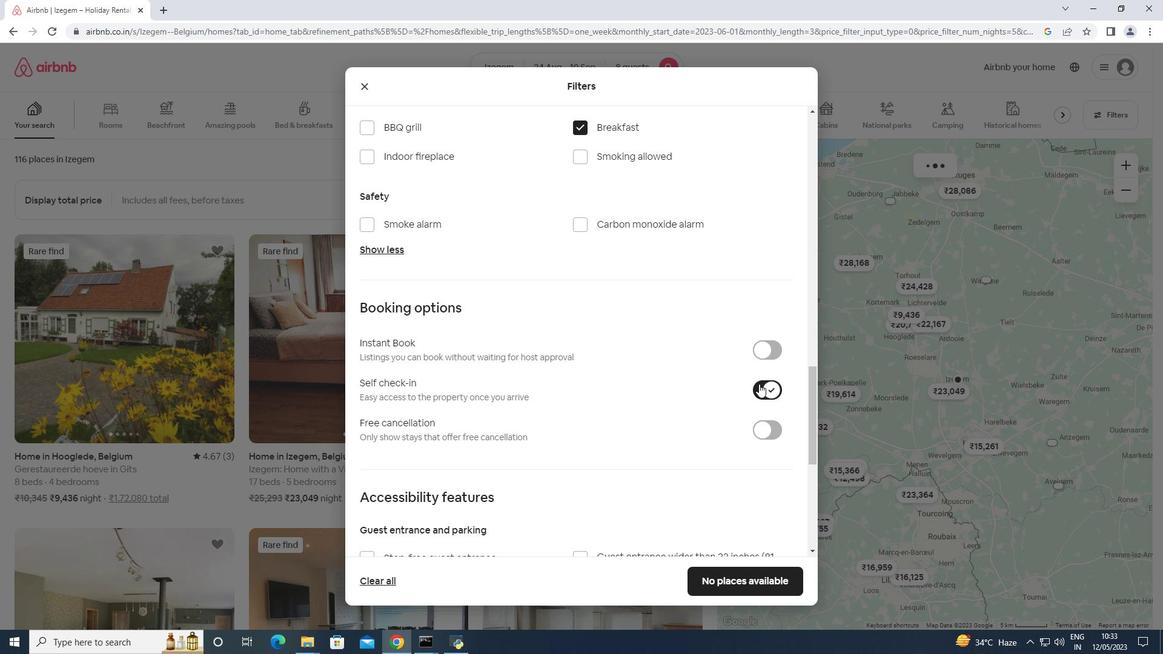 
Action: Mouse moved to (424, 485)
Screenshot: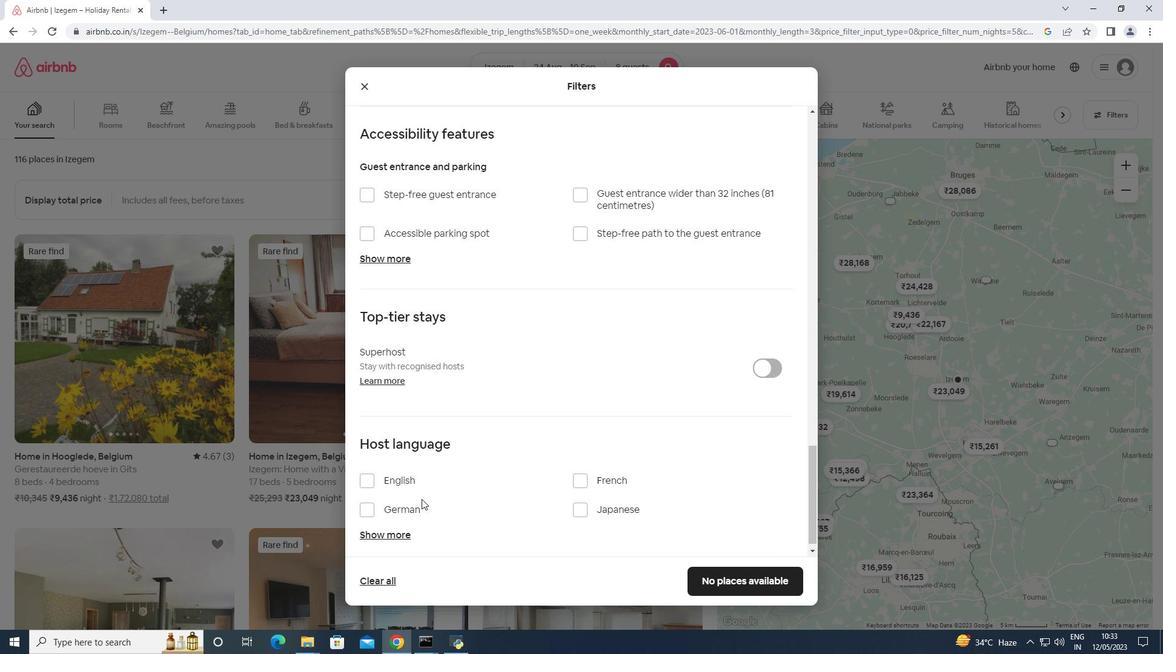 
Action: Mouse pressed left at (424, 485)
Screenshot: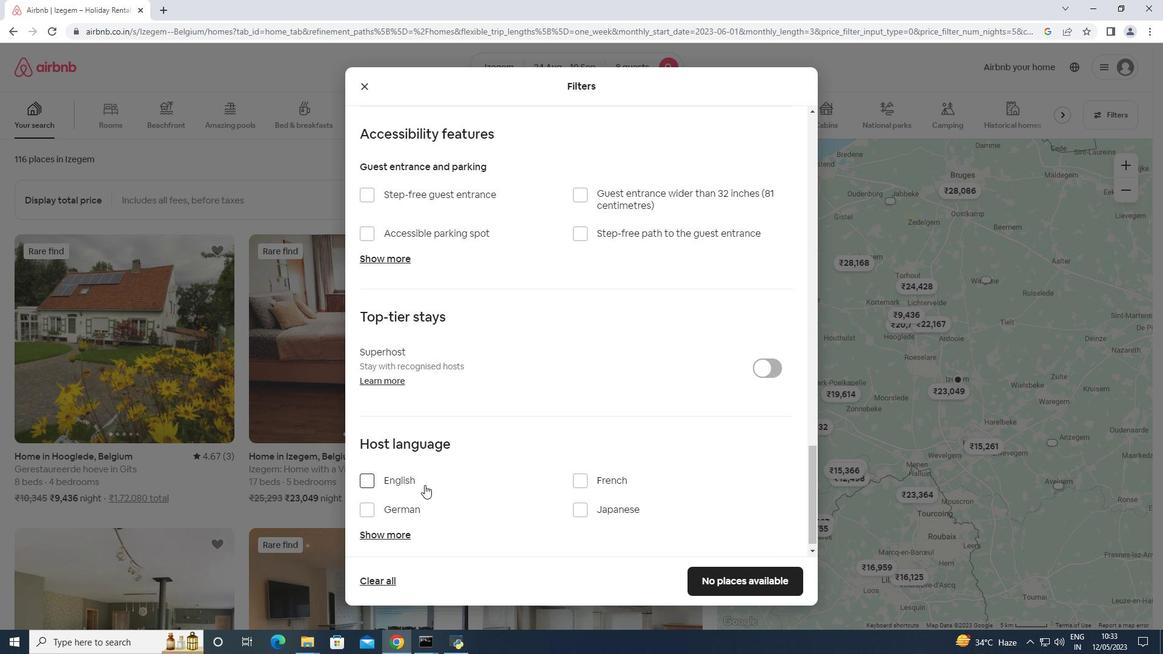
Action: Mouse moved to (717, 578)
Screenshot: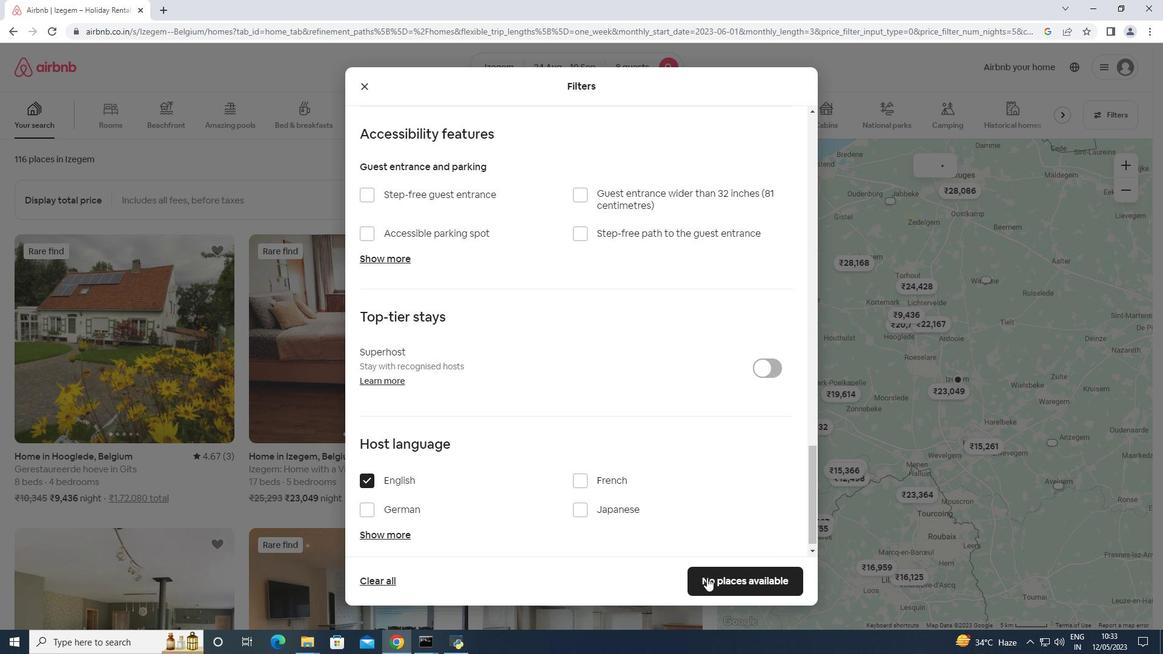 
Action: Mouse pressed left at (717, 578)
Screenshot: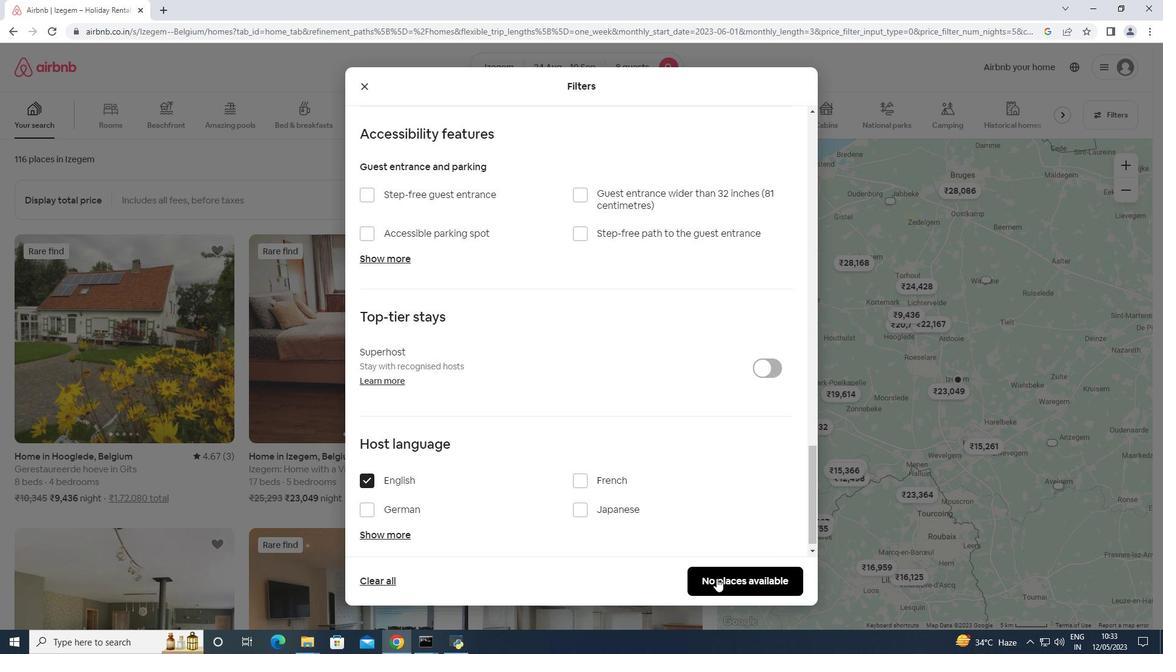 
